 Task: Look for space in Albuquerque, United States from 10th July, 2023 to 15th July, 2023 for 7 adults in price range Rs.10000 to Rs.15000. Place can be entire place or shared room with 4 bedrooms having 7 beds and 4 bathrooms. Property type can be house, flat, guest house. Amenities needed are: wifi, TV, free parkinig on premises, gym, breakfast. Booking option can be shelf check-in. Required host language is English.
Action: Mouse moved to (527, 130)
Screenshot: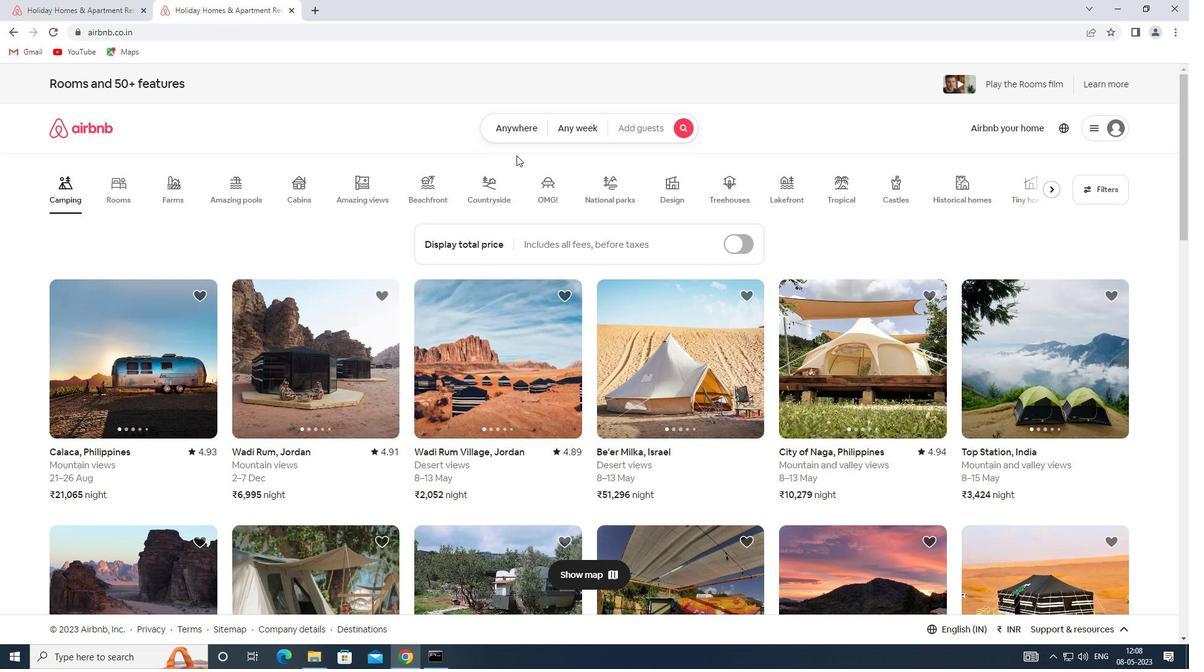 
Action: Mouse pressed left at (527, 130)
Screenshot: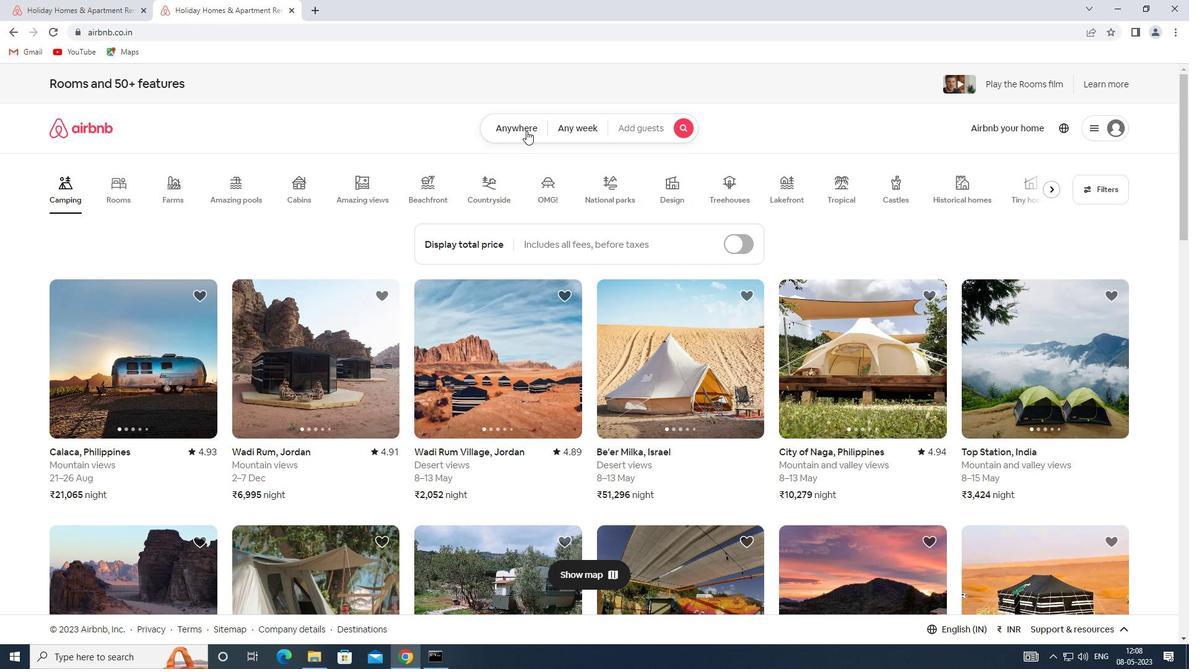 
Action: Mouse moved to (359, 175)
Screenshot: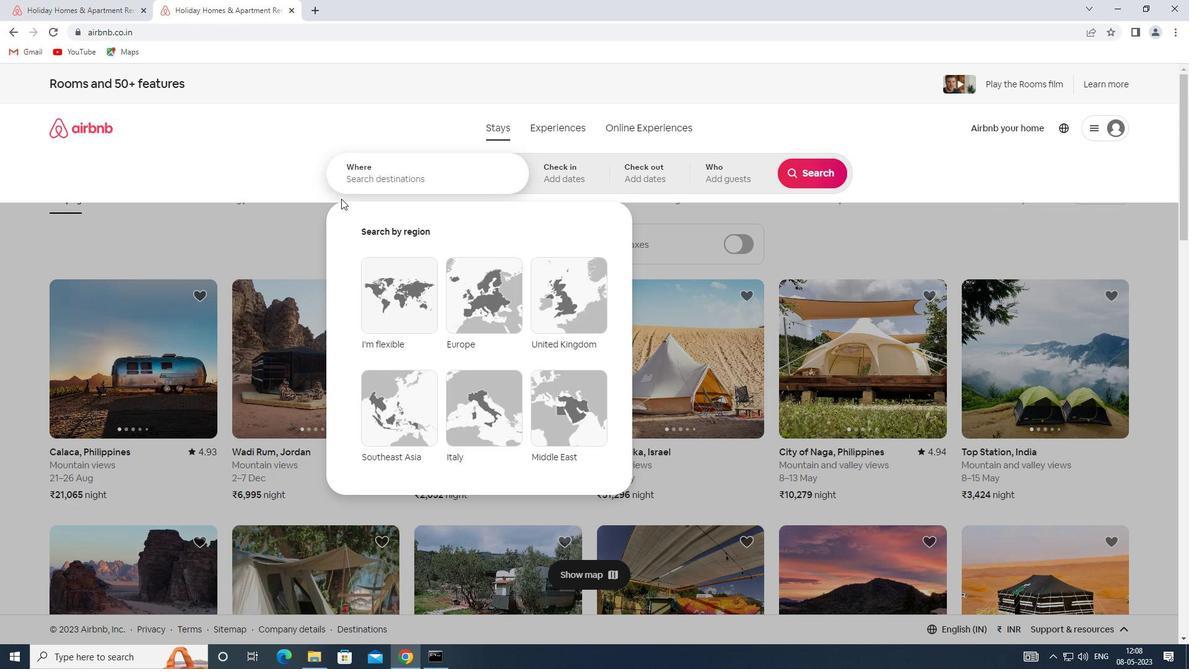 
Action: Mouse pressed left at (359, 175)
Screenshot: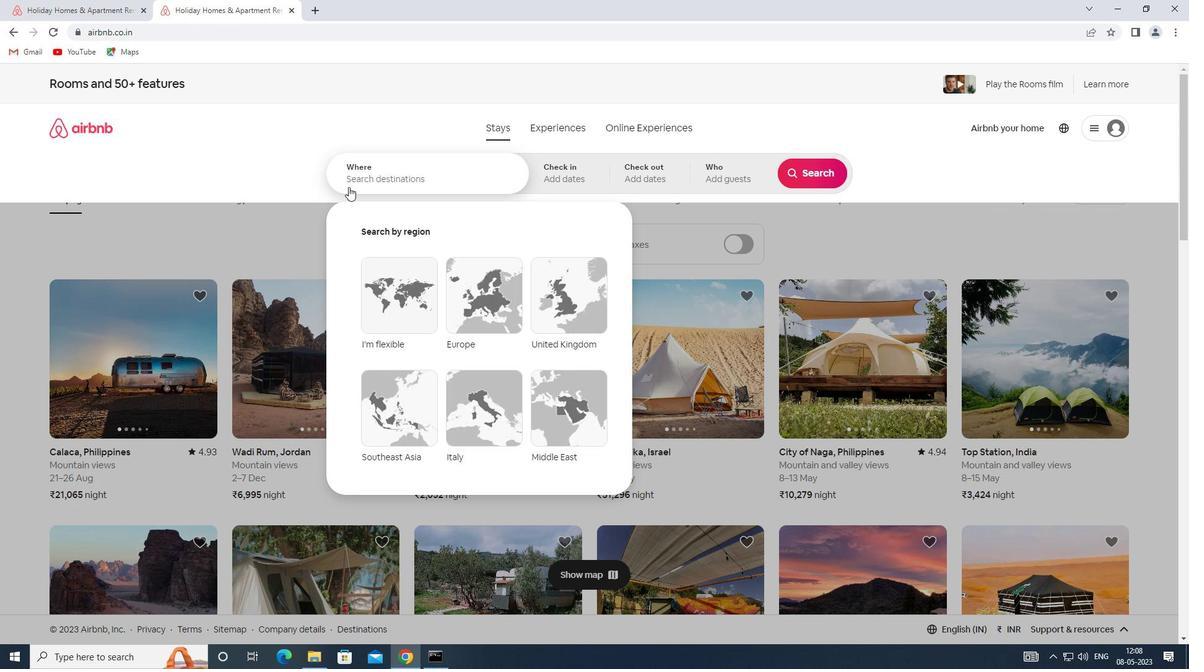 
Action: Key pressed <Key.shift><Key.shift><Key.shift><Key.shift><Key.shift>SPACE<Key.space>IN<Key.space><Key.shift><Key.shift><Key.shift><Key.shift><Key.shift><Key.shift><Key.shift><Key.shift><Key.shift><Key.shift><Key.shift><Key.shift><Key.shift><Key.shift><Key.shift>ALBUQUERQUE,<Key.shift>UNITED<Key.space><Key.shift>STATES
Screenshot: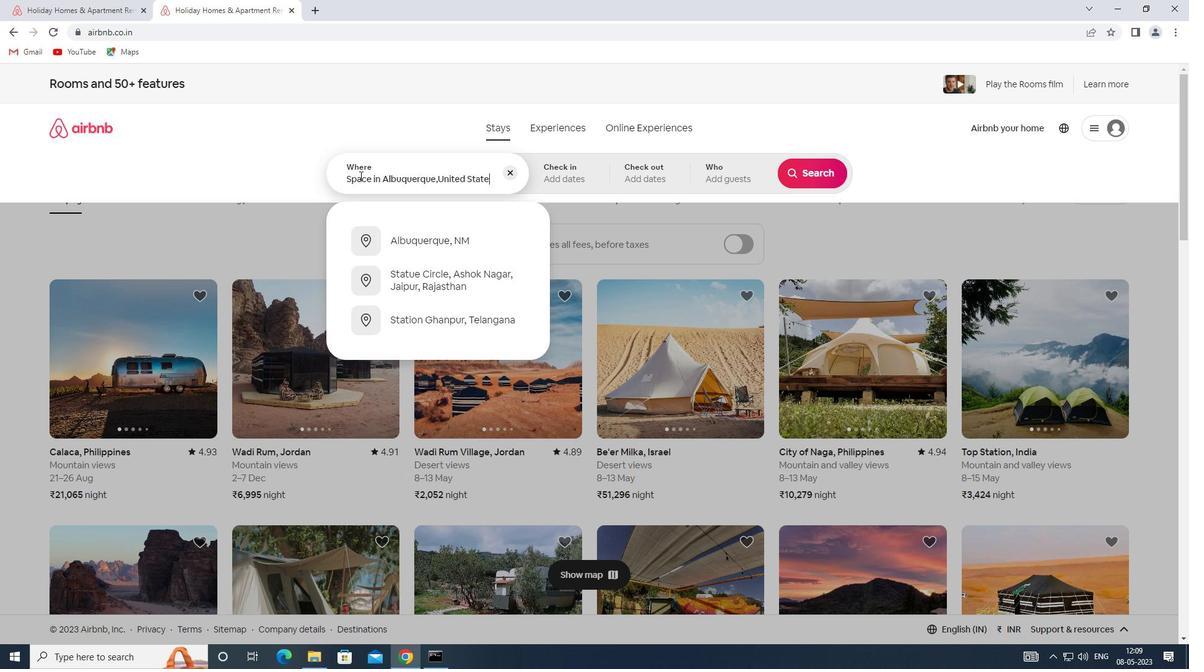 
Action: Mouse moved to (559, 170)
Screenshot: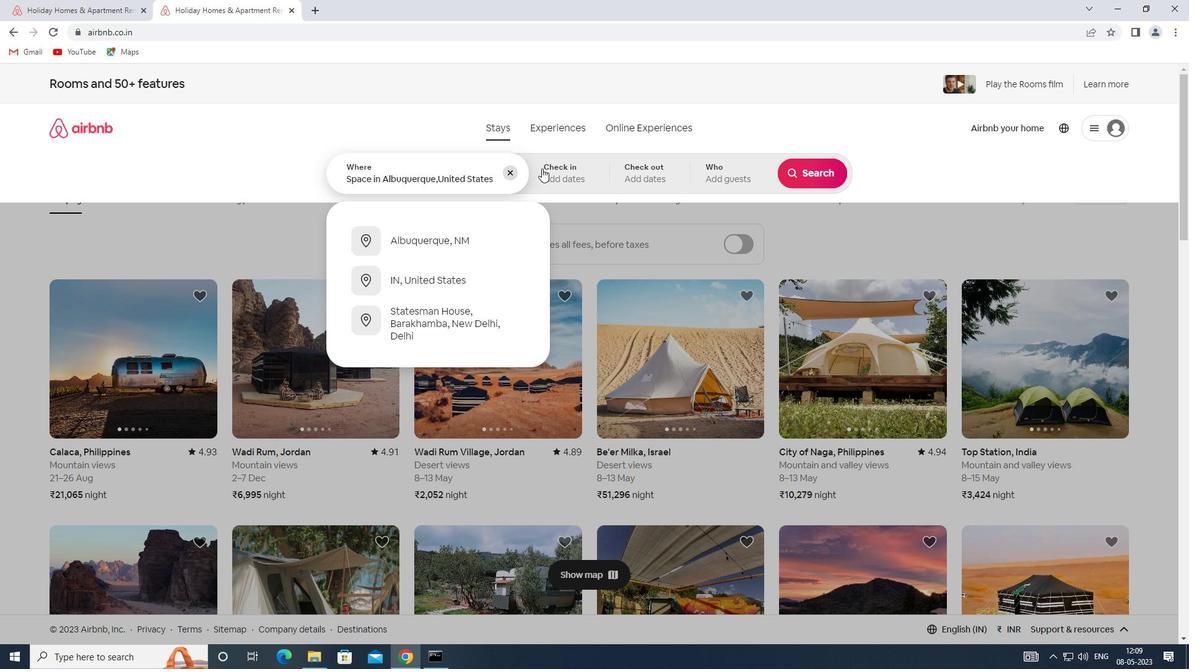 
Action: Mouse pressed left at (559, 170)
Screenshot: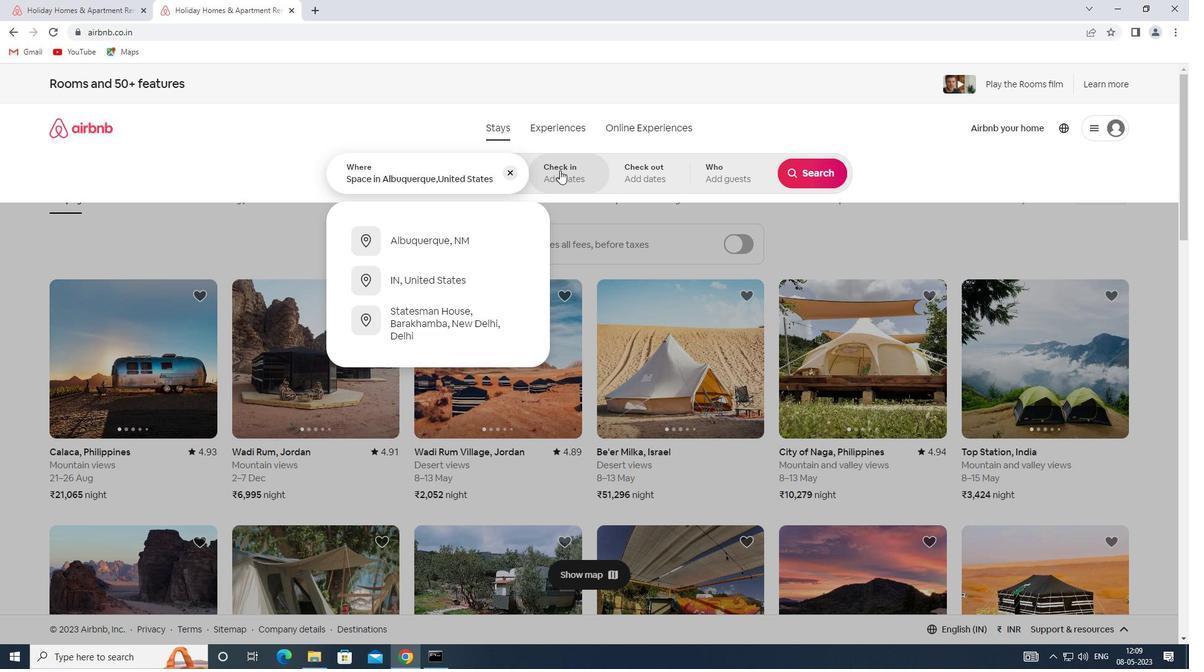 
Action: Mouse moved to (812, 273)
Screenshot: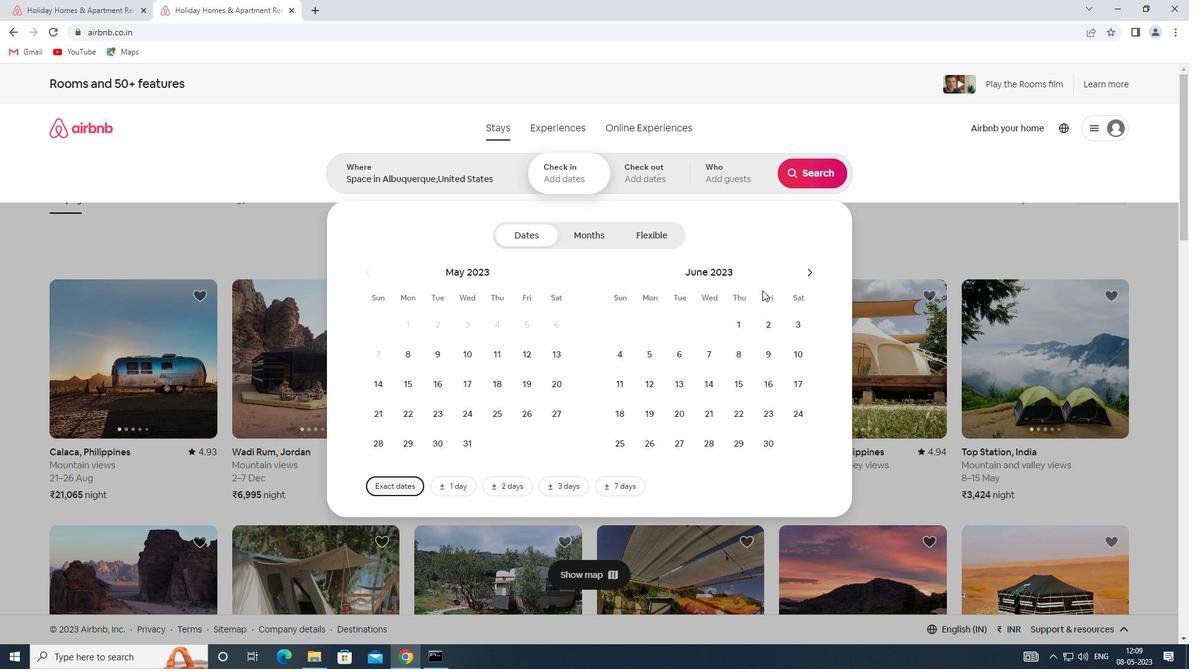 
Action: Mouse pressed left at (812, 273)
Screenshot: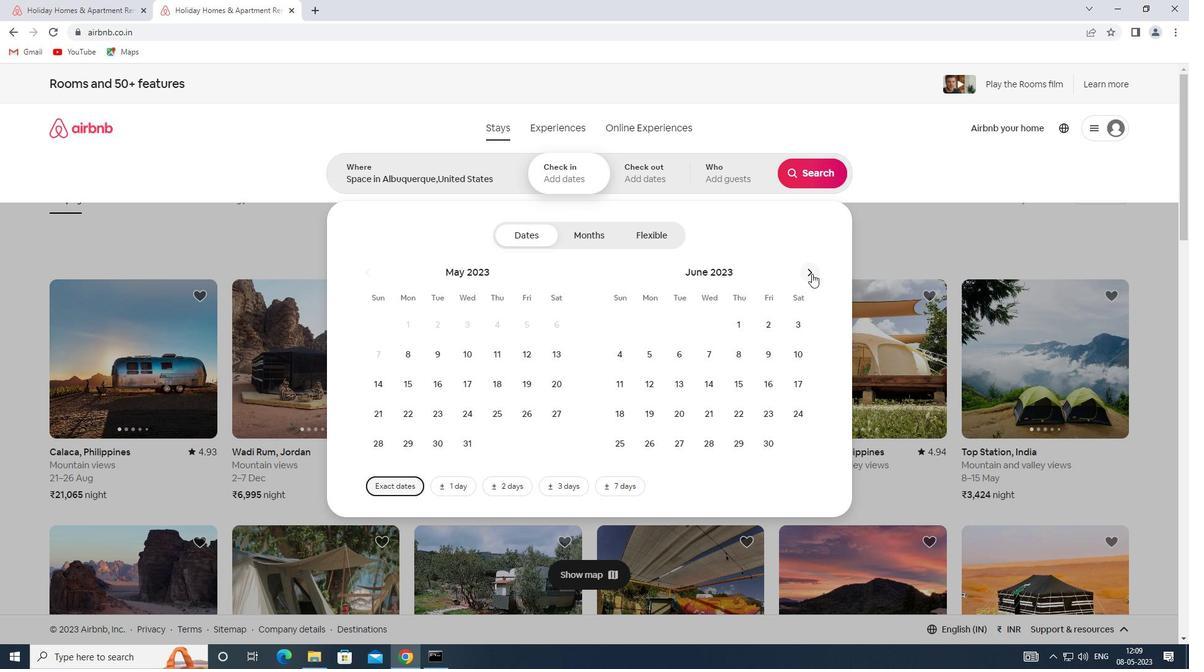 
Action: Mouse moved to (643, 387)
Screenshot: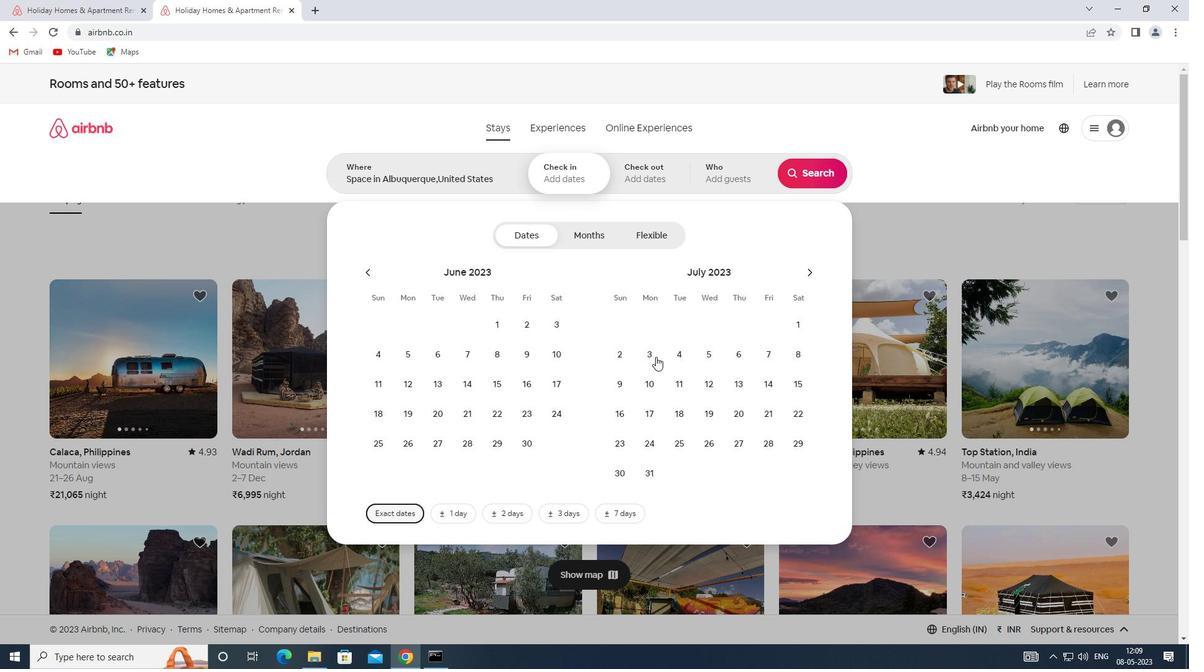 
Action: Mouse pressed left at (643, 387)
Screenshot: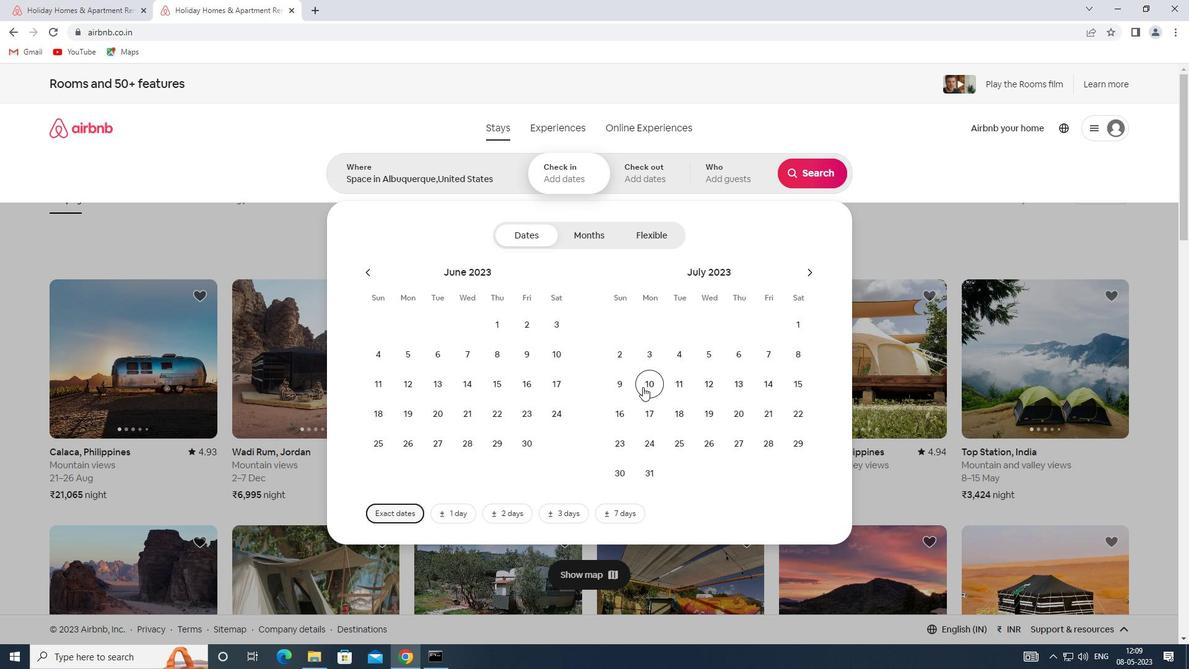
Action: Mouse moved to (789, 393)
Screenshot: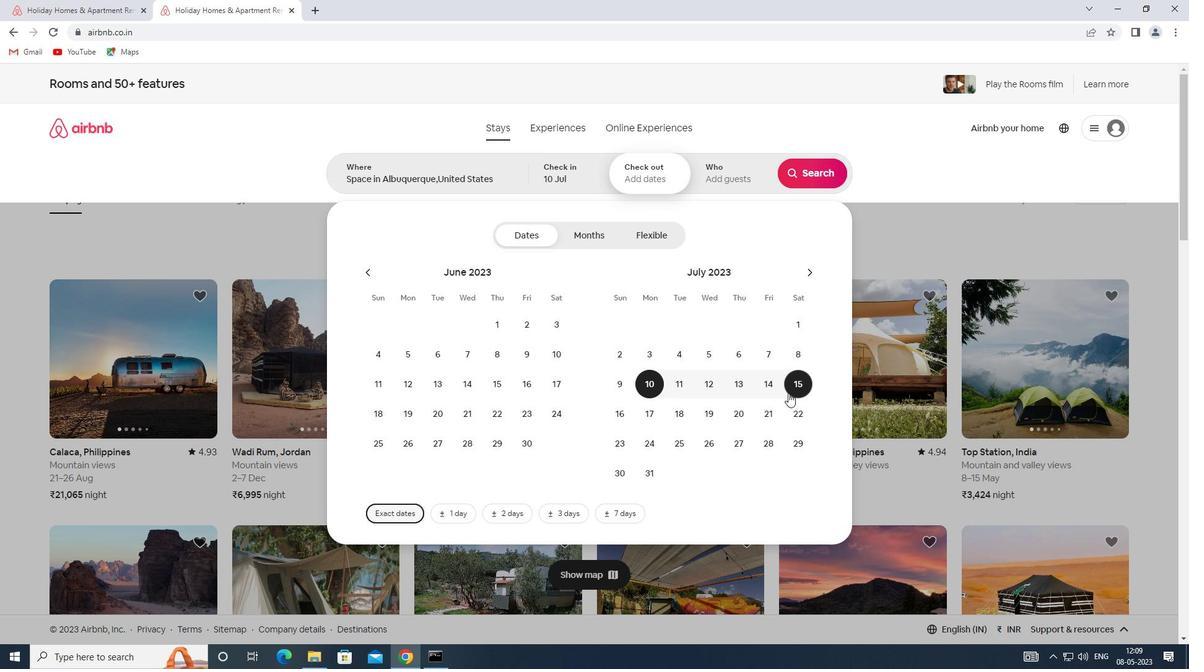 
Action: Mouse pressed left at (789, 393)
Screenshot: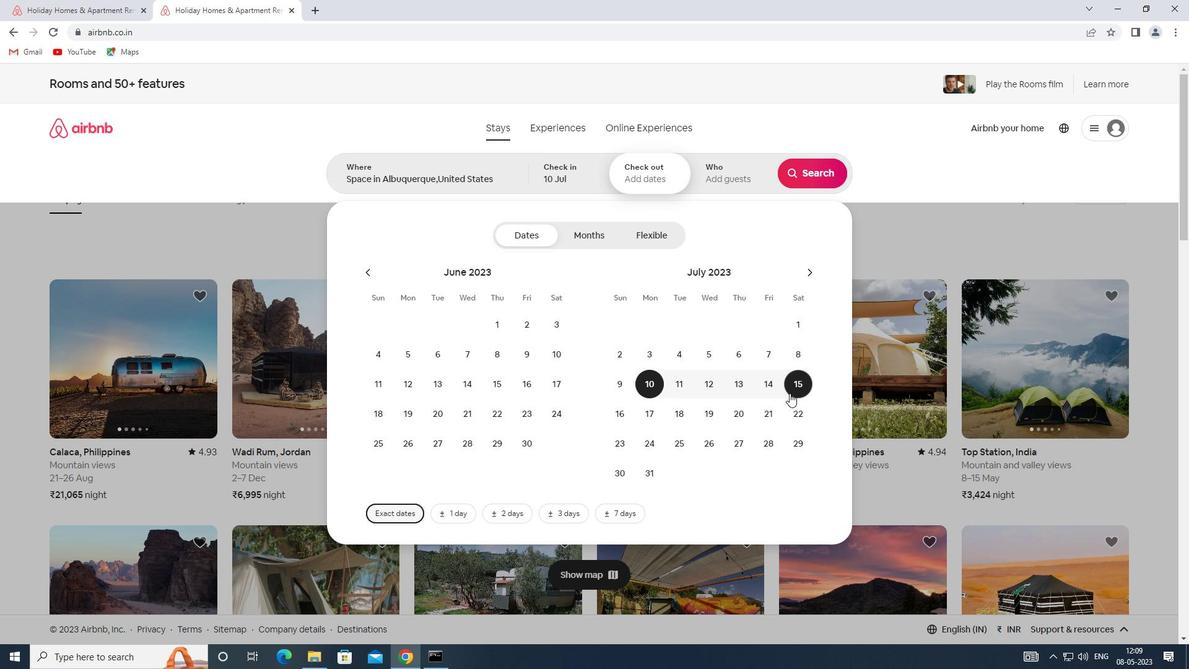 
Action: Mouse moved to (740, 180)
Screenshot: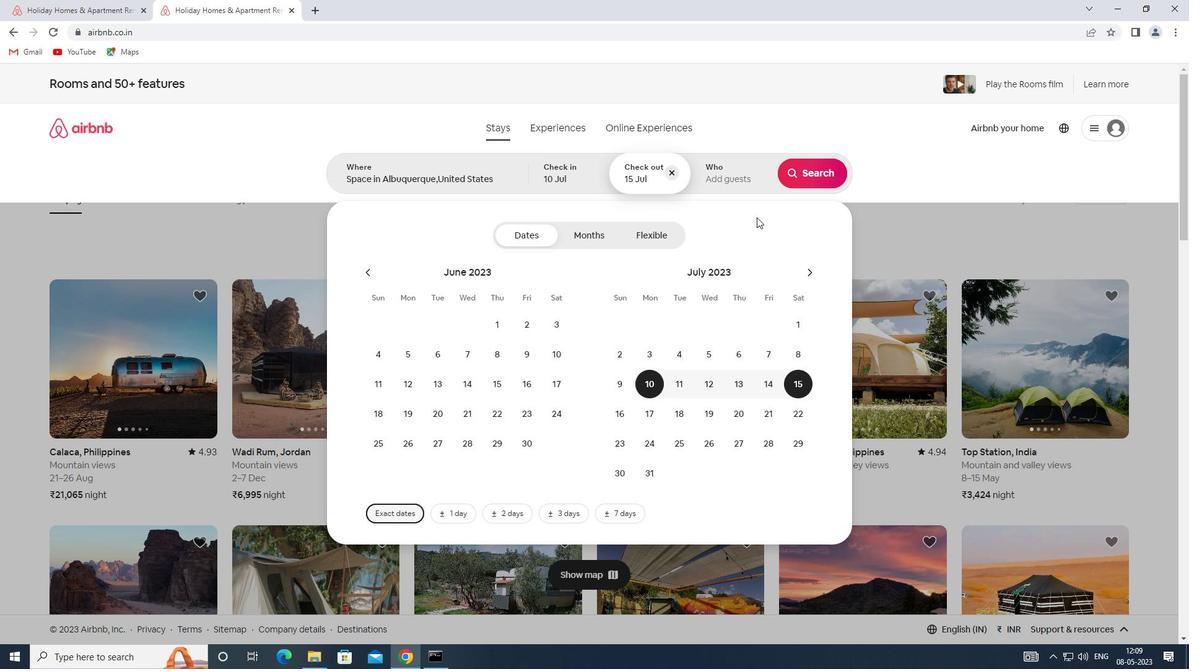 
Action: Mouse pressed left at (740, 180)
Screenshot: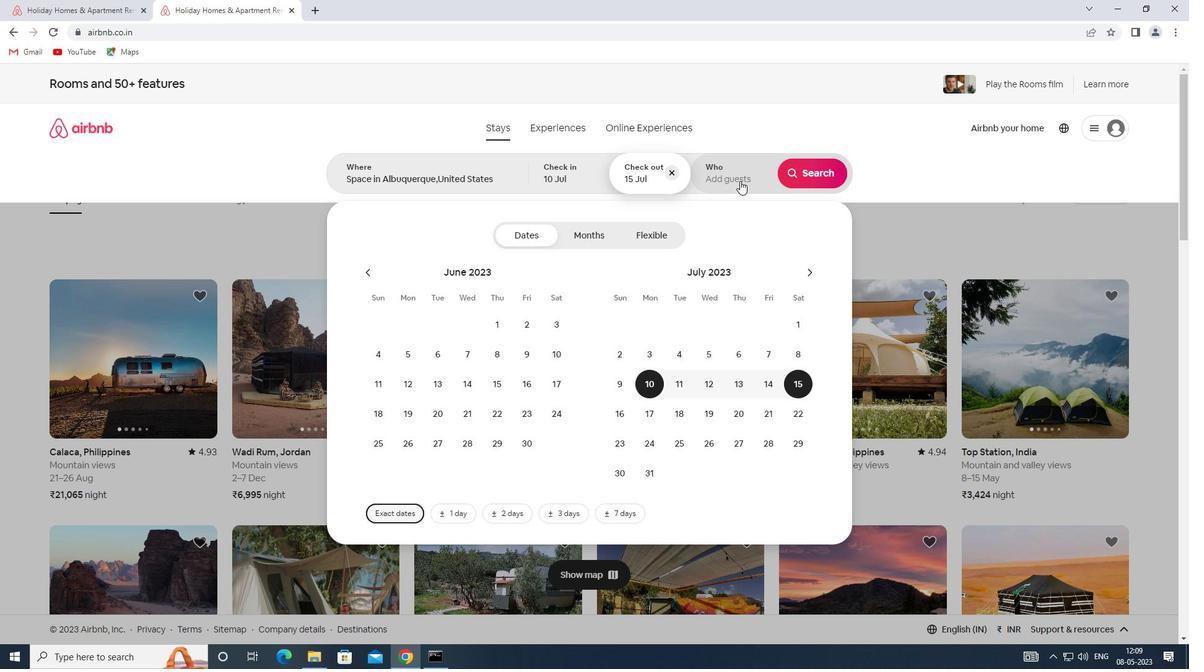 
Action: Mouse moved to (817, 243)
Screenshot: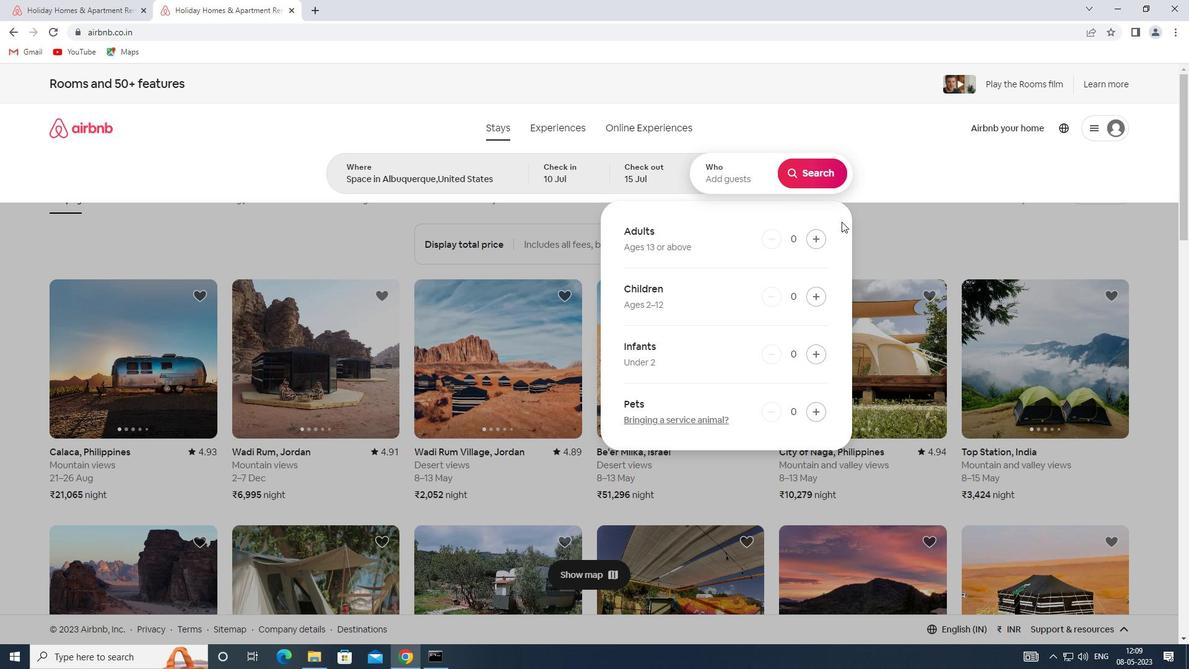 
Action: Mouse pressed left at (817, 243)
Screenshot: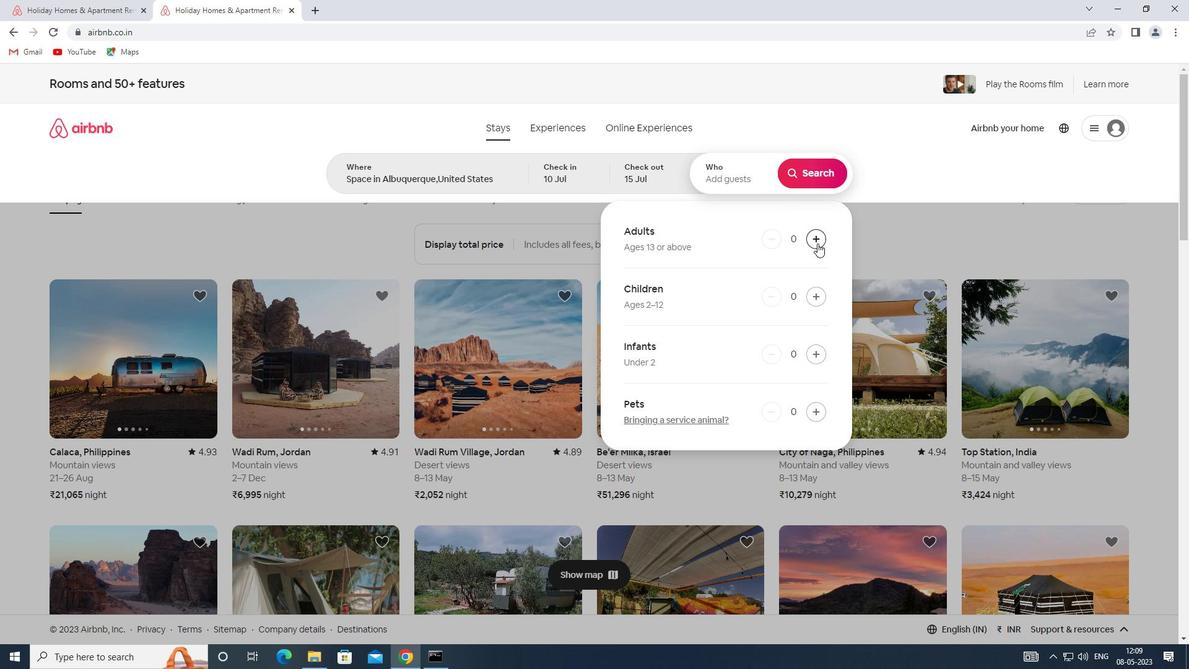 
Action: Mouse pressed left at (817, 243)
Screenshot: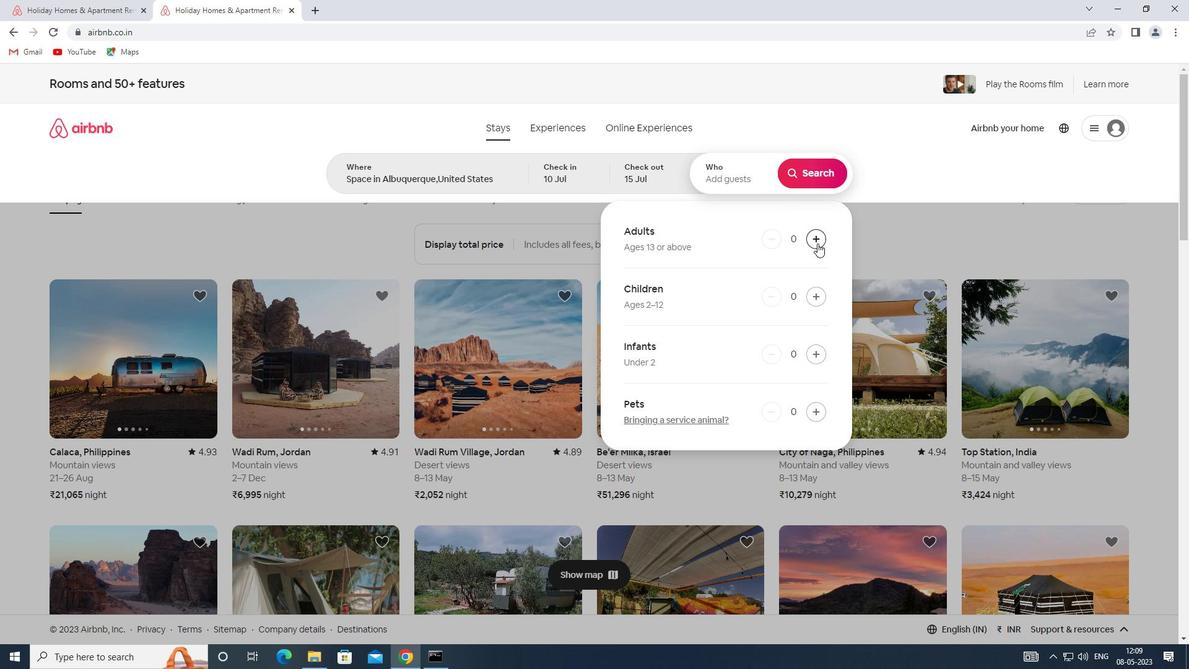 
Action: Mouse pressed left at (817, 243)
Screenshot: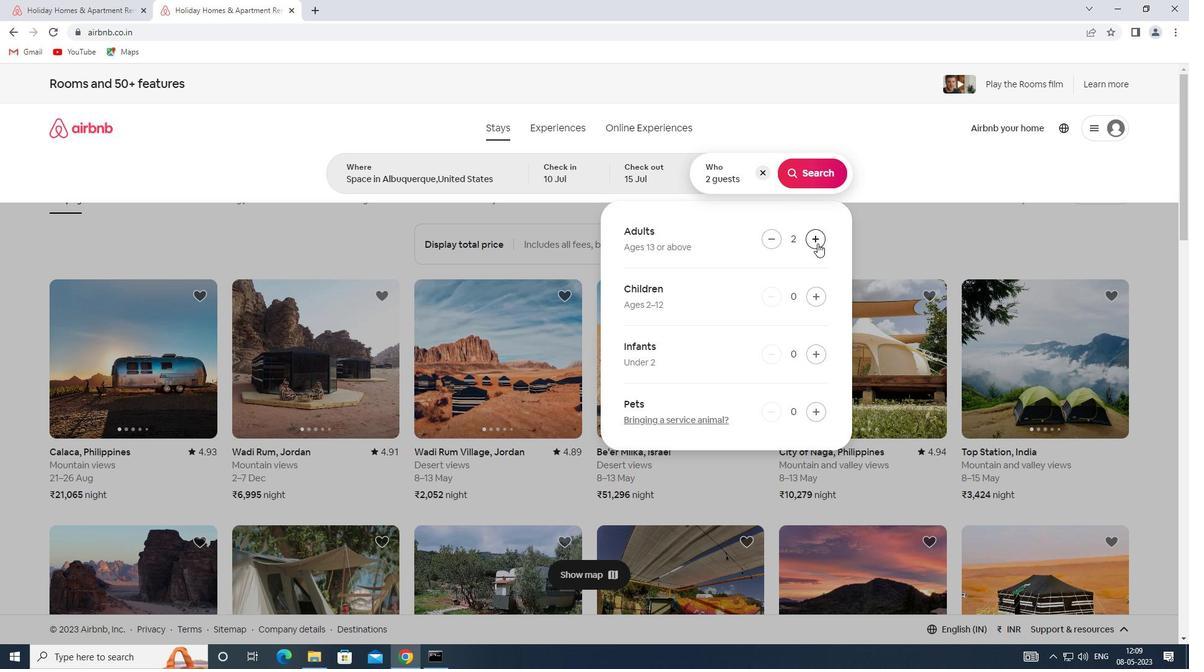 
Action: Mouse pressed left at (817, 243)
Screenshot: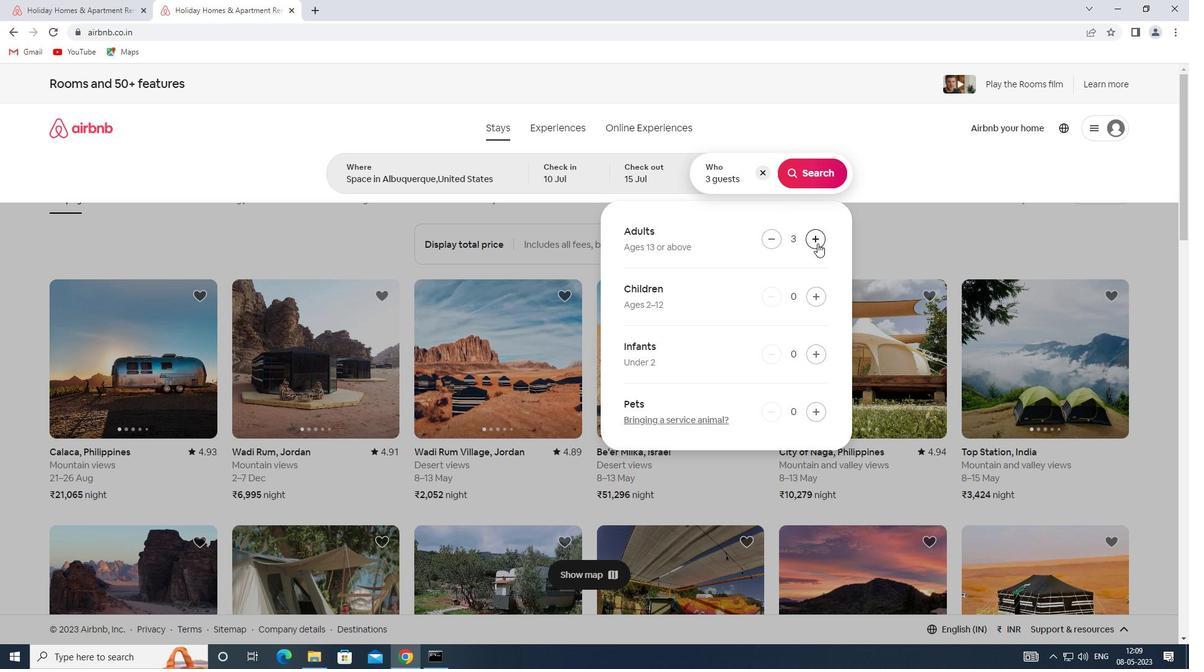 
Action: Mouse pressed left at (817, 243)
Screenshot: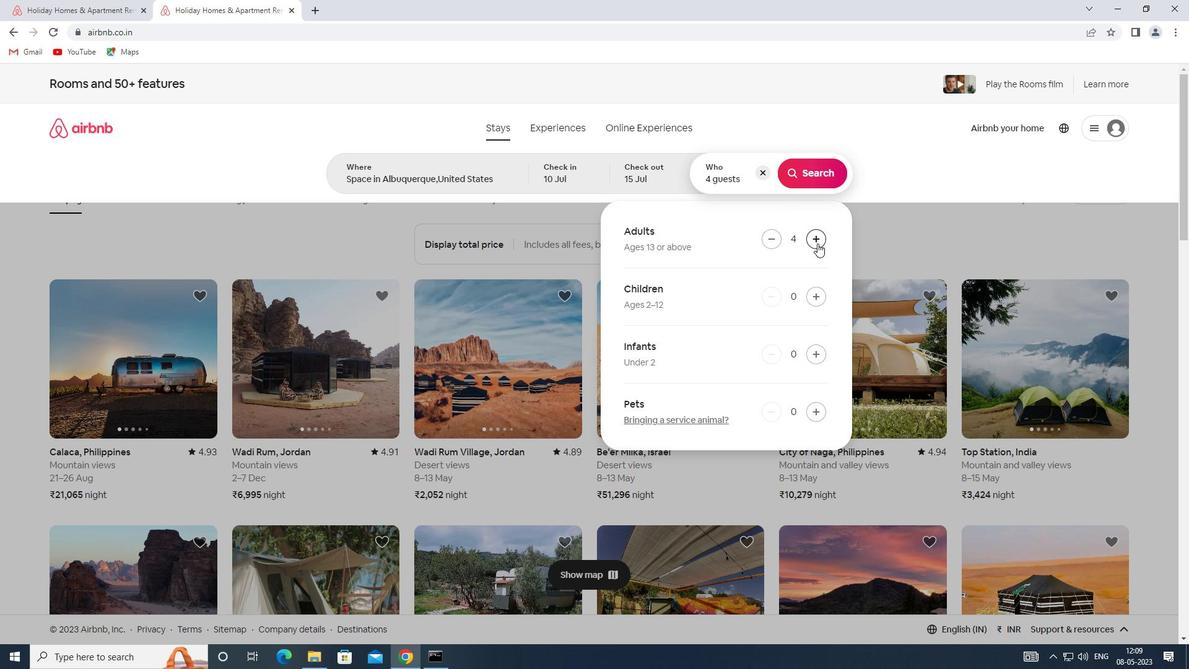 
Action: Mouse pressed left at (817, 243)
Screenshot: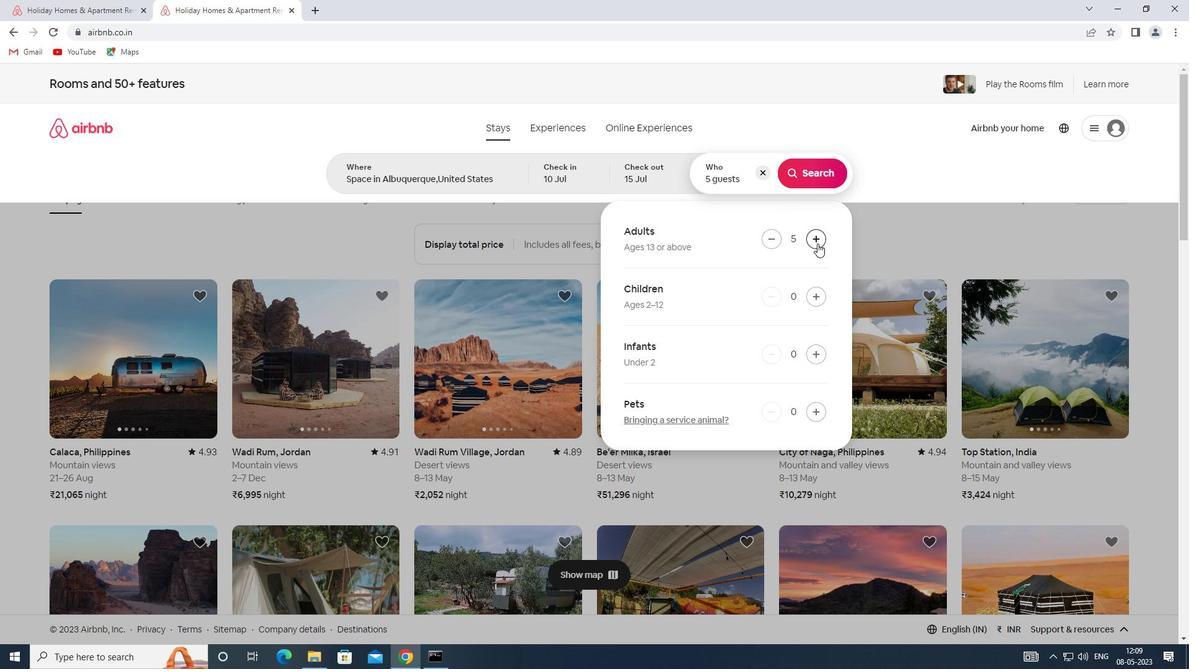 
Action: Mouse pressed left at (817, 243)
Screenshot: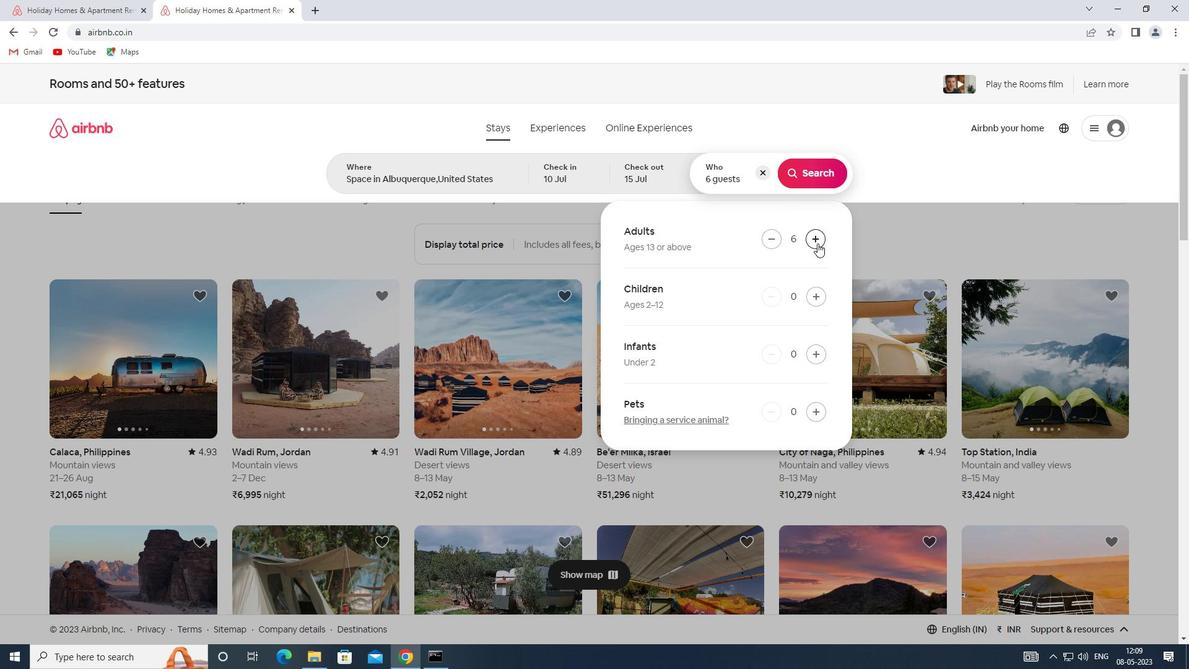 
Action: Mouse moved to (809, 175)
Screenshot: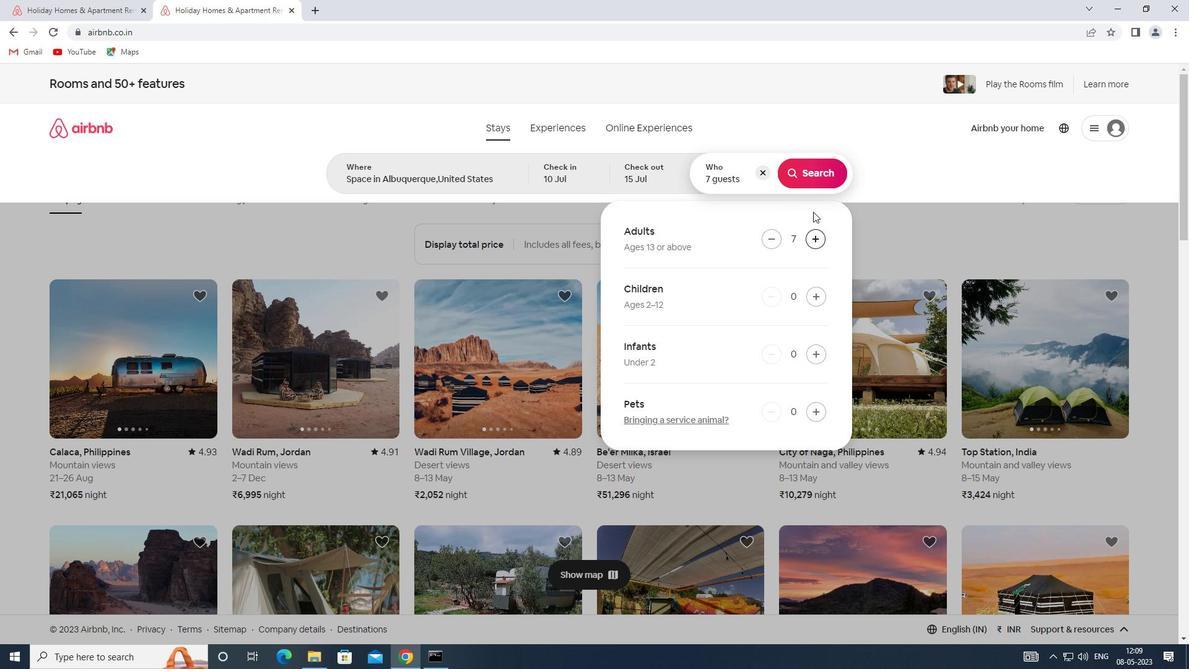 
Action: Mouse pressed left at (809, 175)
Screenshot: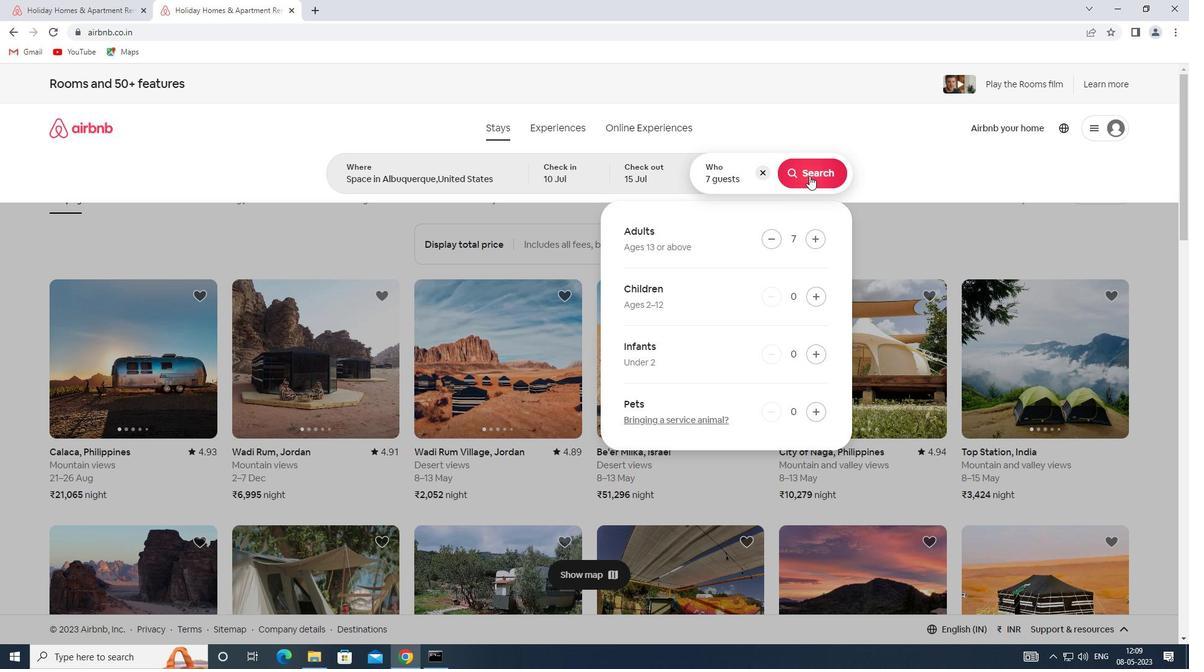 
Action: Mouse moved to (1115, 144)
Screenshot: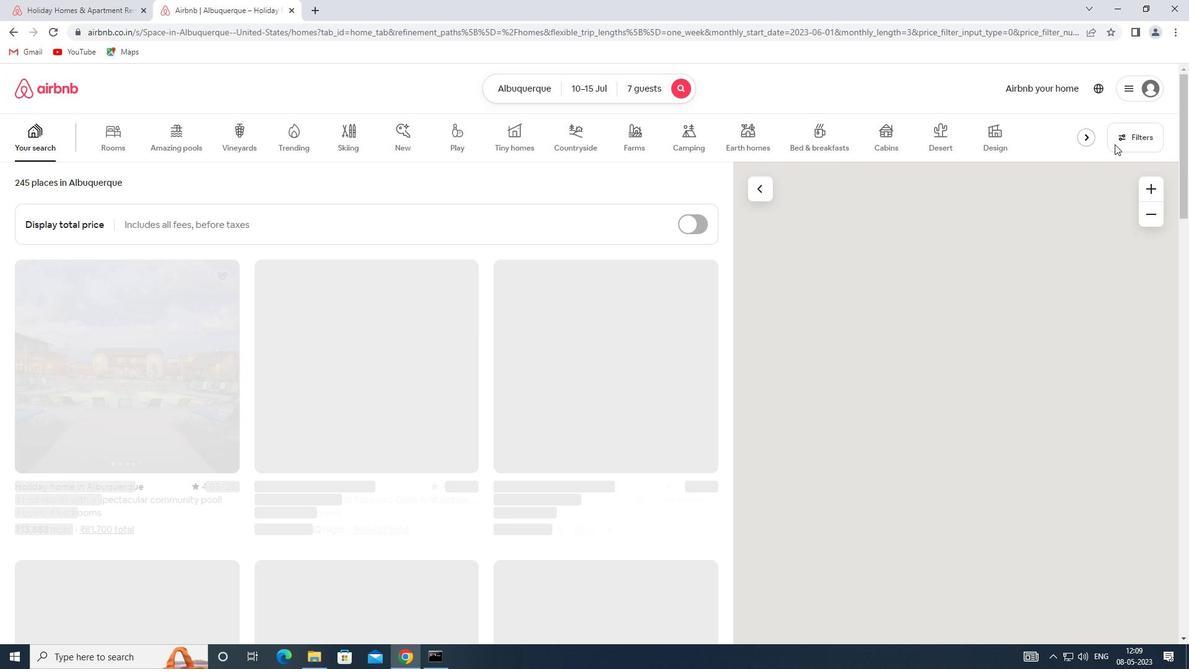 
Action: Mouse pressed left at (1115, 144)
Screenshot: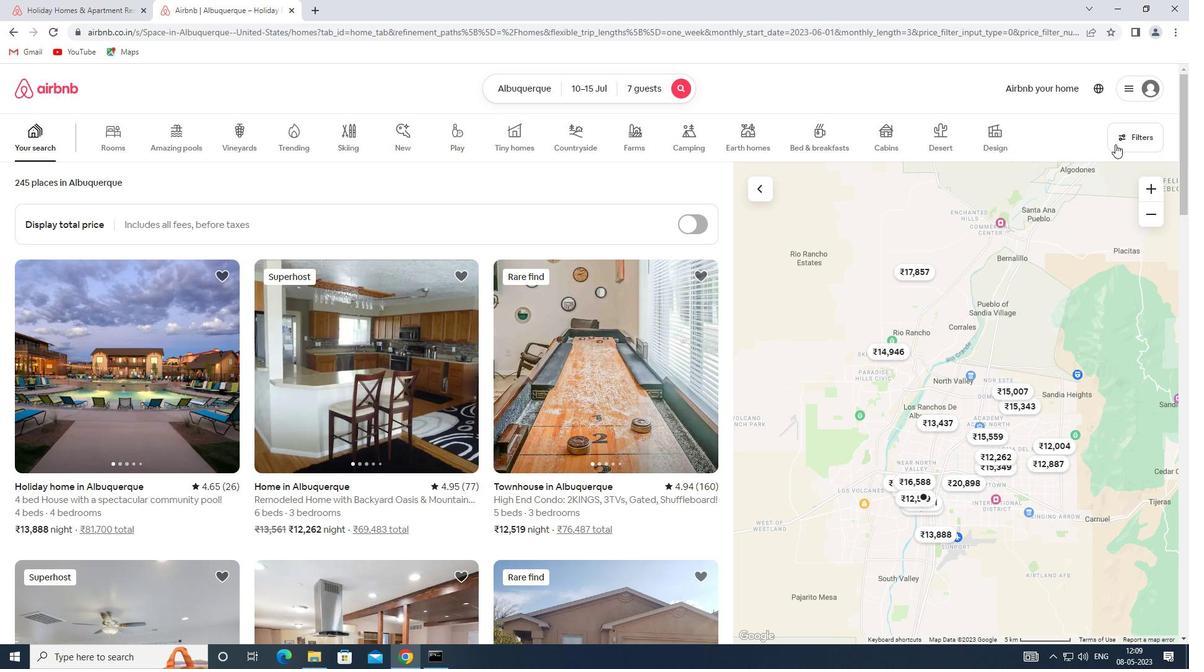
Action: Mouse moved to (430, 445)
Screenshot: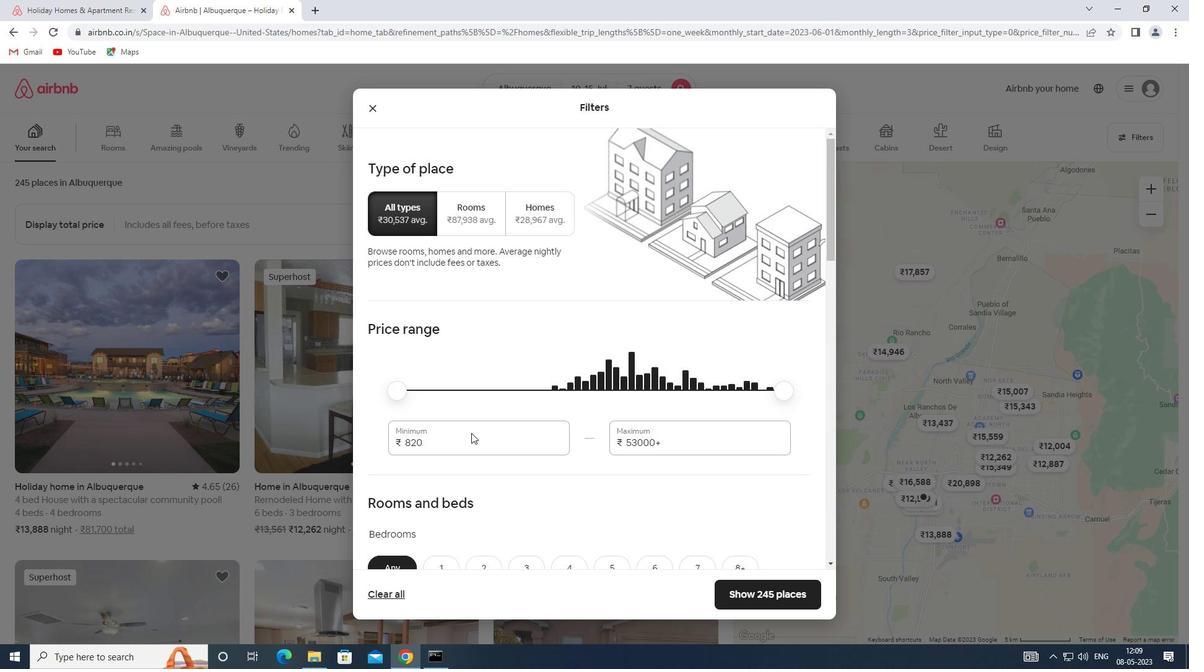 
Action: Mouse pressed left at (430, 445)
Screenshot: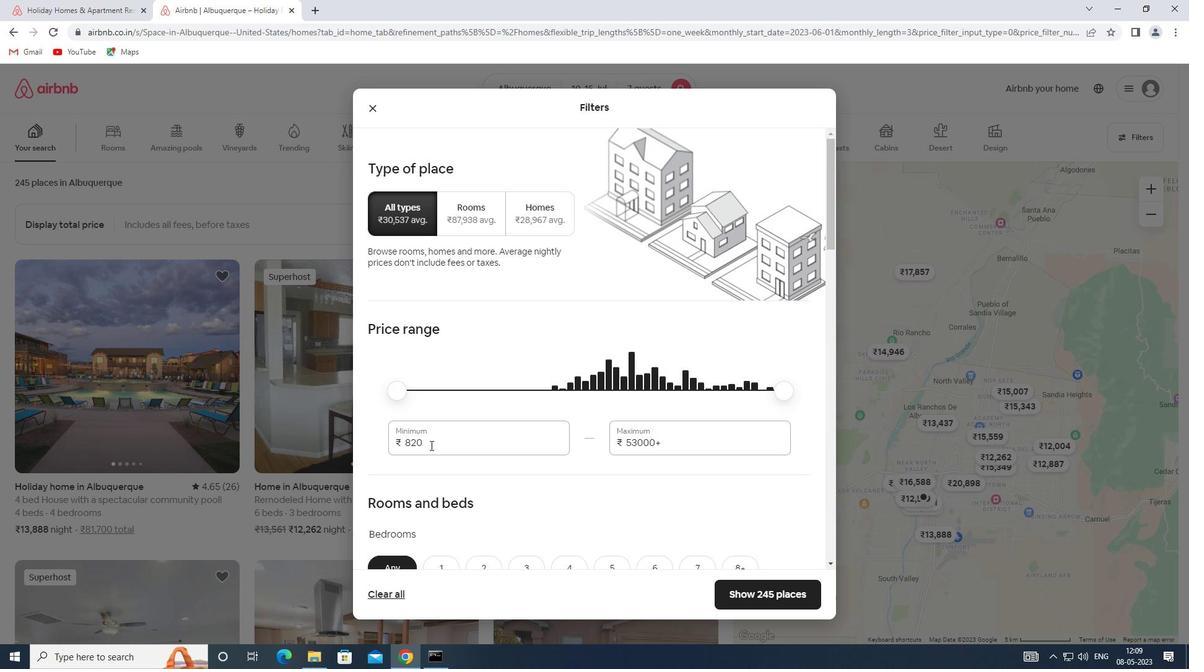 
Action: Mouse moved to (405, 445)
Screenshot: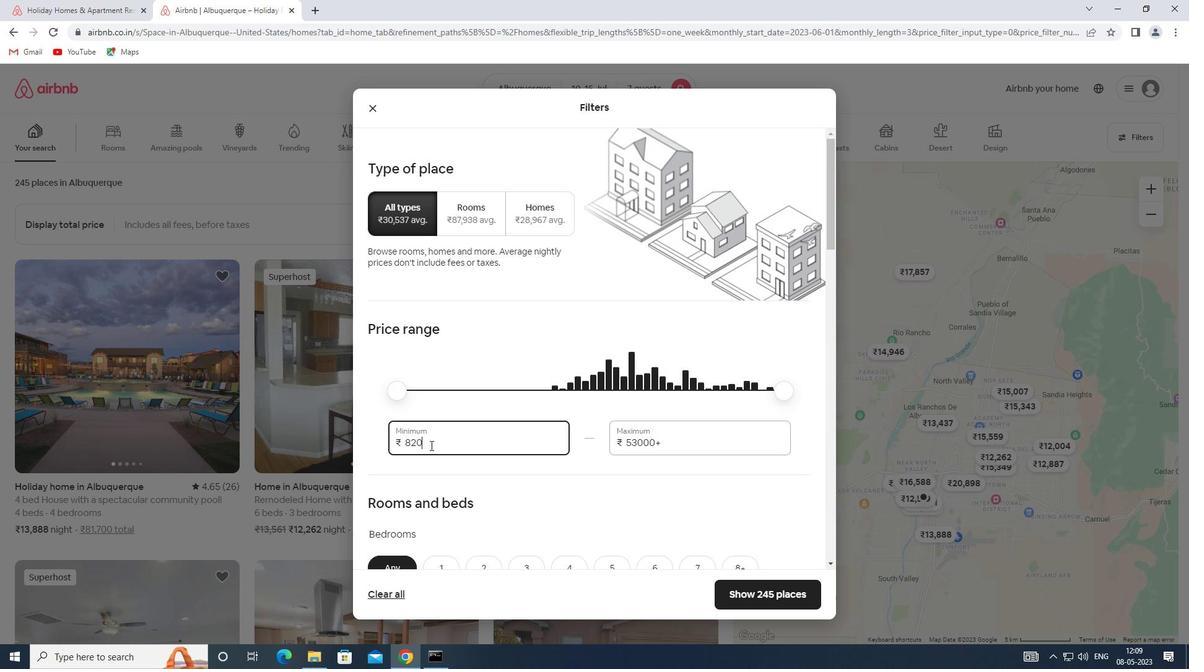 
Action: Mouse pressed left at (405, 445)
Screenshot: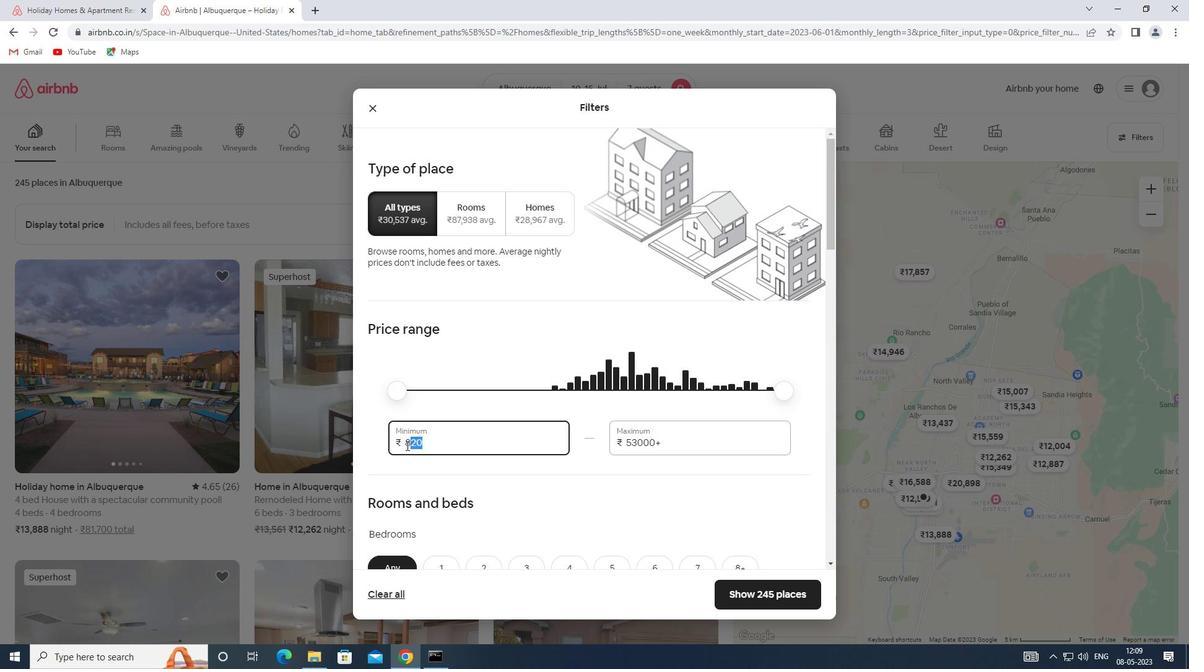 
Action: Key pressed 1000
Screenshot: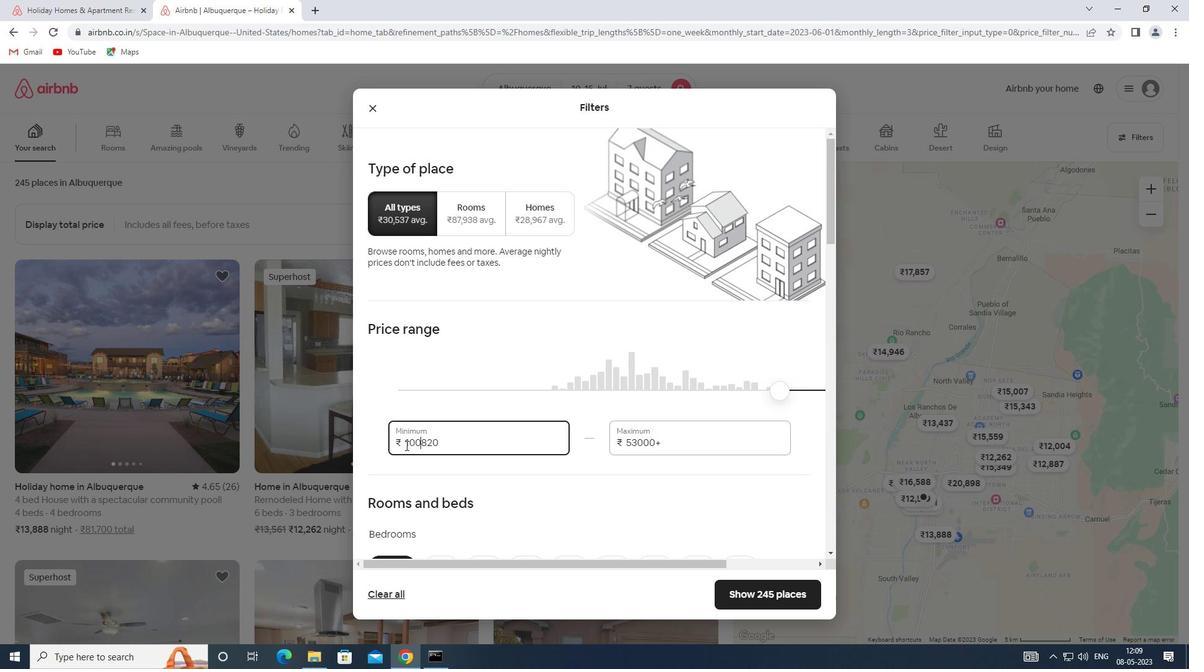 
Action: Mouse moved to (457, 445)
Screenshot: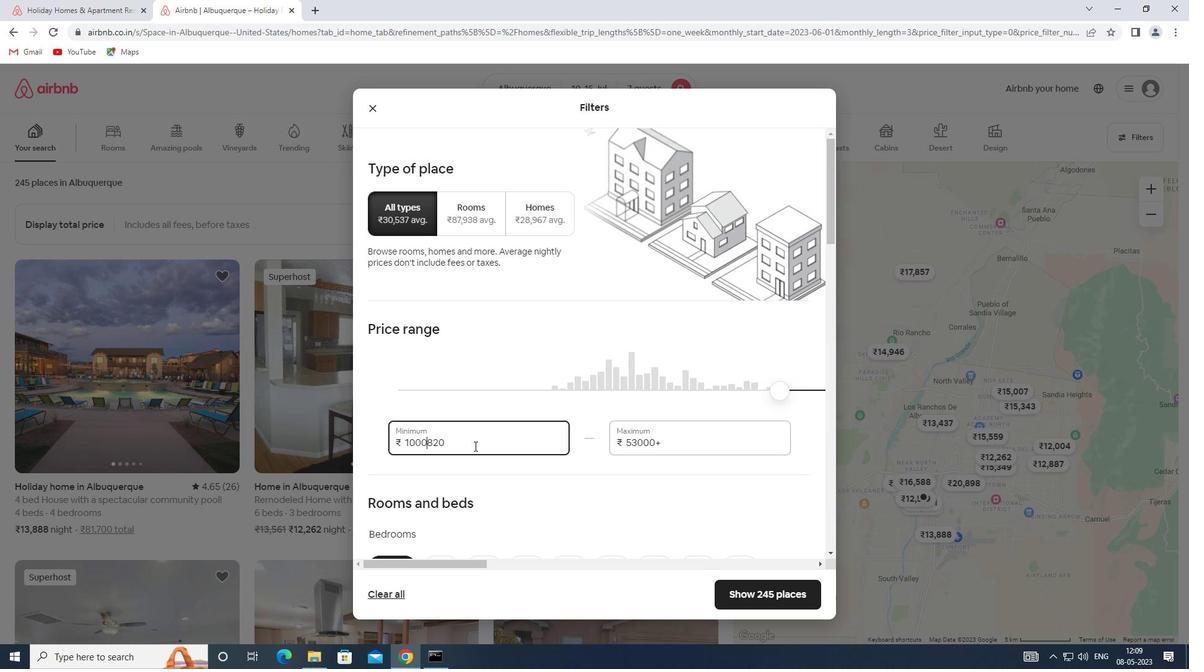 
Action: Mouse pressed left at (457, 445)
Screenshot: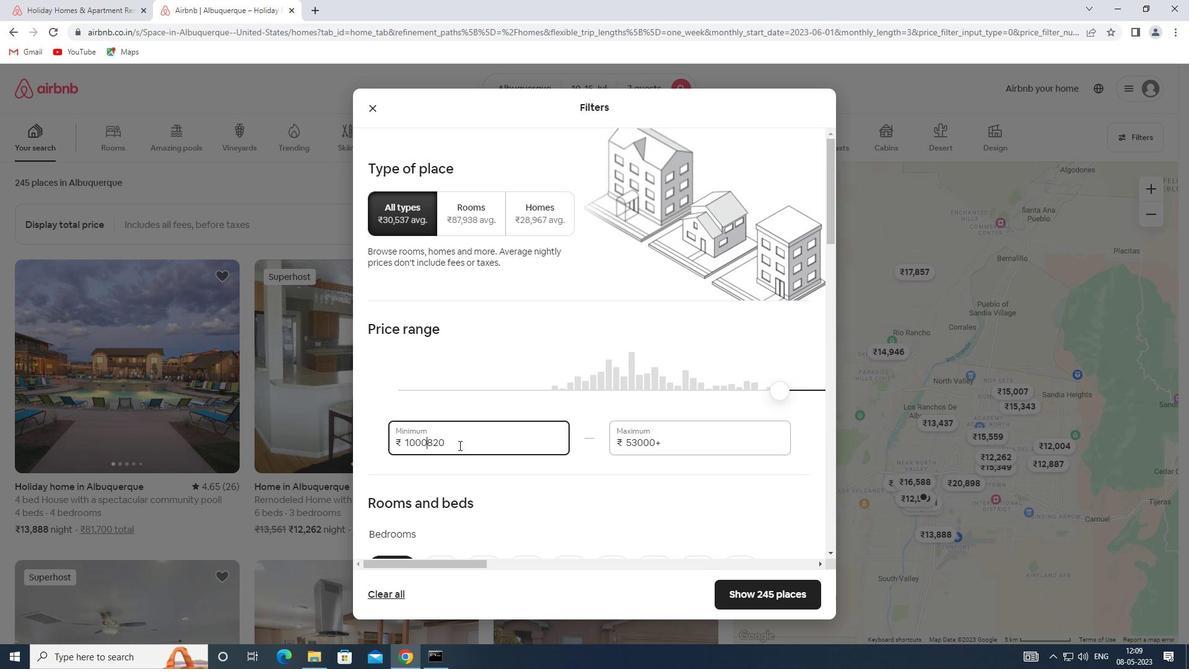 
Action: Mouse moved to (377, 433)
Screenshot: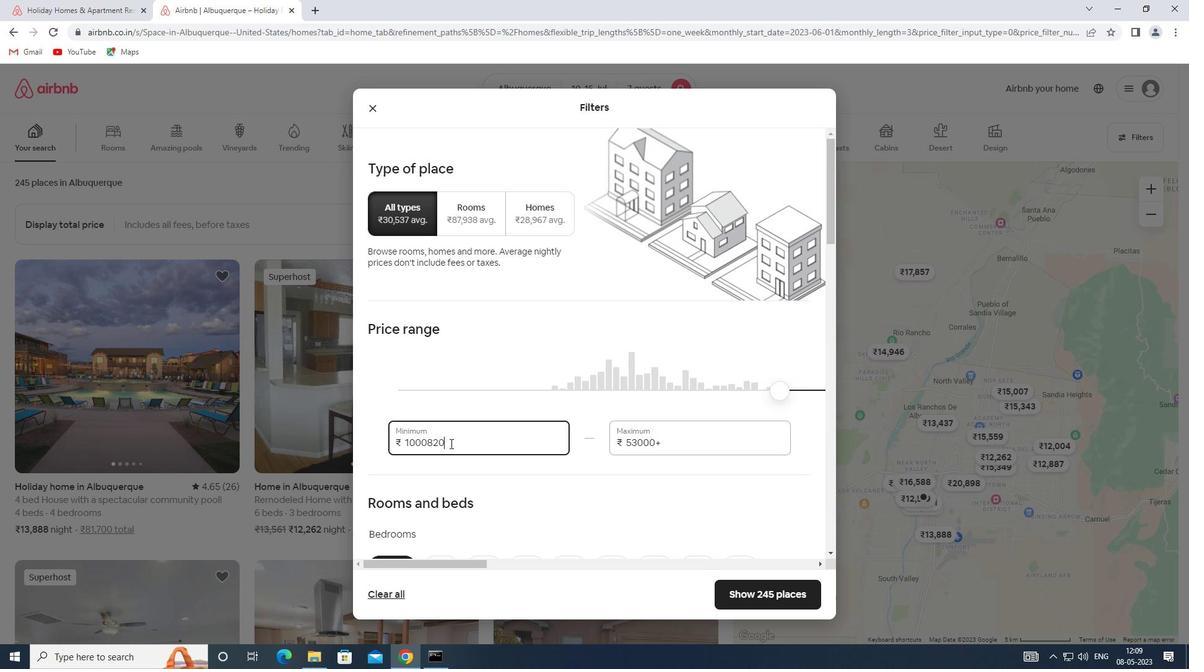 
Action: Key pressed 10000
Screenshot: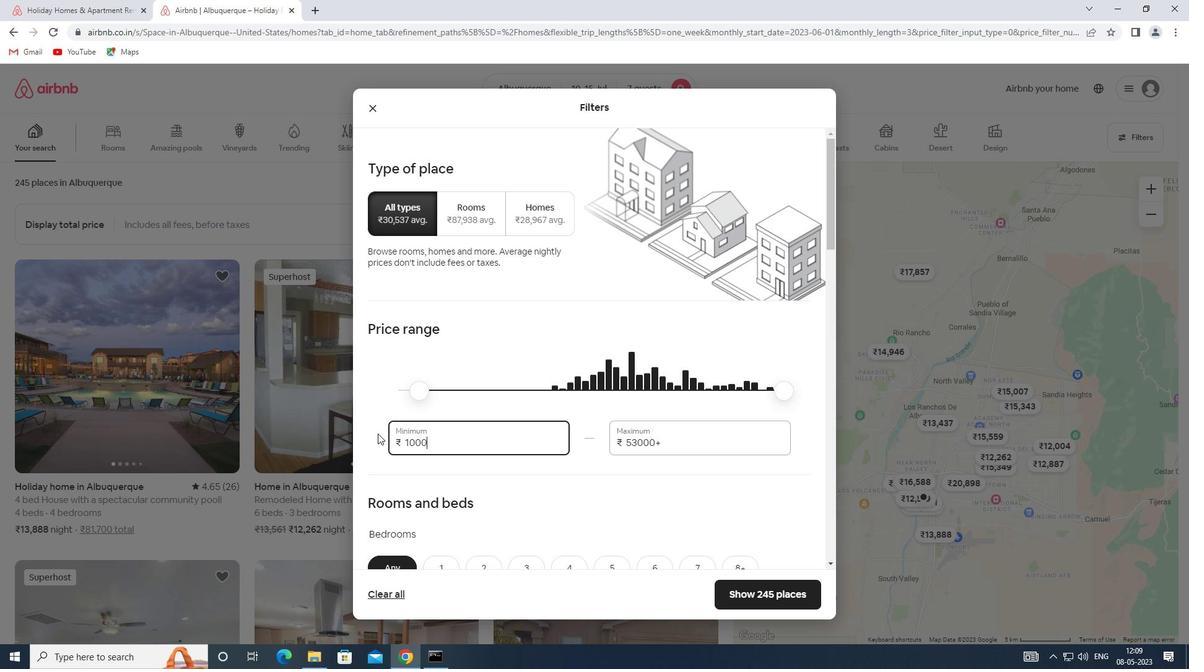 
Action: Mouse moved to (667, 446)
Screenshot: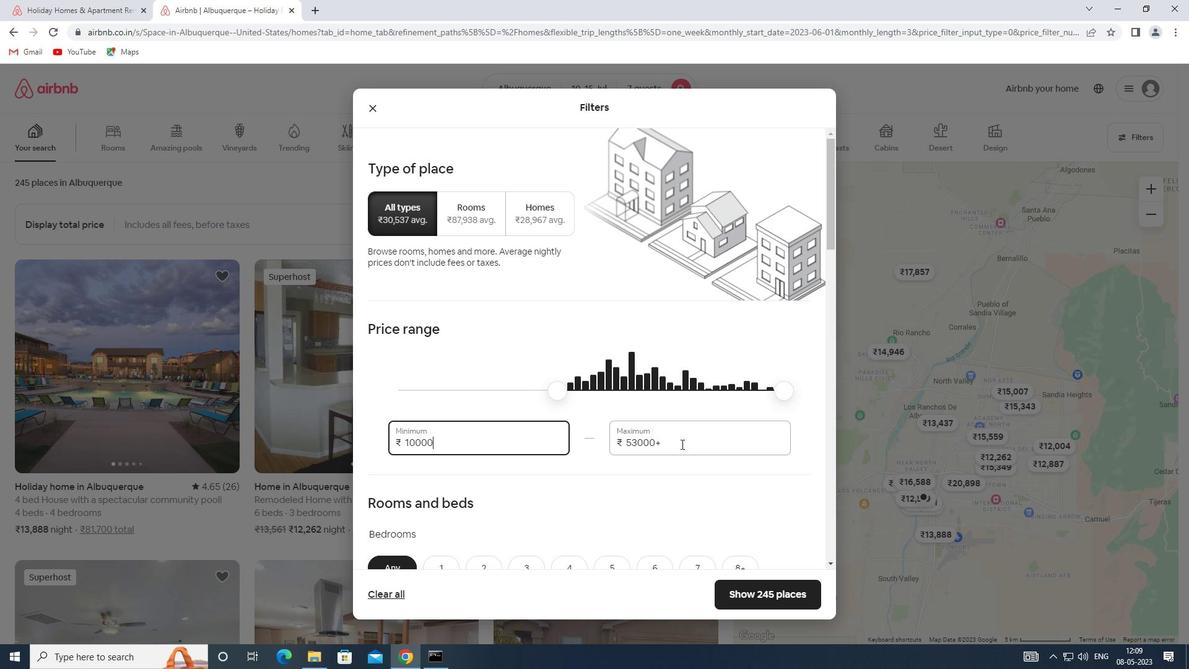 
Action: Mouse pressed left at (667, 446)
Screenshot: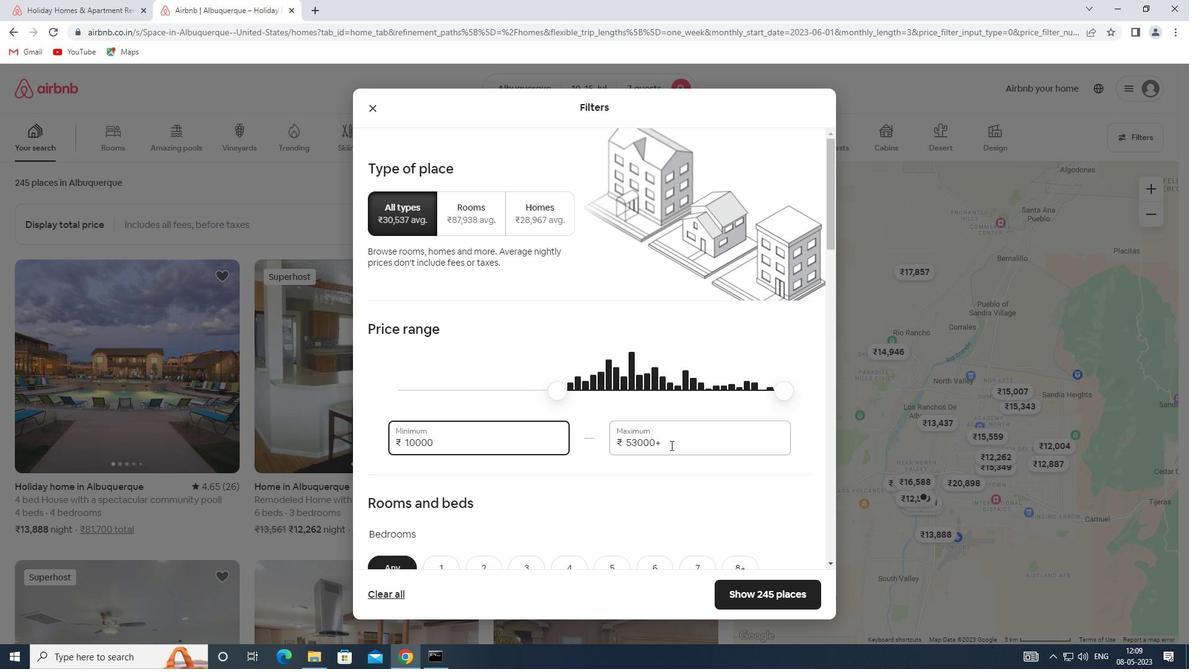 
Action: Mouse moved to (584, 446)
Screenshot: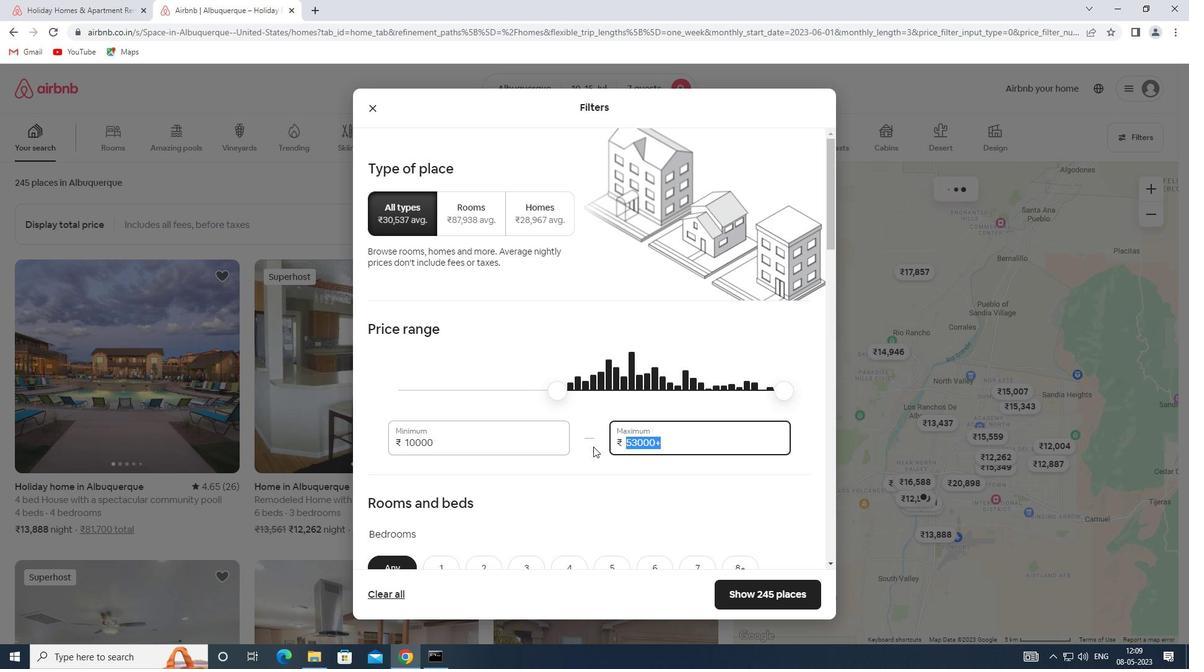
Action: Key pressed 15000
Screenshot: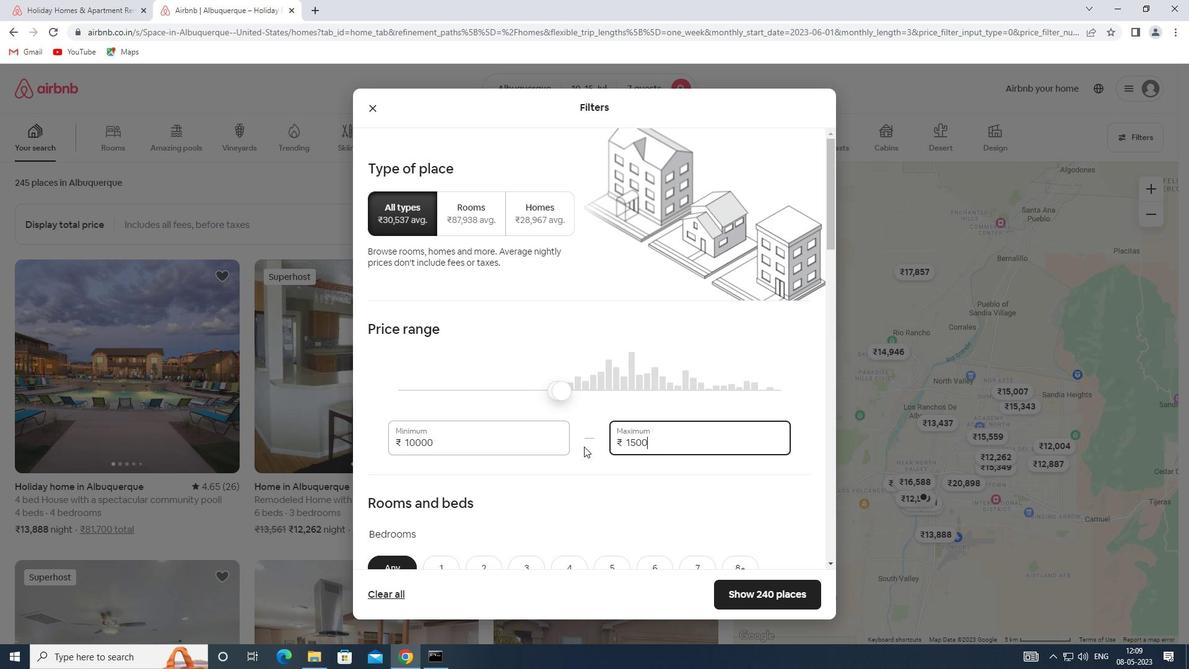 
Action: Mouse moved to (580, 447)
Screenshot: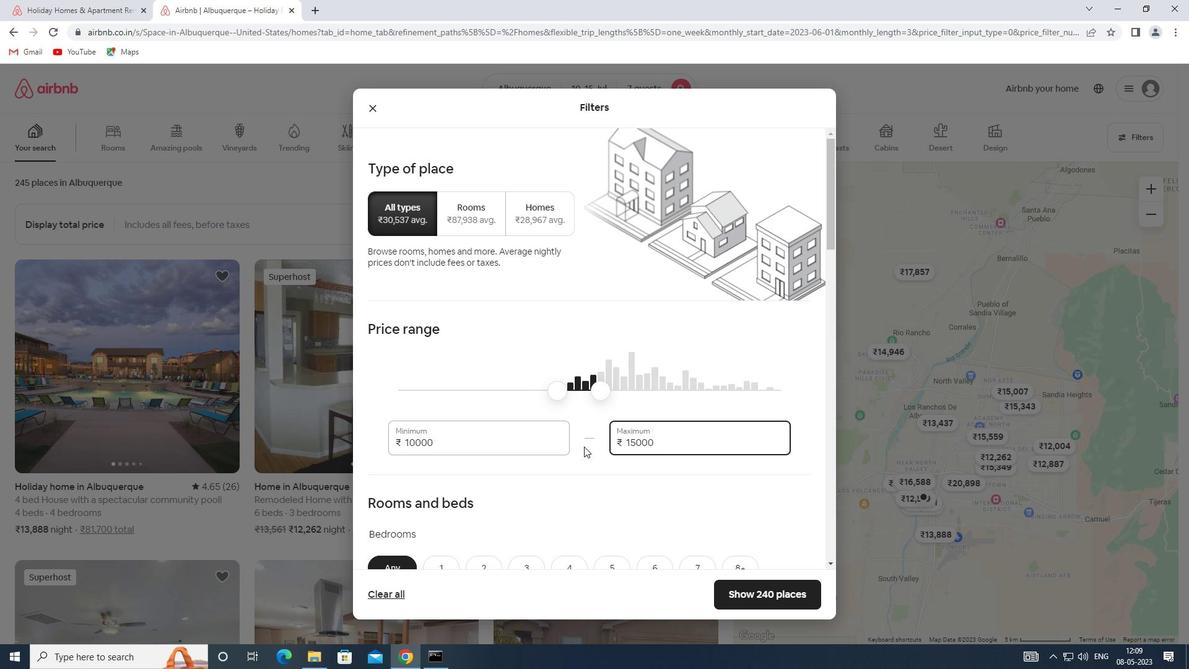 
Action: Mouse scrolled (580, 446) with delta (0, 0)
Screenshot: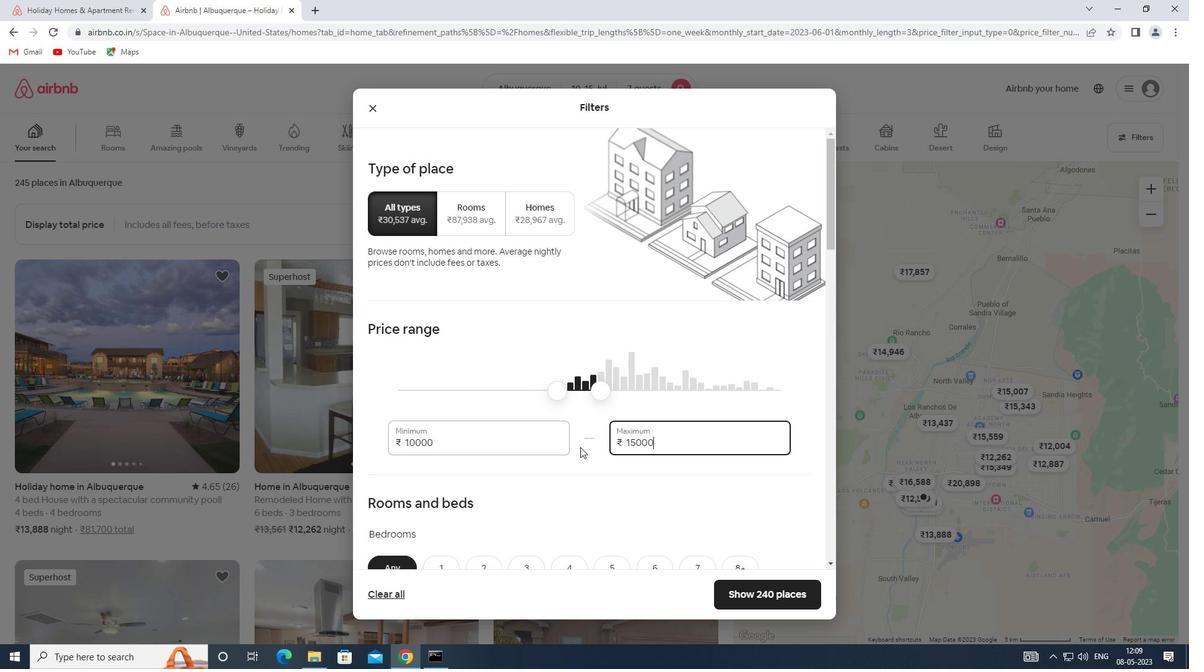 
Action: Mouse scrolled (580, 446) with delta (0, 0)
Screenshot: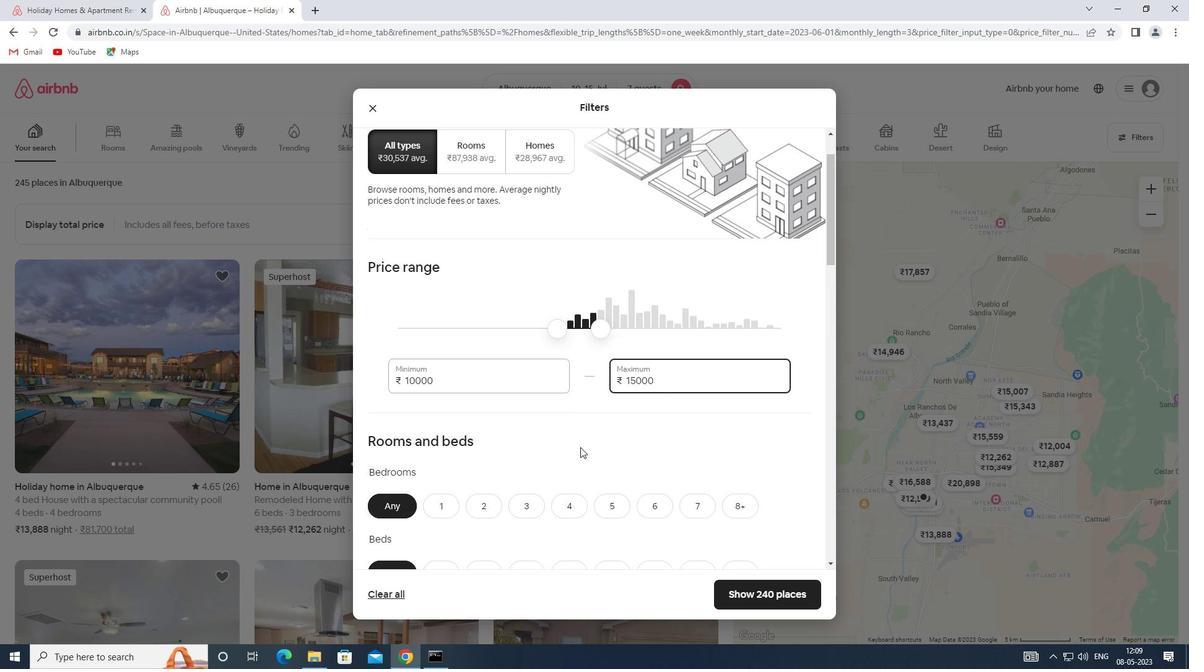 
Action: Mouse scrolled (580, 446) with delta (0, 0)
Screenshot: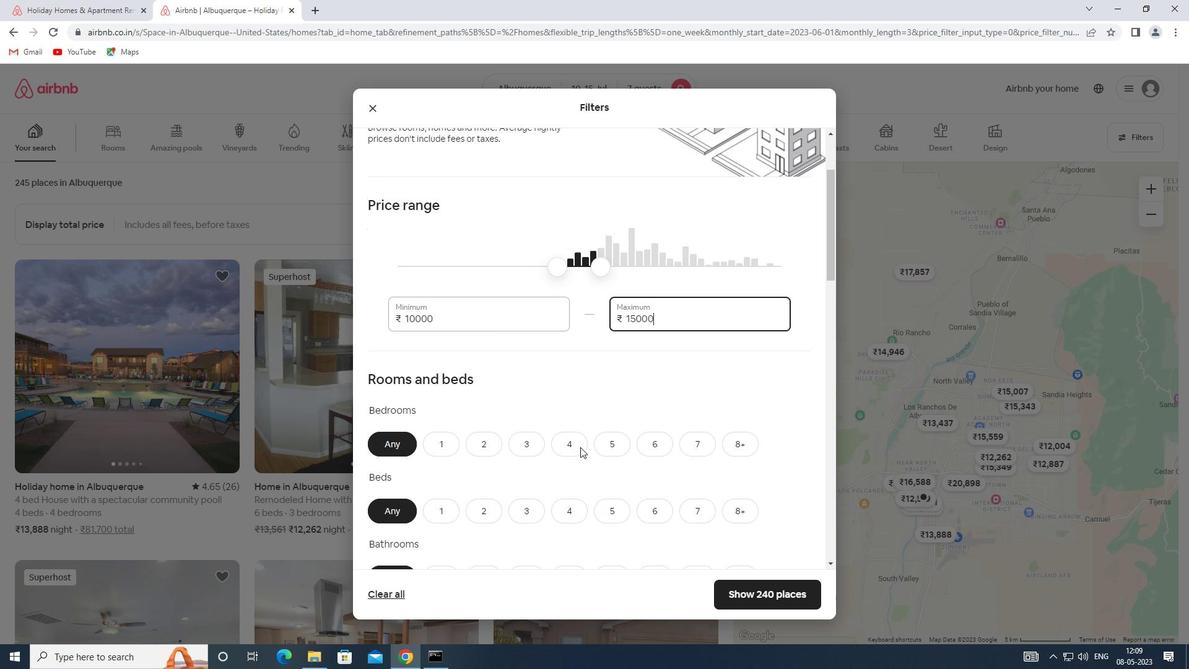 
Action: Mouse scrolled (580, 446) with delta (0, 0)
Screenshot: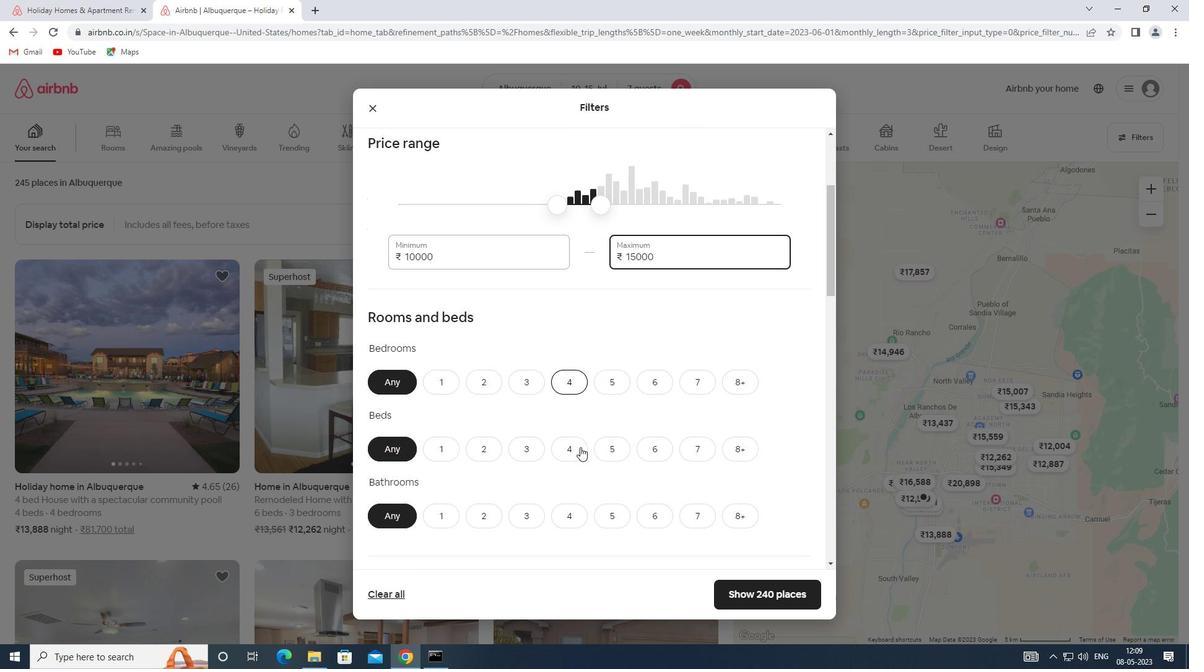 
Action: Mouse moved to (574, 326)
Screenshot: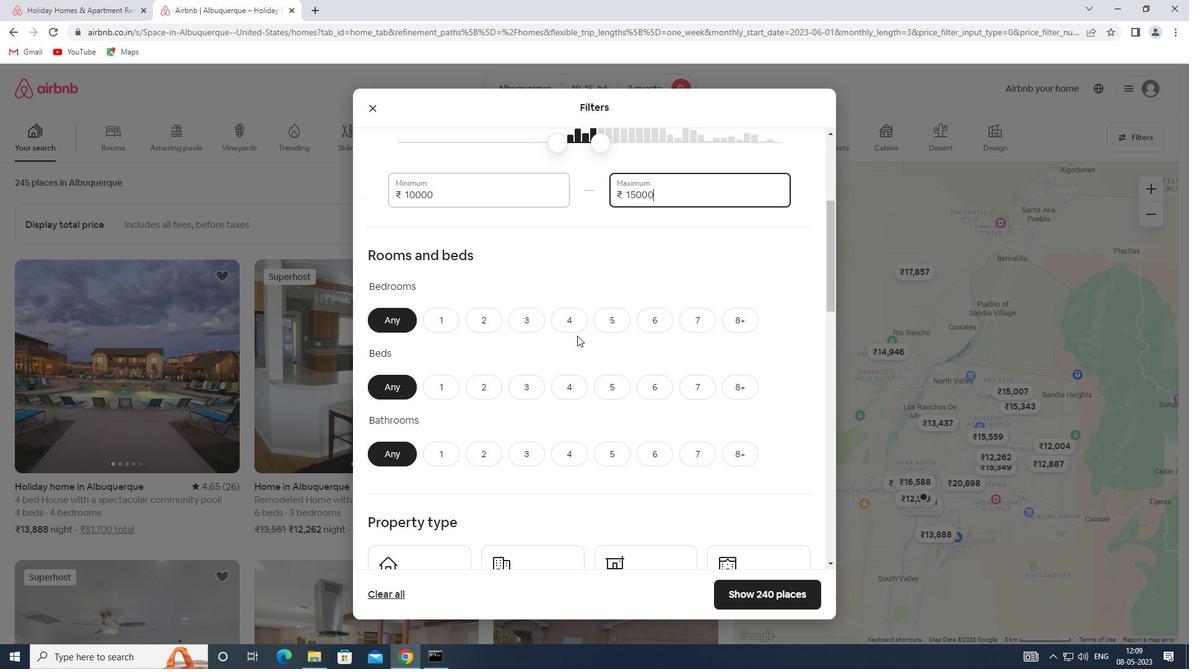 
Action: Mouse pressed left at (574, 326)
Screenshot: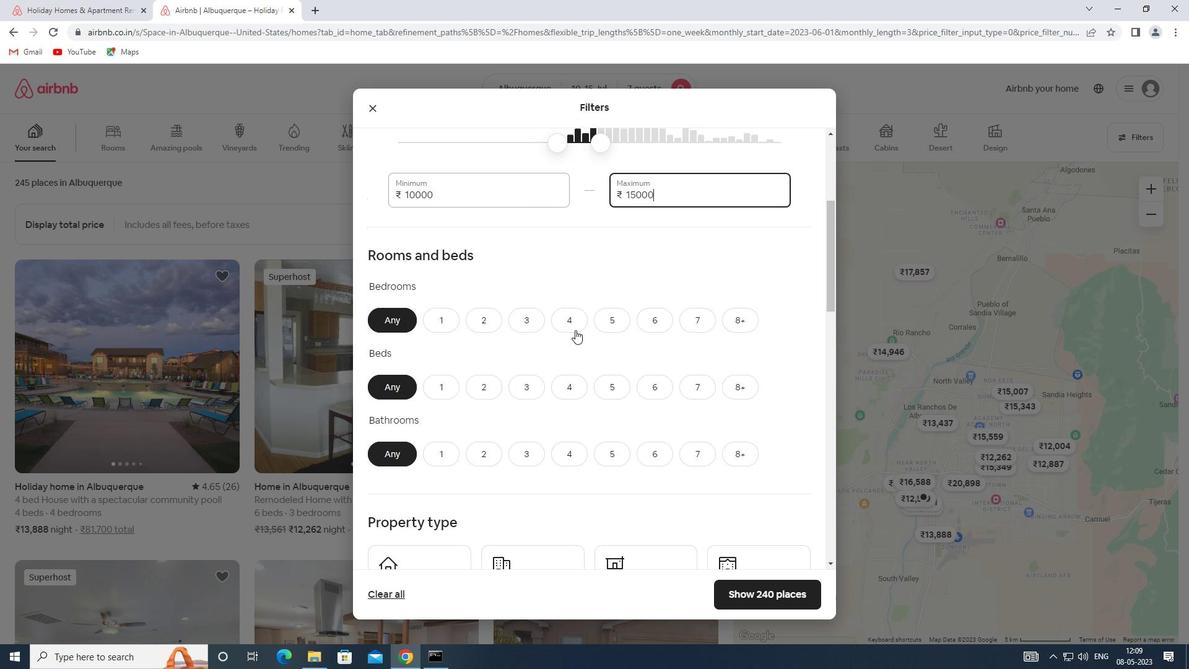 
Action: Mouse moved to (689, 385)
Screenshot: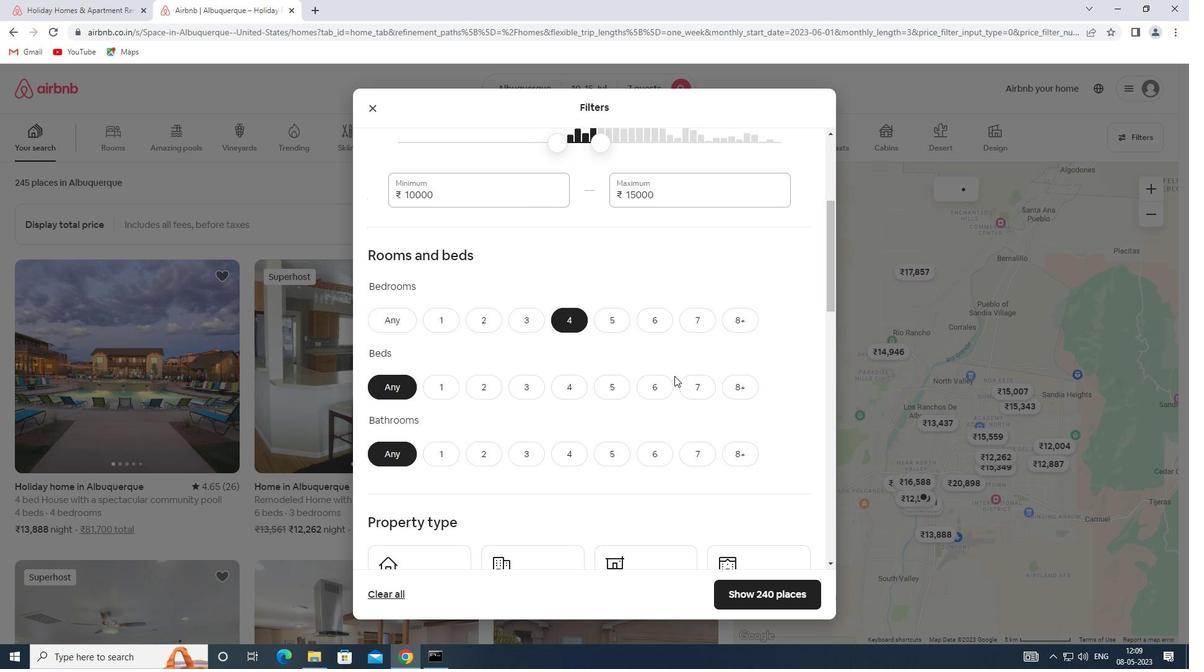 
Action: Mouse pressed left at (689, 385)
Screenshot: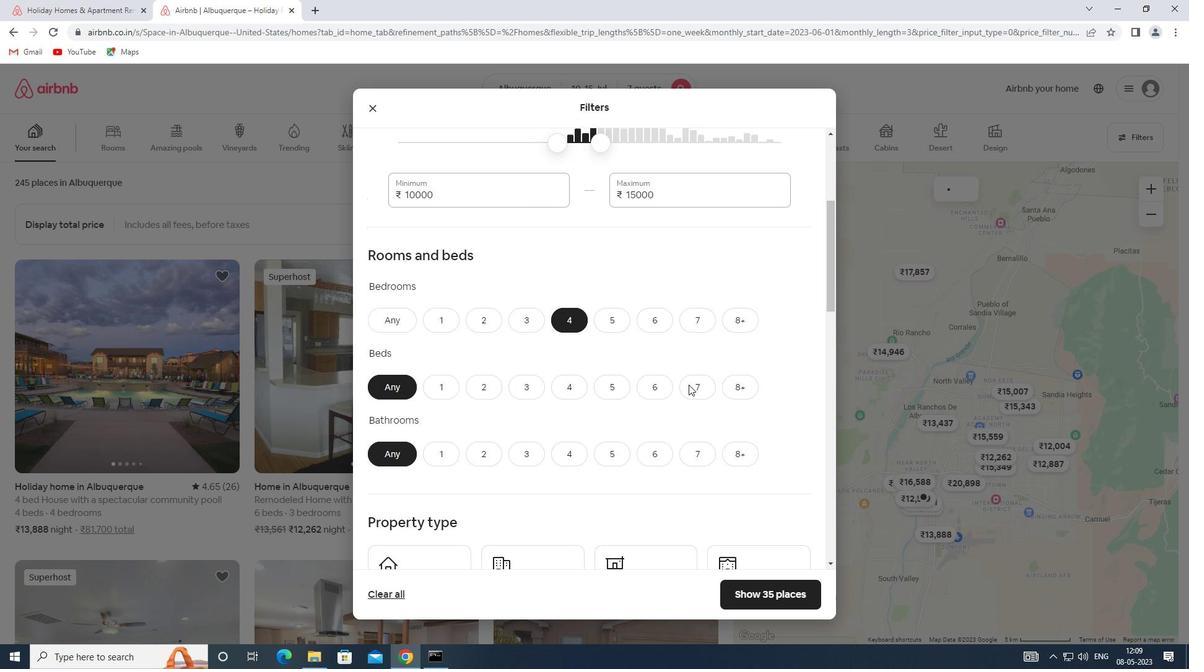 
Action: Mouse moved to (566, 453)
Screenshot: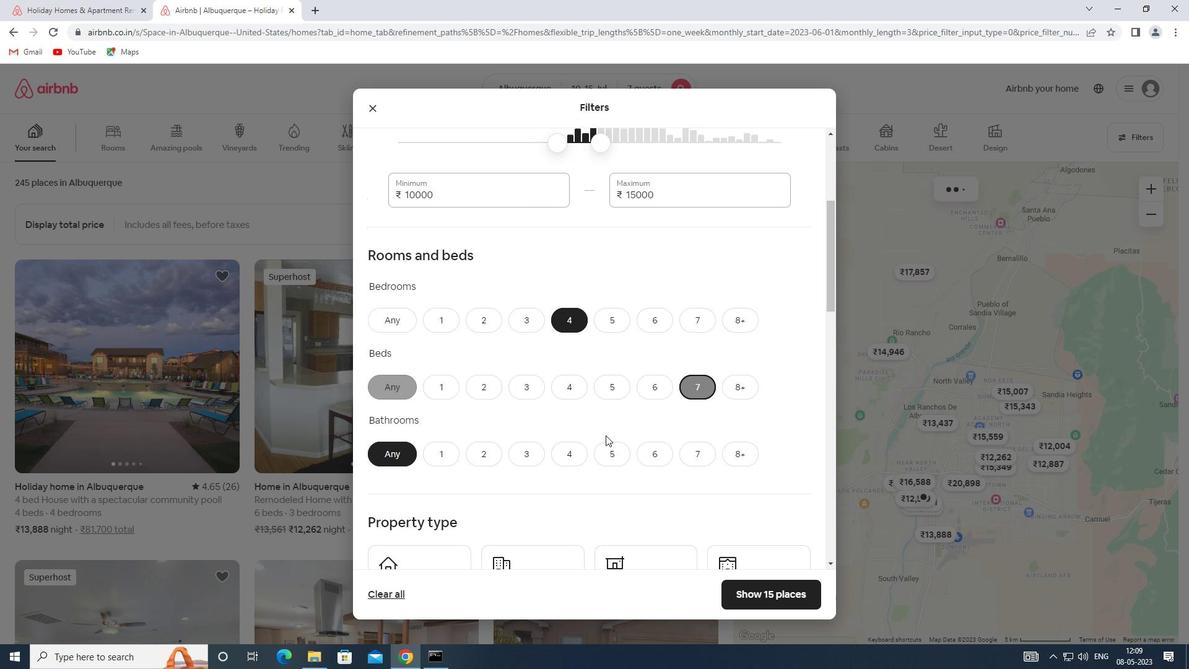 
Action: Mouse pressed left at (566, 453)
Screenshot: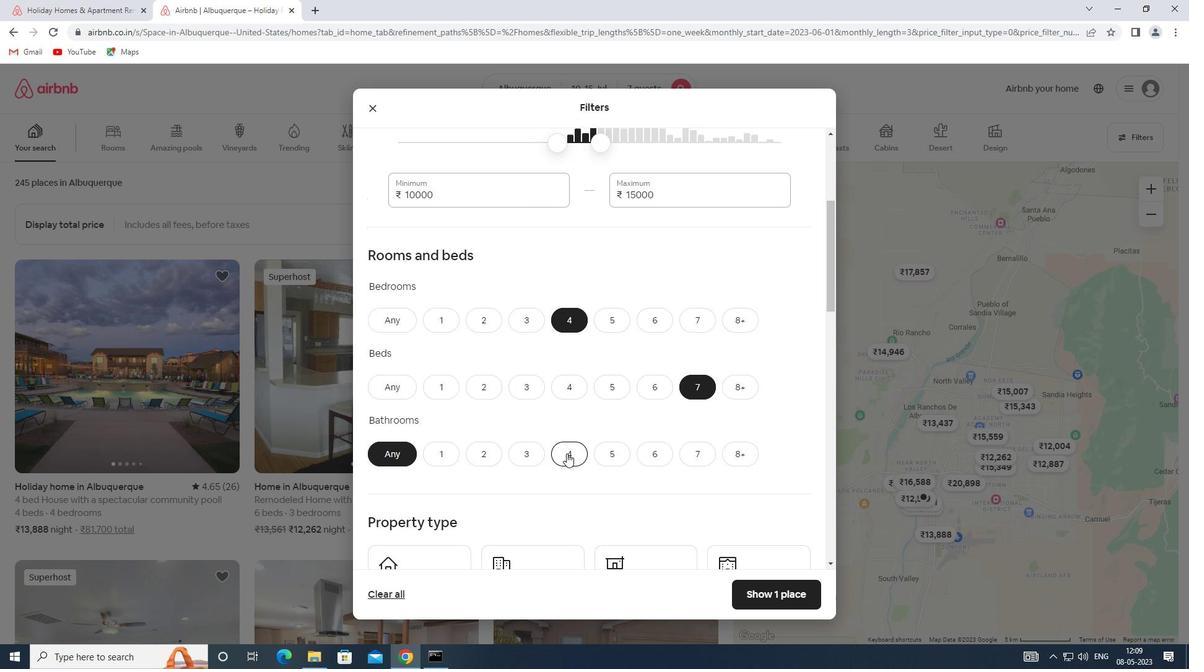 
Action: Mouse scrolled (566, 452) with delta (0, 0)
Screenshot: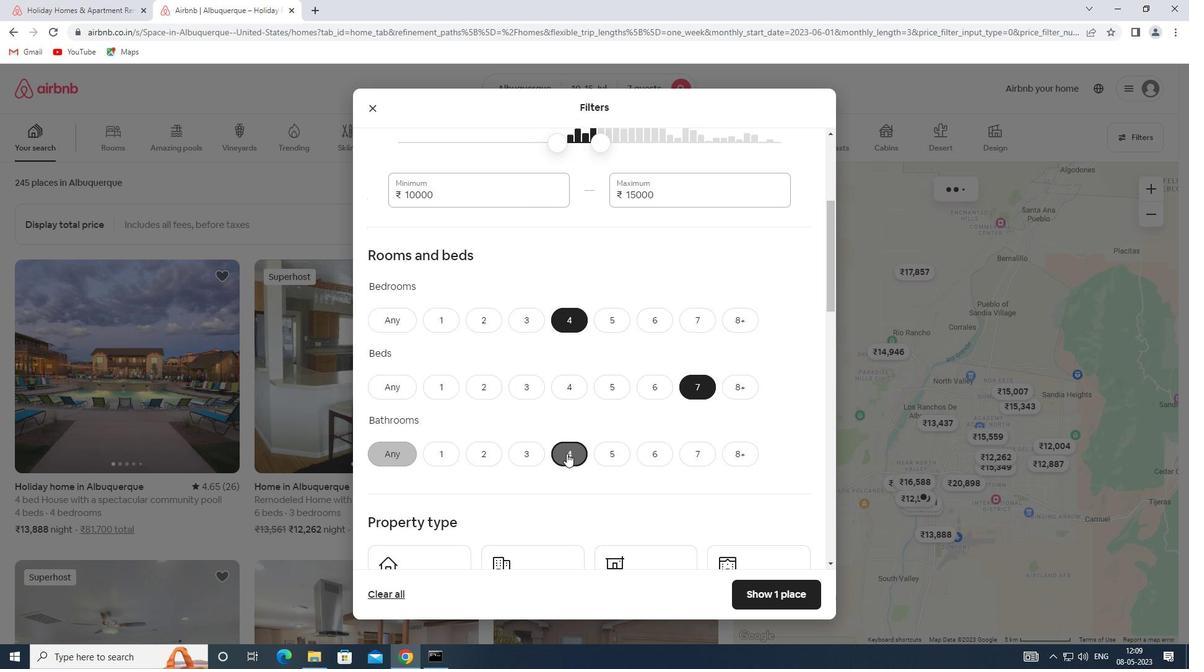 
Action: Mouse scrolled (566, 452) with delta (0, 0)
Screenshot: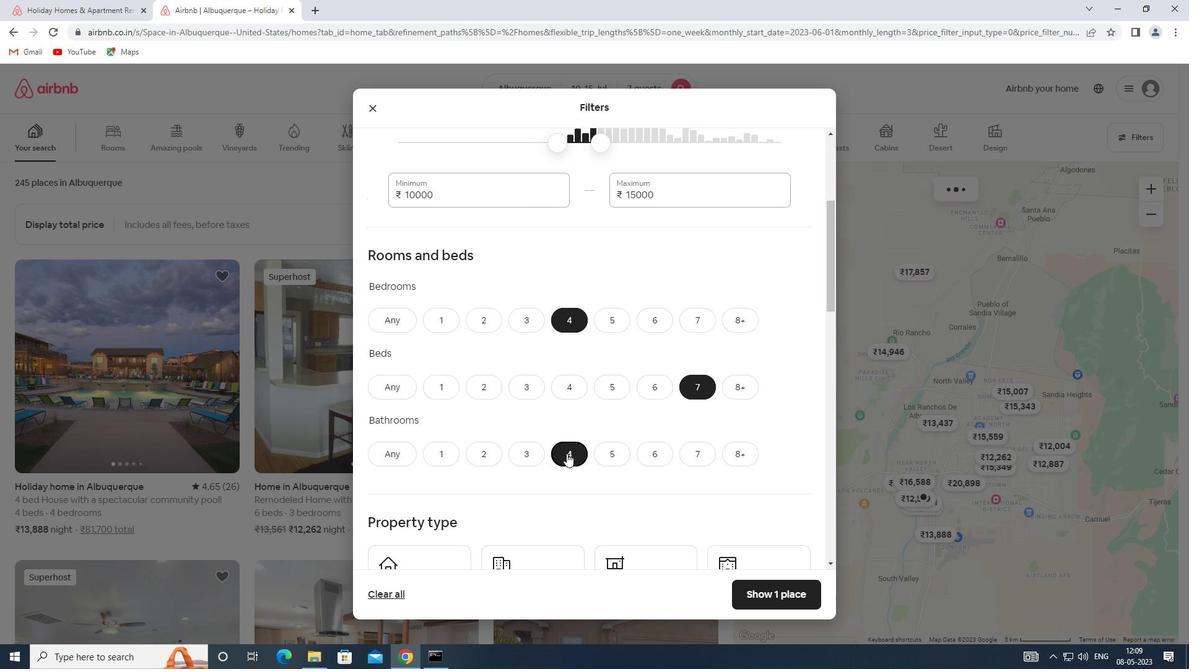 
Action: Mouse scrolled (566, 452) with delta (0, 0)
Screenshot: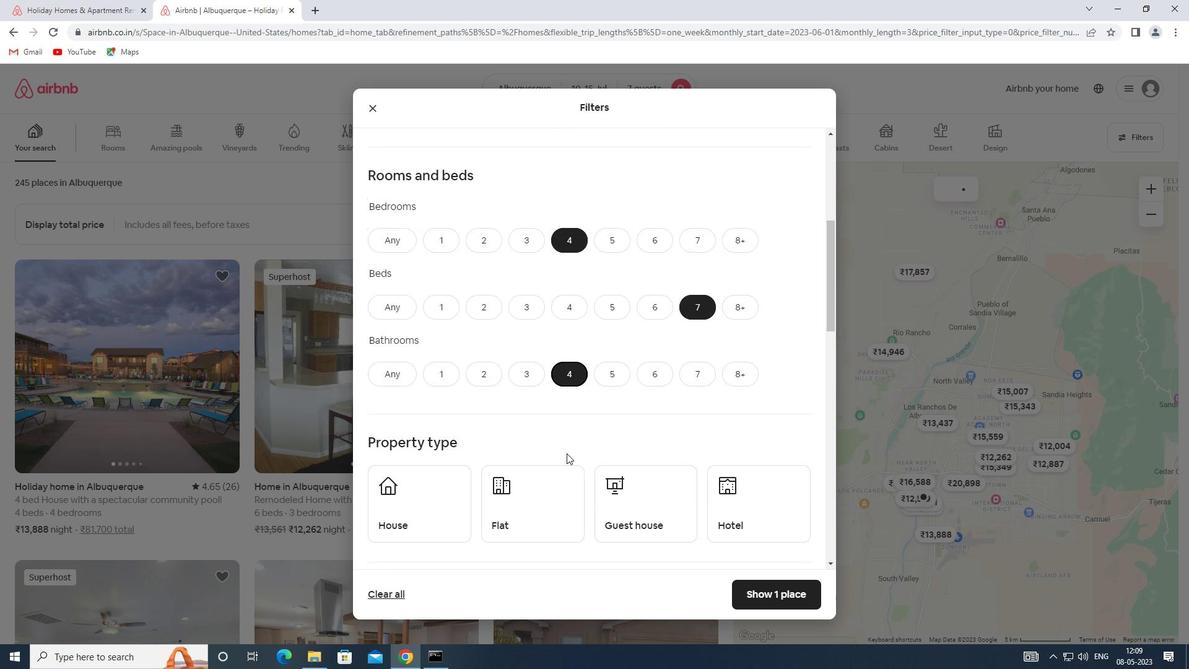 
Action: Mouse moved to (434, 415)
Screenshot: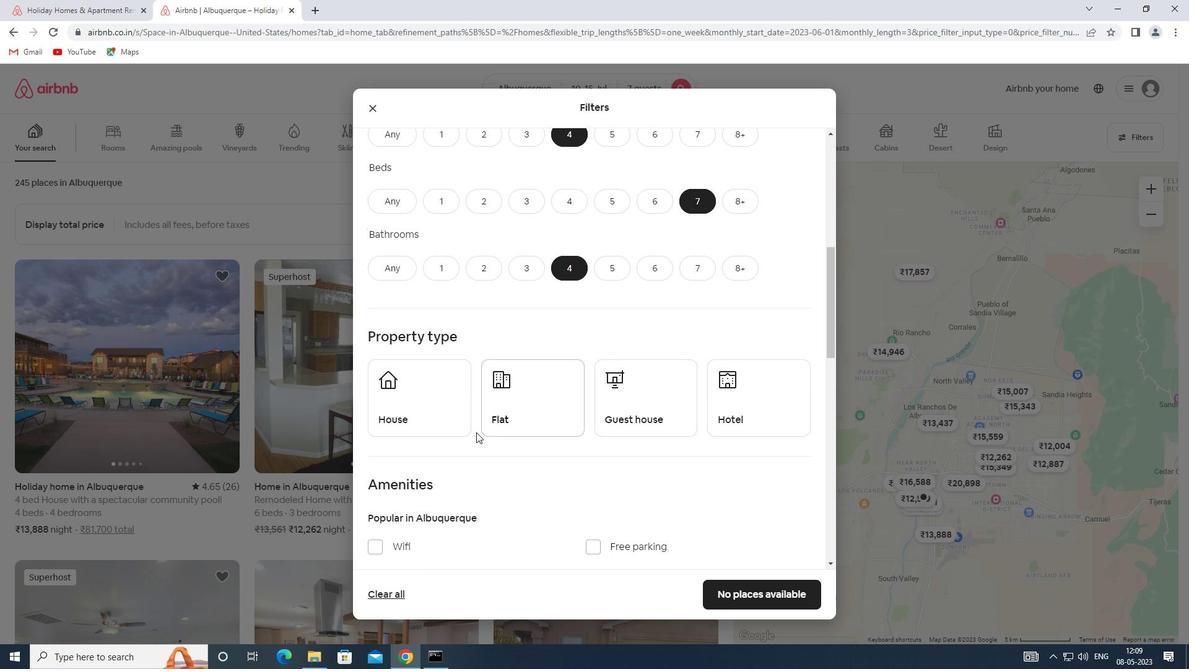 
Action: Mouse pressed left at (434, 415)
Screenshot: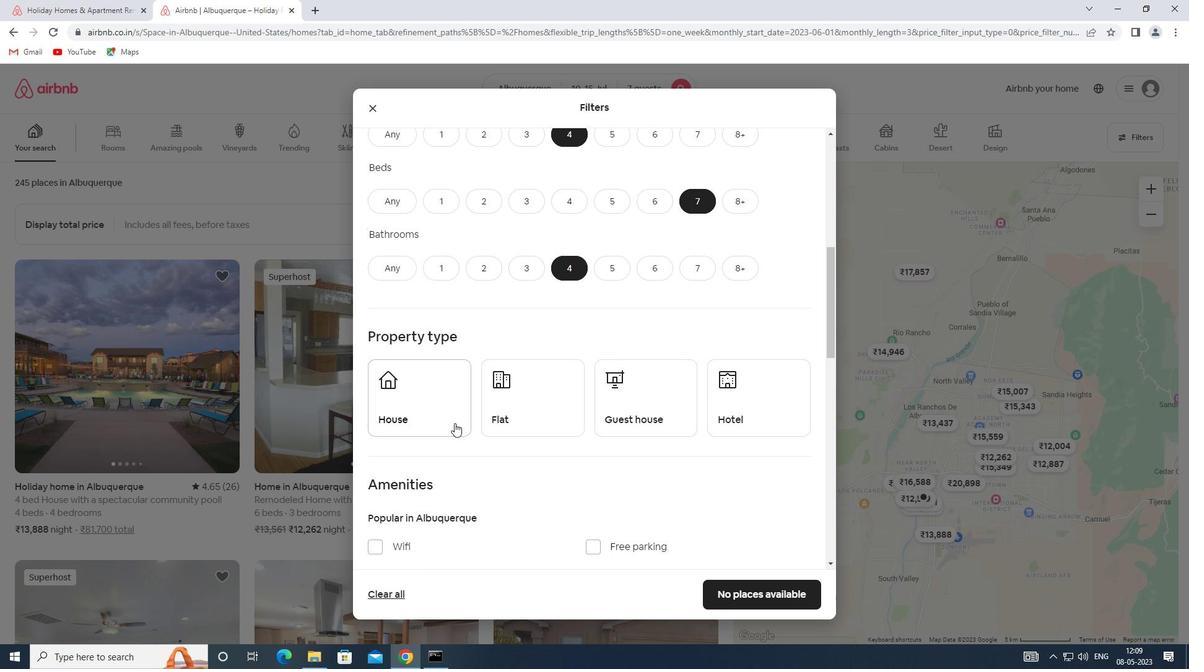 
Action: Mouse moved to (535, 407)
Screenshot: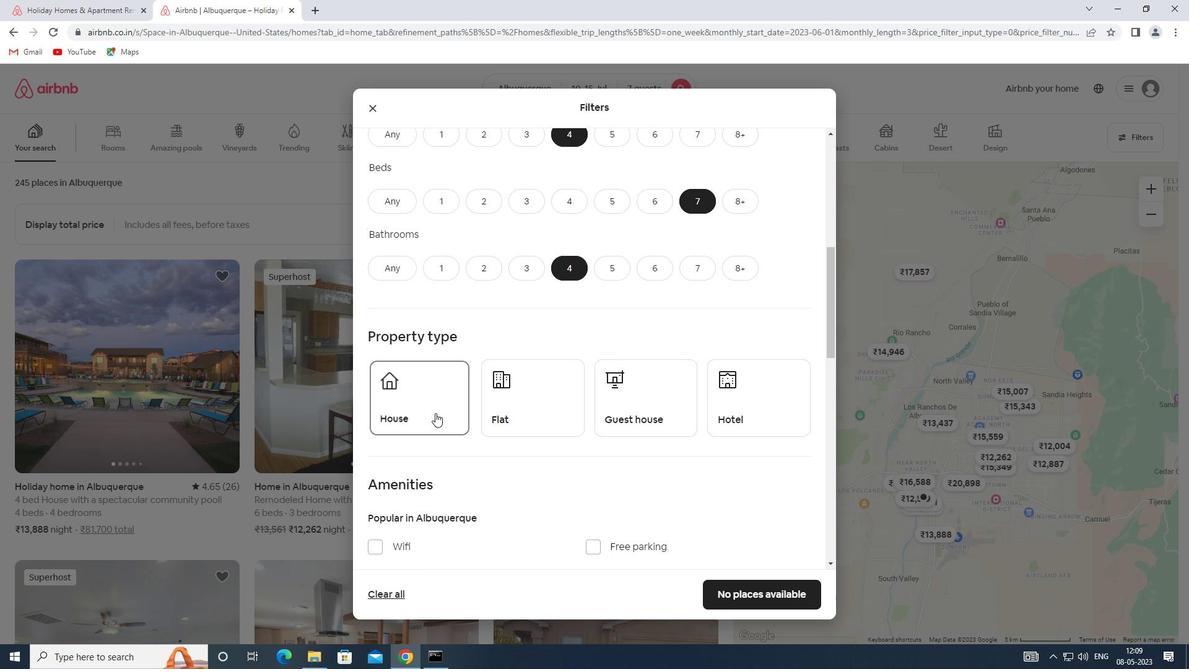 
Action: Mouse pressed left at (535, 407)
Screenshot: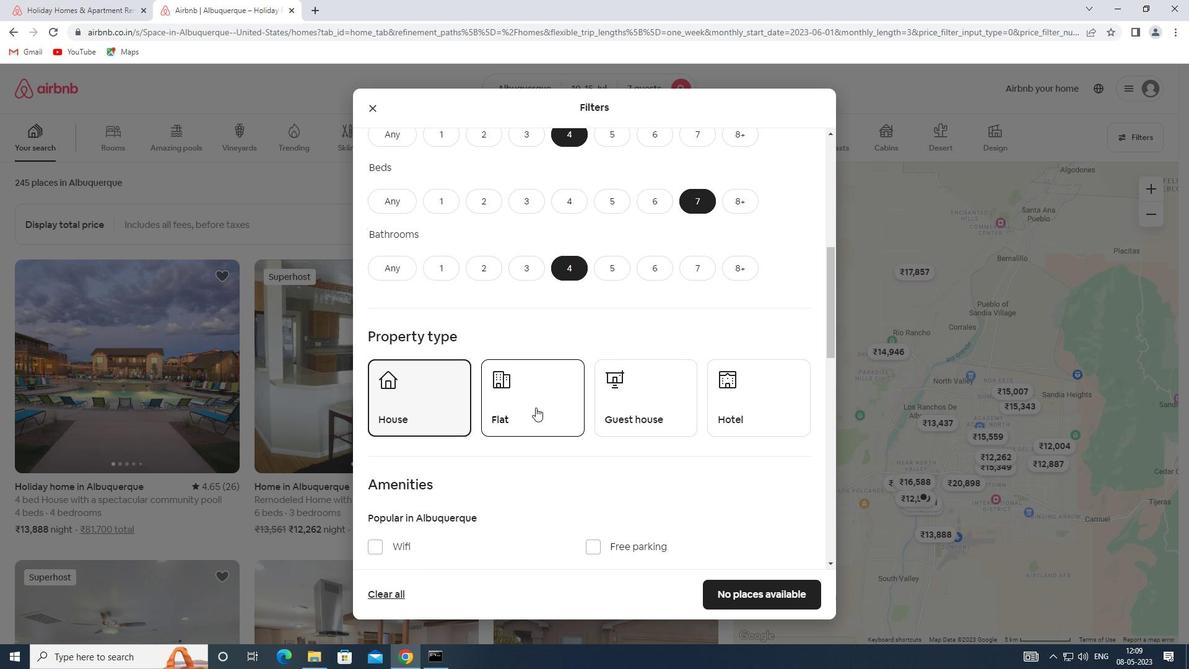
Action: Mouse moved to (613, 411)
Screenshot: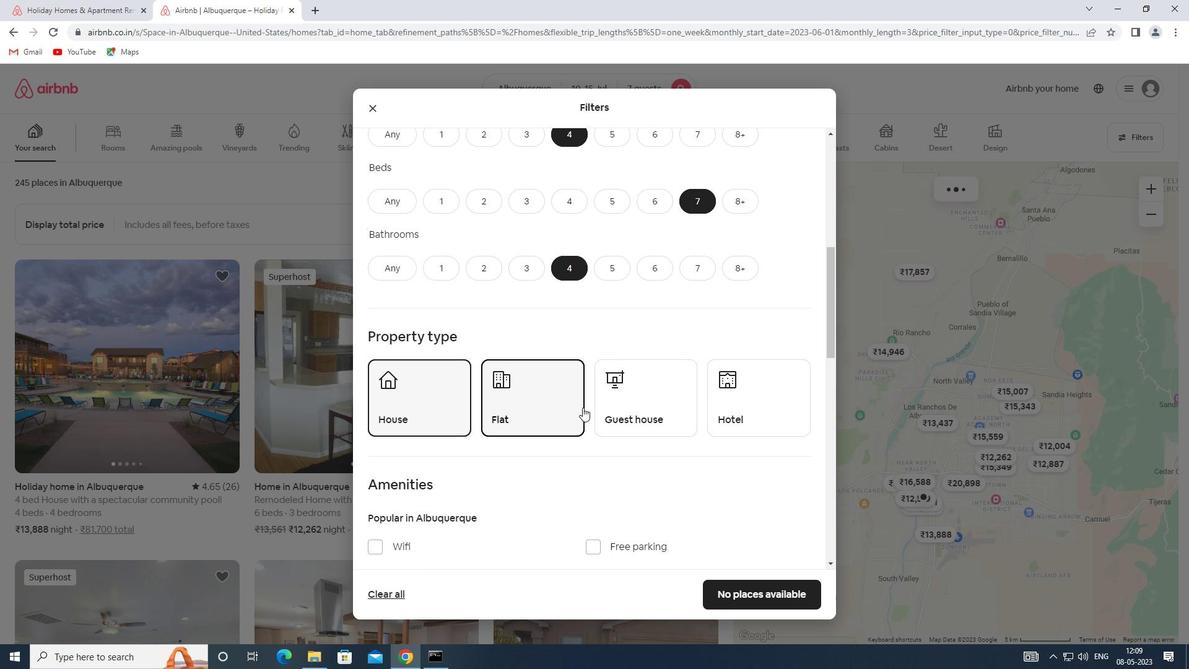 
Action: Mouse pressed left at (613, 411)
Screenshot: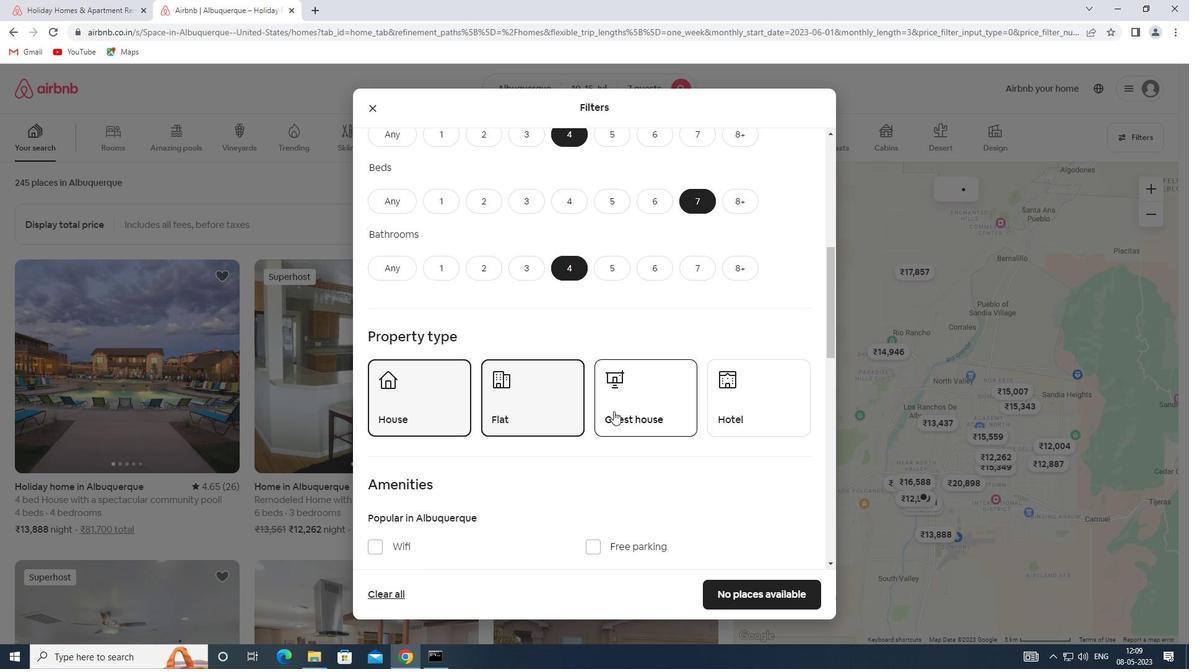 
Action: Mouse scrolled (613, 410) with delta (0, 0)
Screenshot: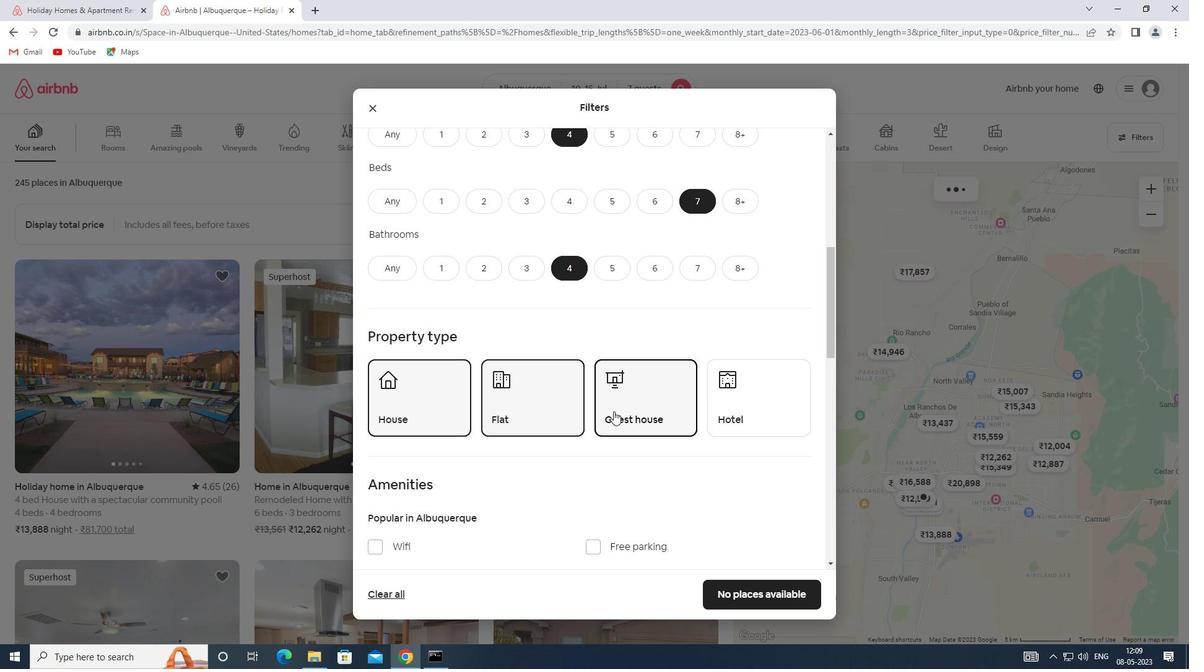 
Action: Mouse scrolled (613, 410) with delta (0, 0)
Screenshot: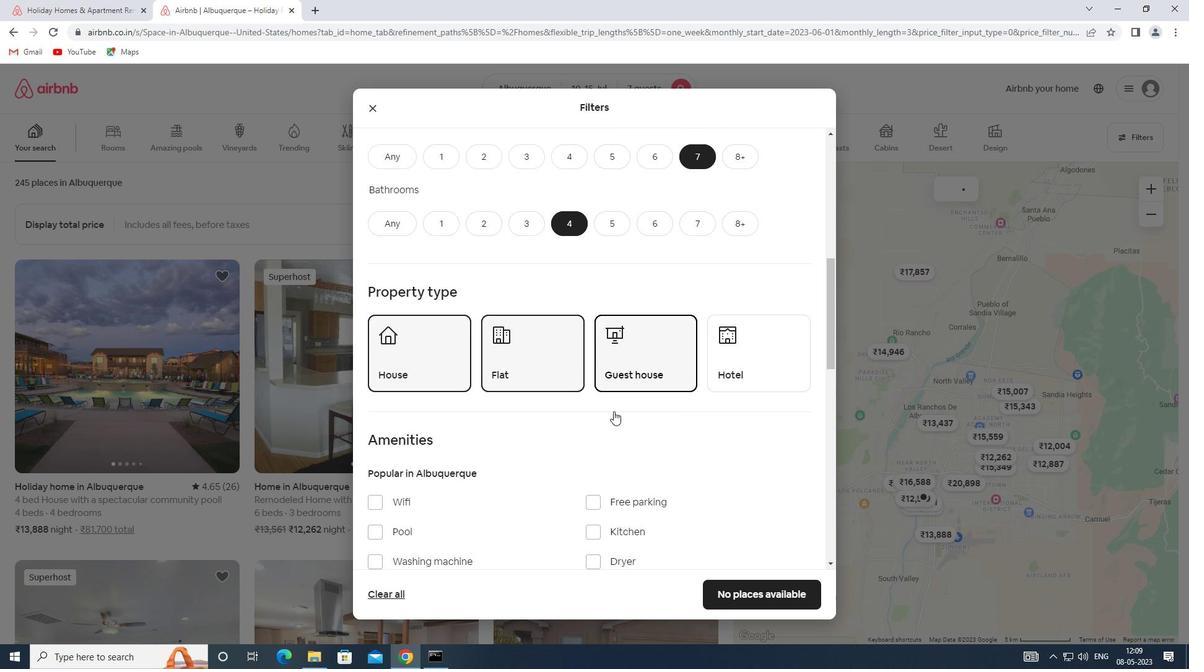 
Action: Mouse scrolled (613, 410) with delta (0, 0)
Screenshot: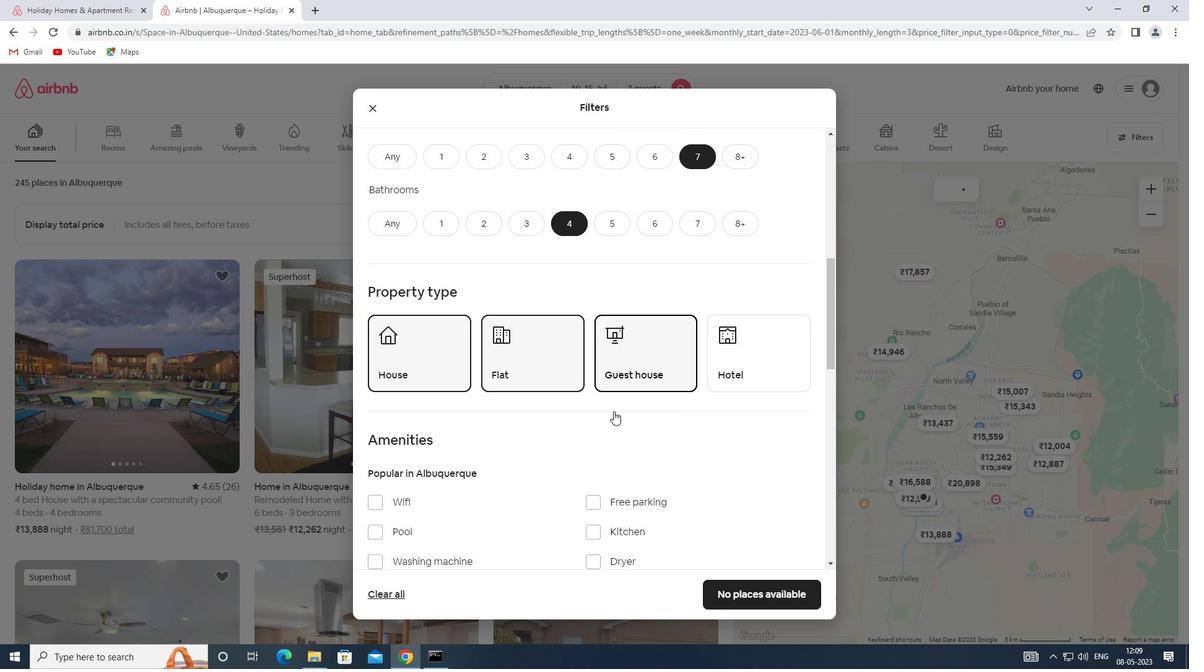 
Action: Mouse scrolled (613, 410) with delta (0, 0)
Screenshot: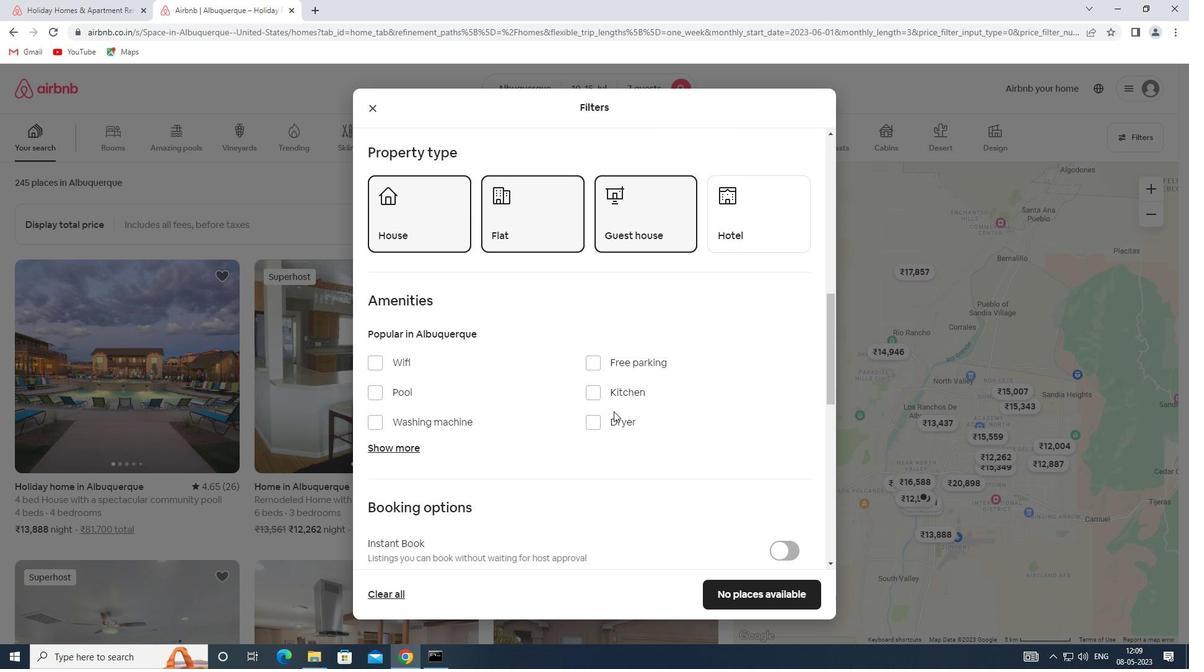 
Action: Mouse moved to (402, 386)
Screenshot: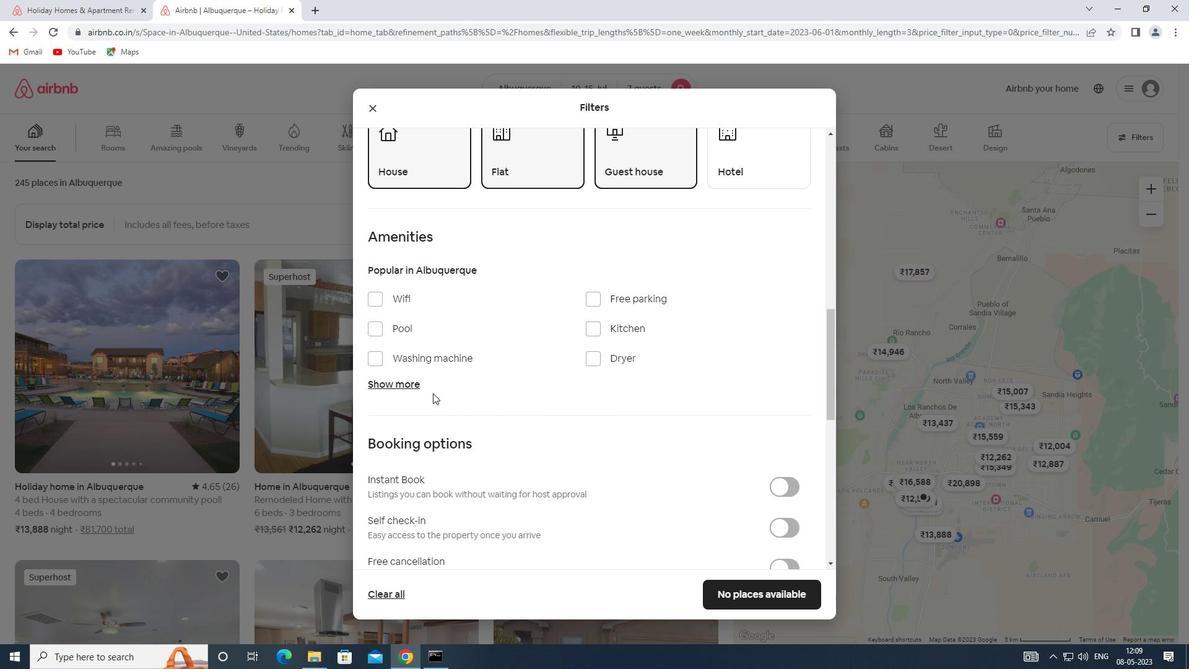 
Action: Mouse pressed left at (402, 386)
Screenshot: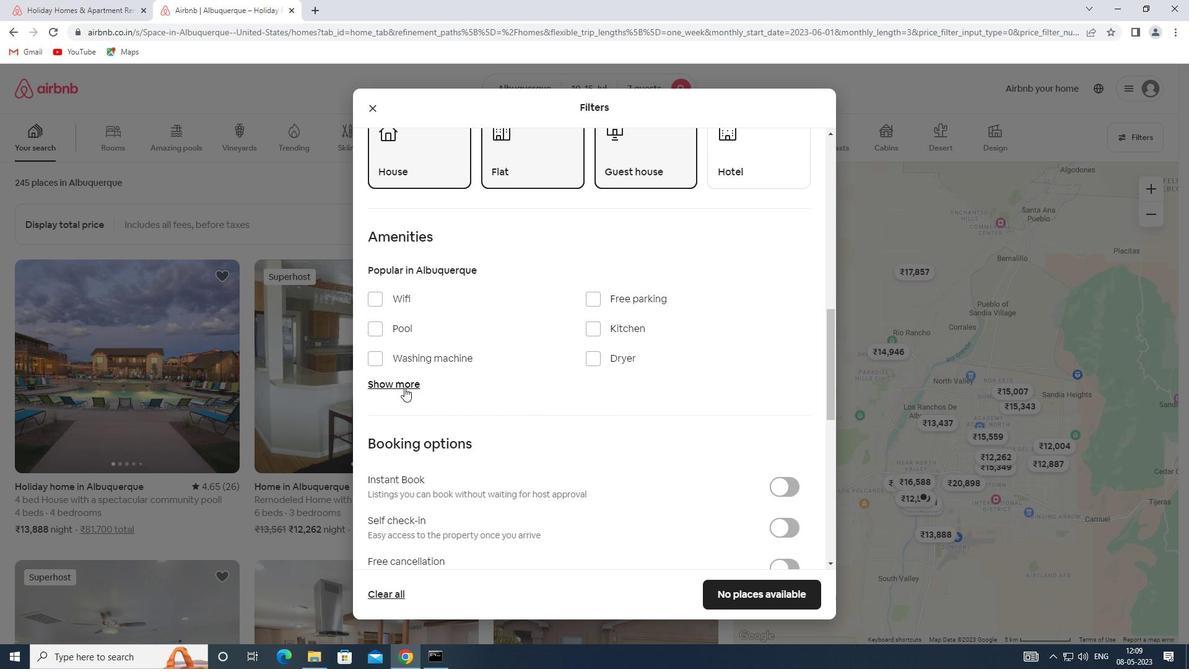 
Action: Mouse moved to (377, 299)
Screenshot: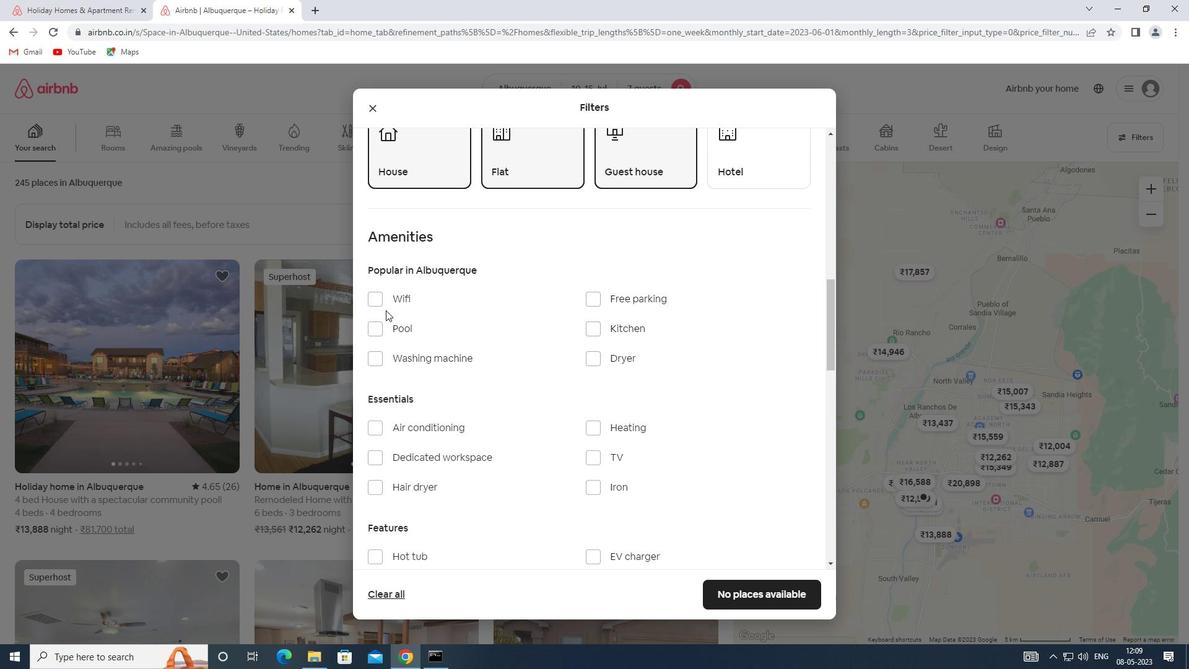 
Action: Mouse pressed left at (377, 299)
Screenshot: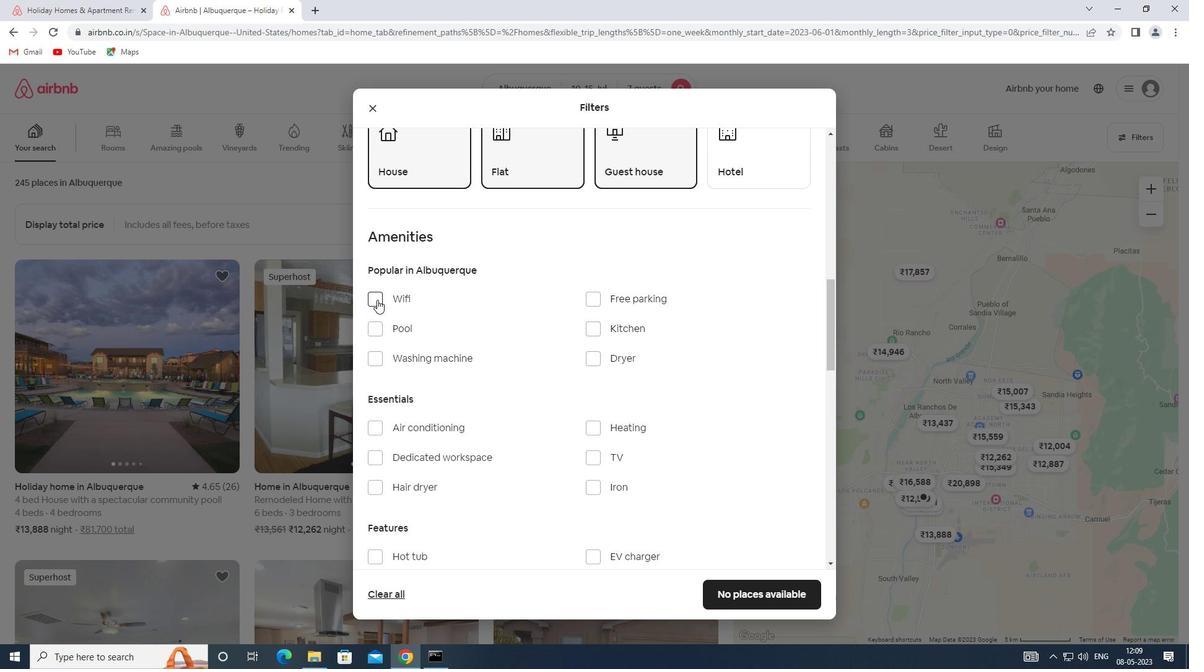 
Action: Mouse moved to (594, 462)
Screenshot: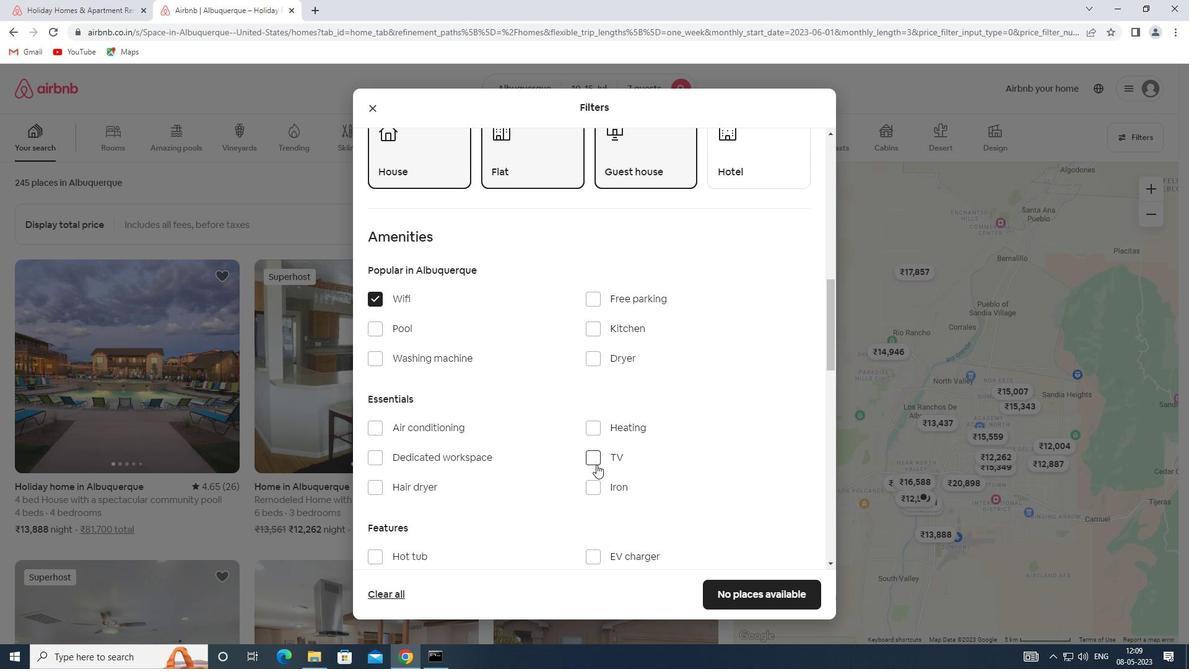 
Action: Mouse pressed left at (594, 462)
Screenshot: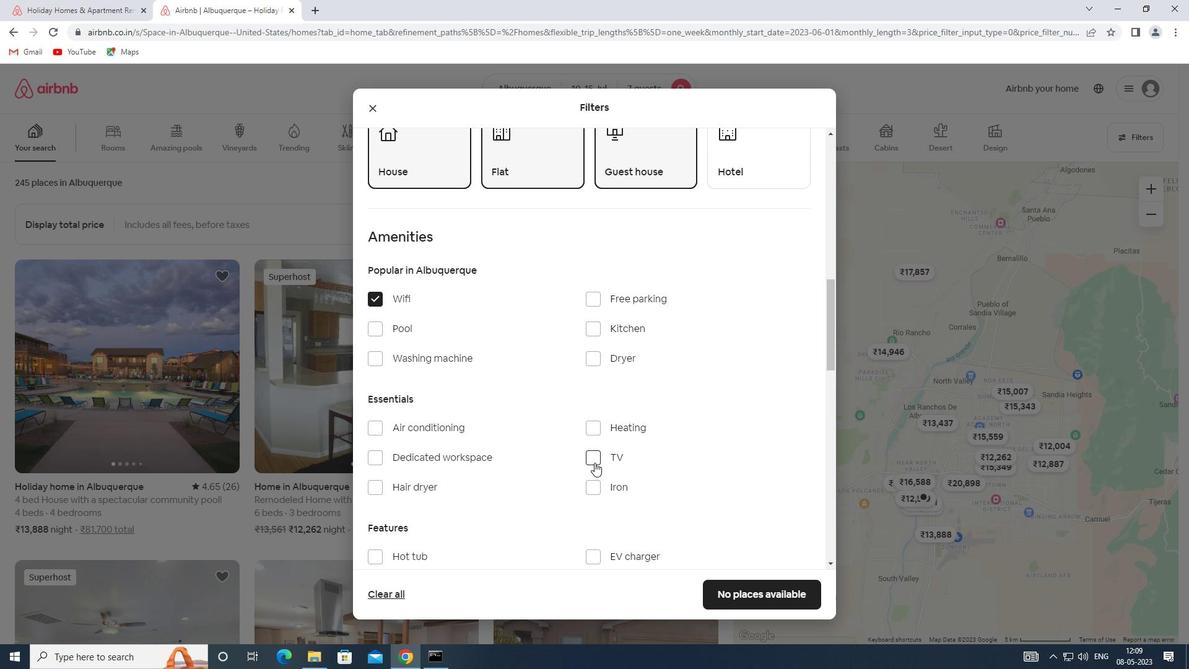 
Action: Mouse moved to (592, 295)
Screenshot: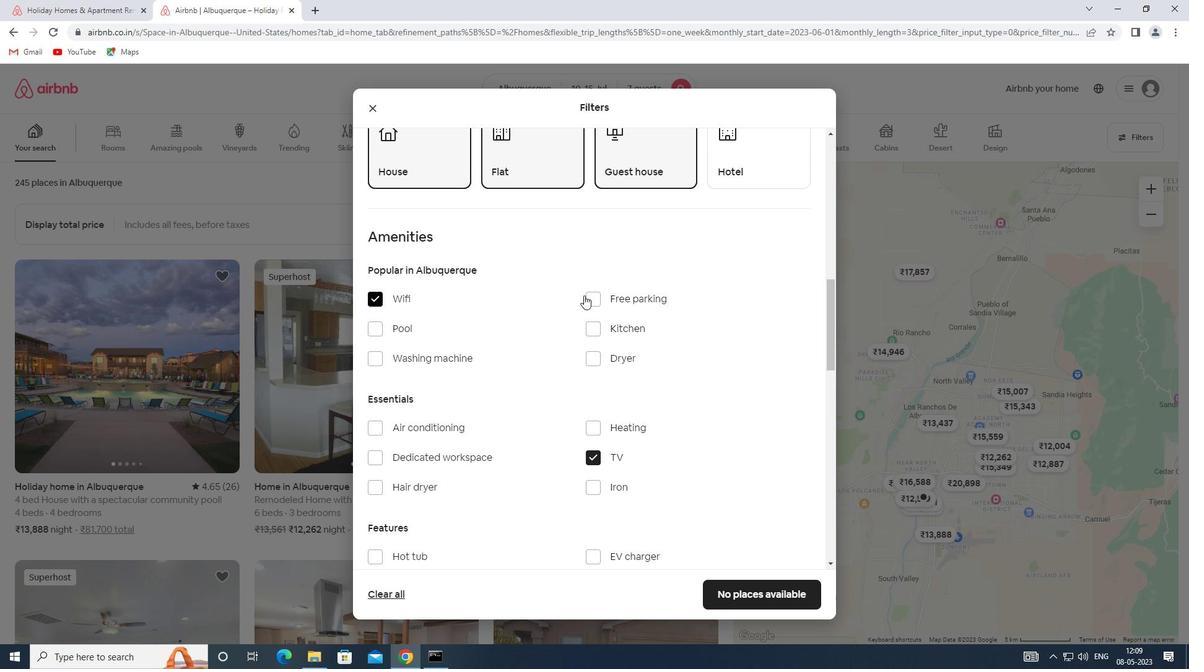 
Action: Mouse pressed left at (592, 295)
Screenshot: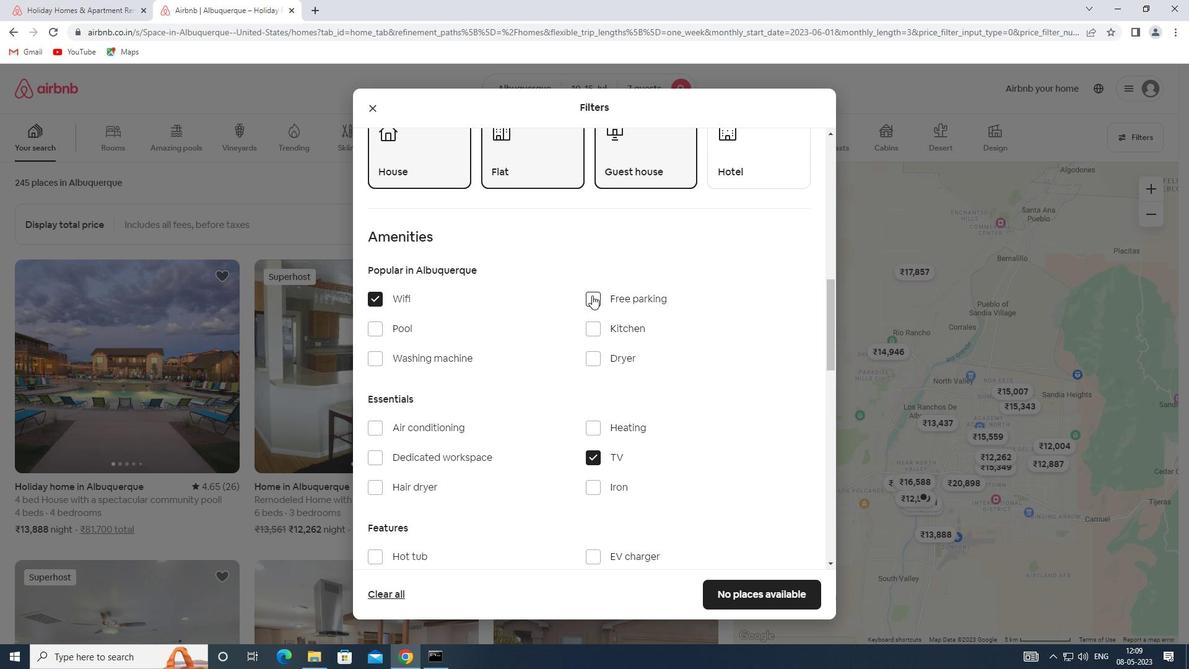 
Action: Mouse moved to (467, 360)
Screenshot: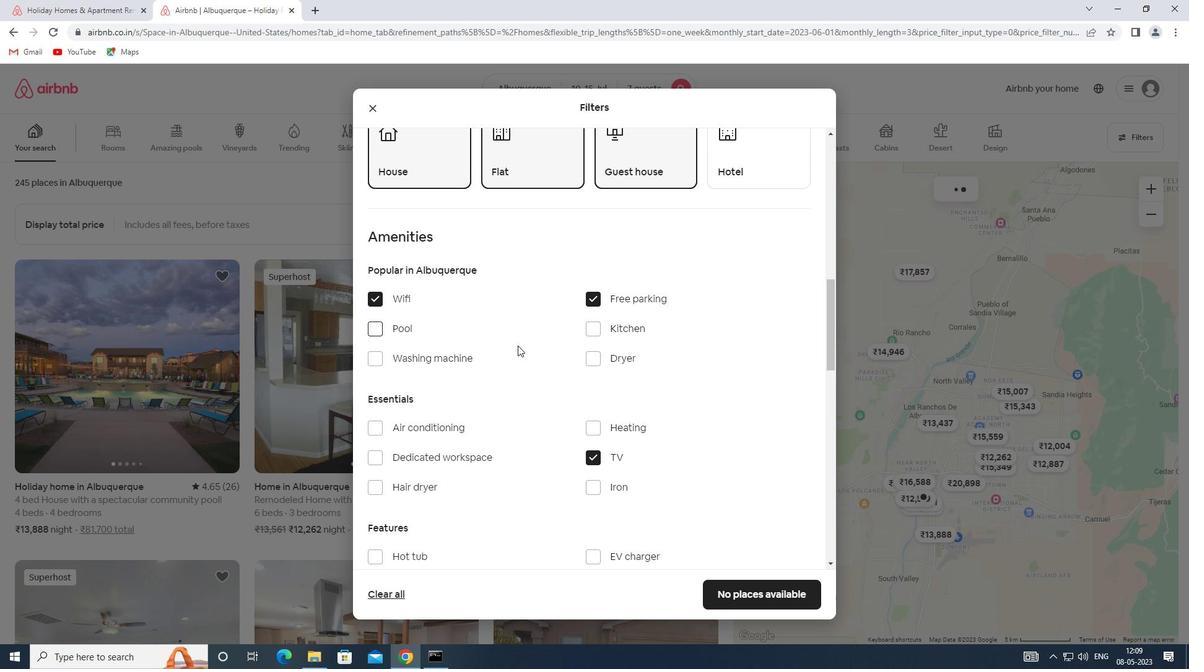 
Action: Mouse scrolled (467, 359) with delta (0, 0)
Screenshot: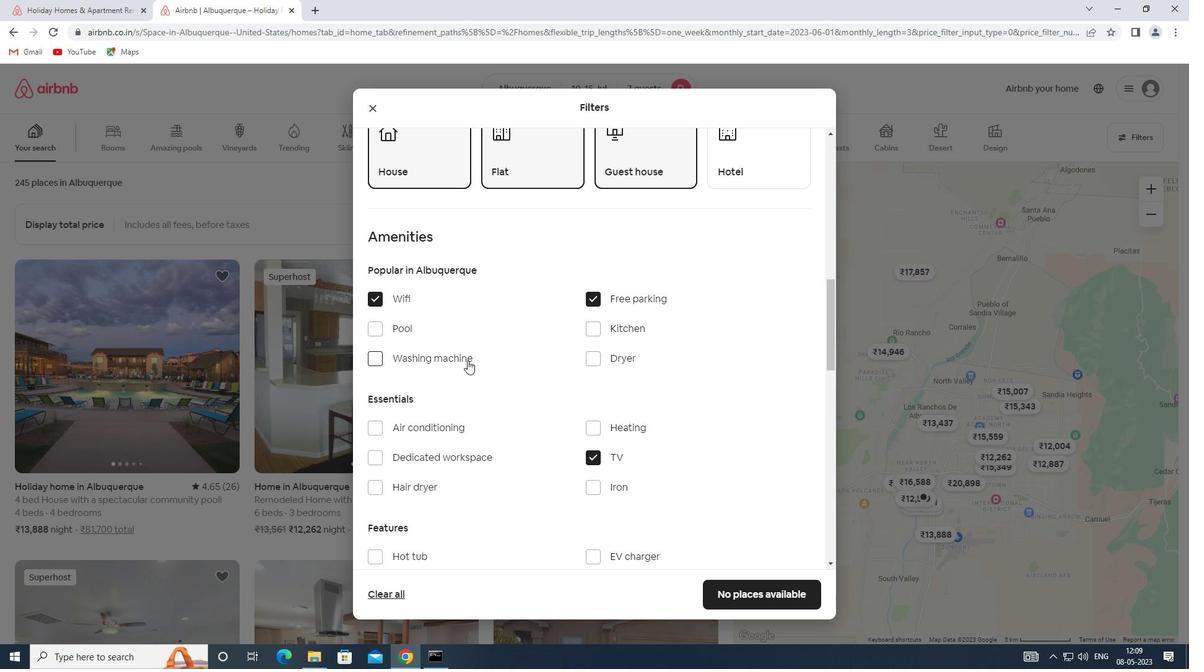 
Action: Mouse scrolled (467, 359) with delta (0, 0)
Screenshot: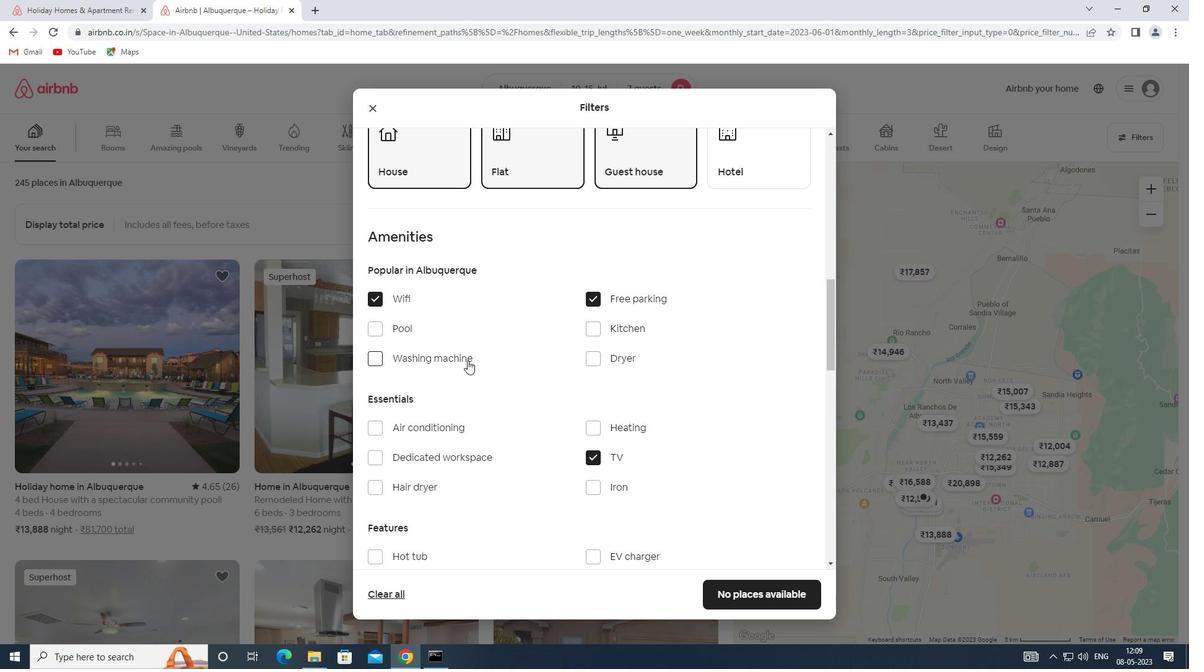 
Action: Mouse scrolled (467, 359) with delta (0, 0)
Screenshot: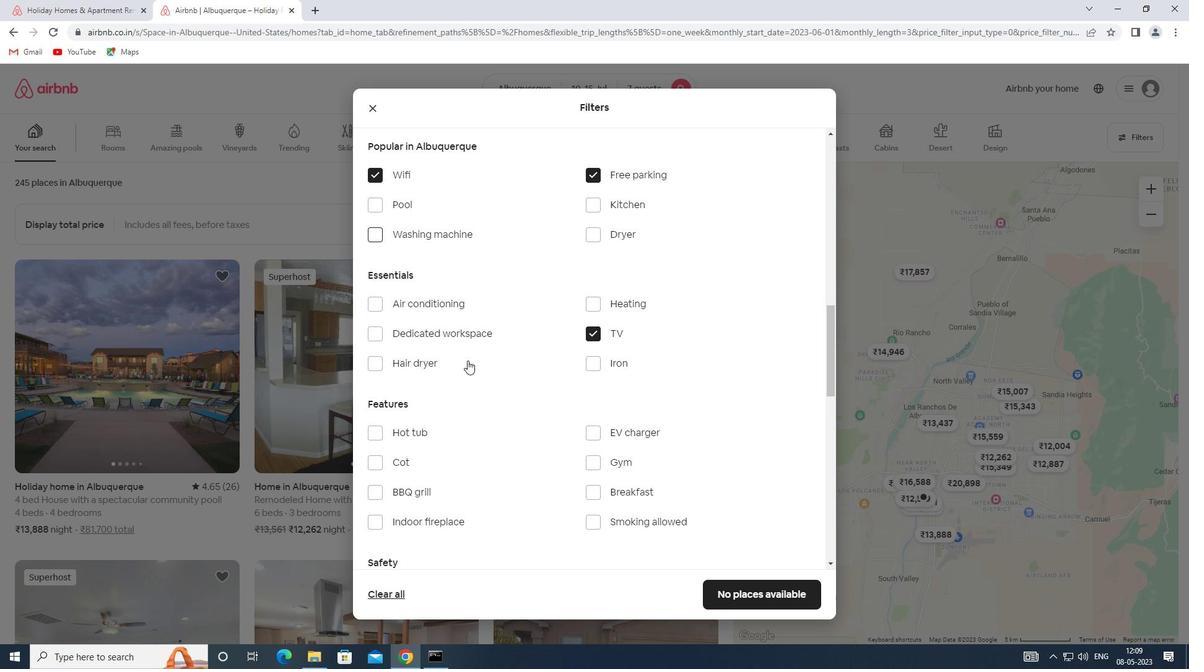 
Action: Mouse scrolled (467, 359) with delta (0, 0)
Screenshot: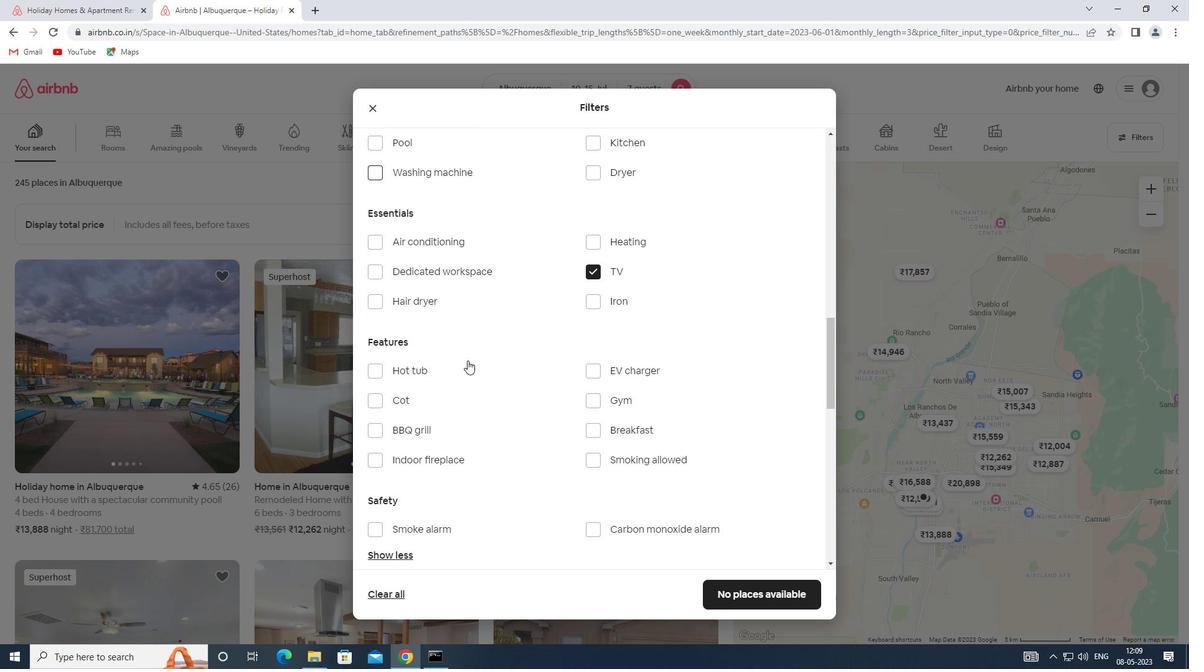 
Action: Mouse moved to (589, 335)
Screenshot: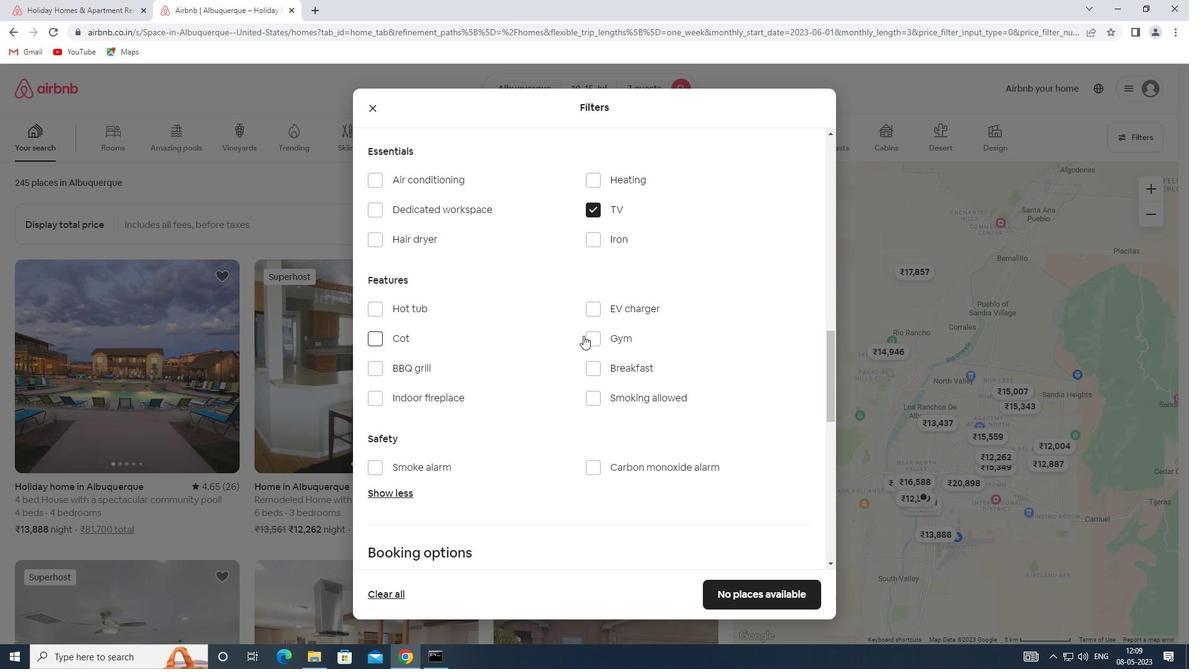 
Action: Mouse pressed left at (589, 335)
Screenshot: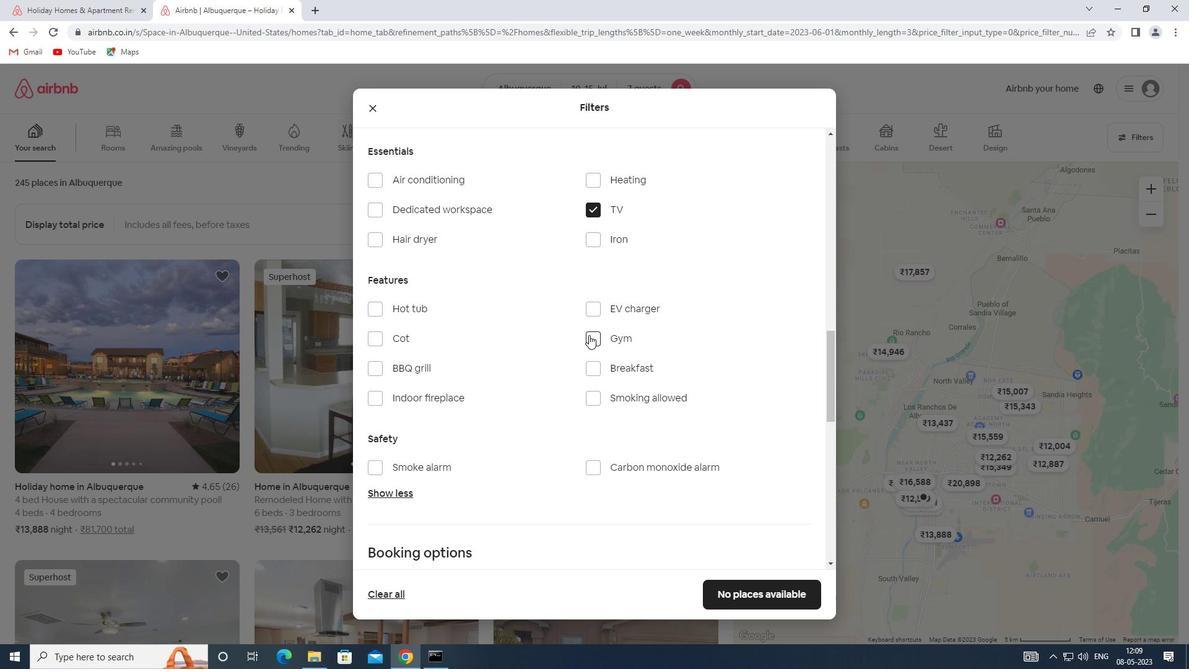 
Action: Mouse moved to (594, 371)
Screenshot: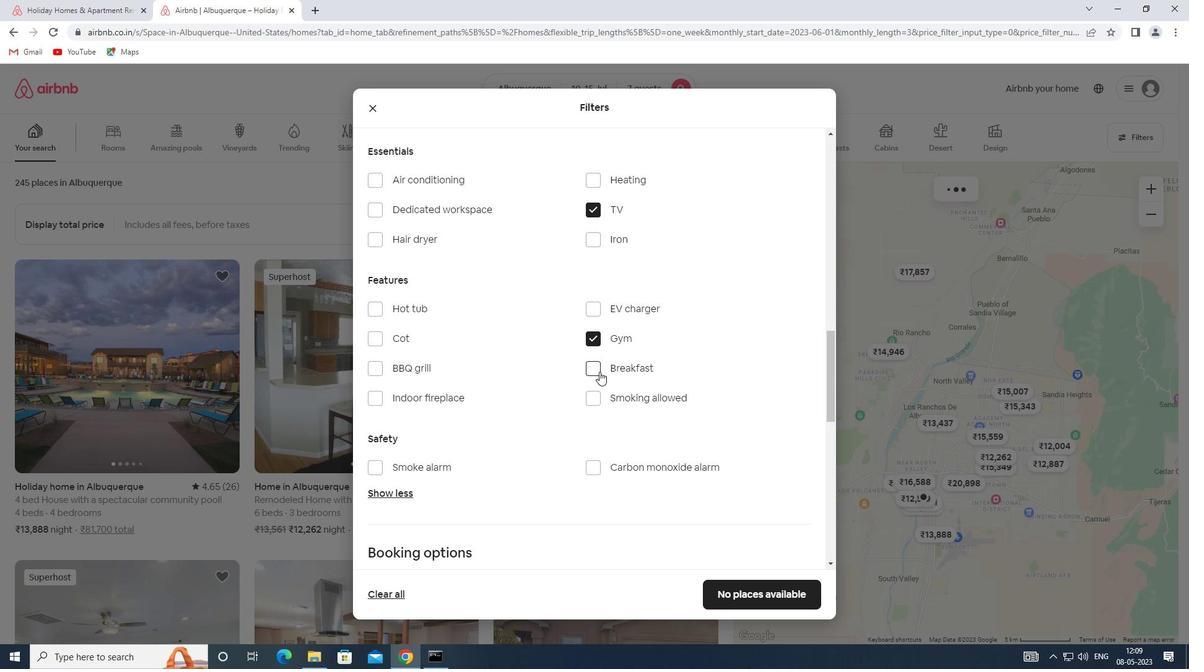 
Action: Mouse pressed left at (594, 371)
Screenshot: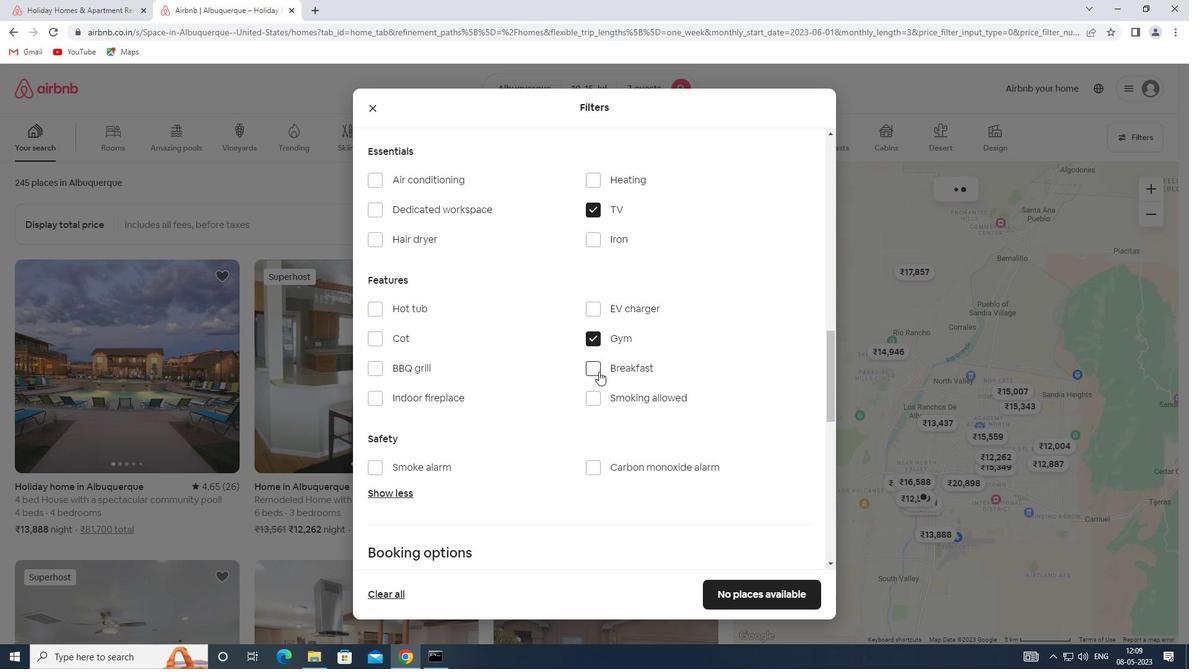 
Action: Mouse moved to (466, 427)
Screenshot: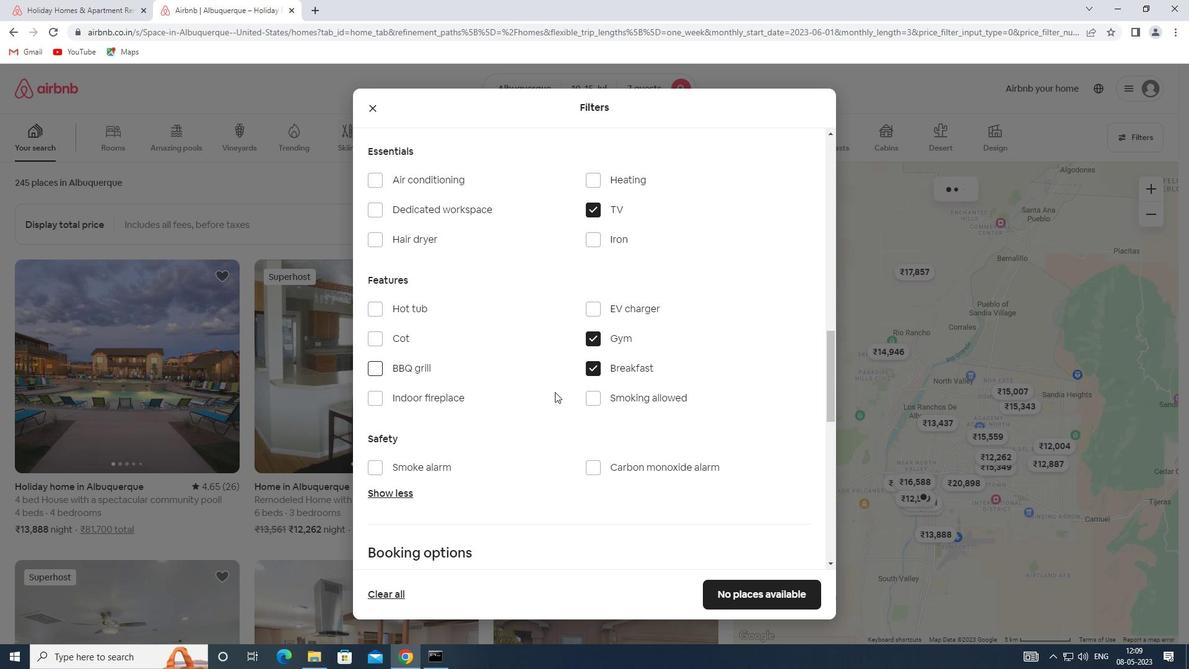 
Action: Mouse scrolled (466, 426) with delta (0, 0)
Screenshot: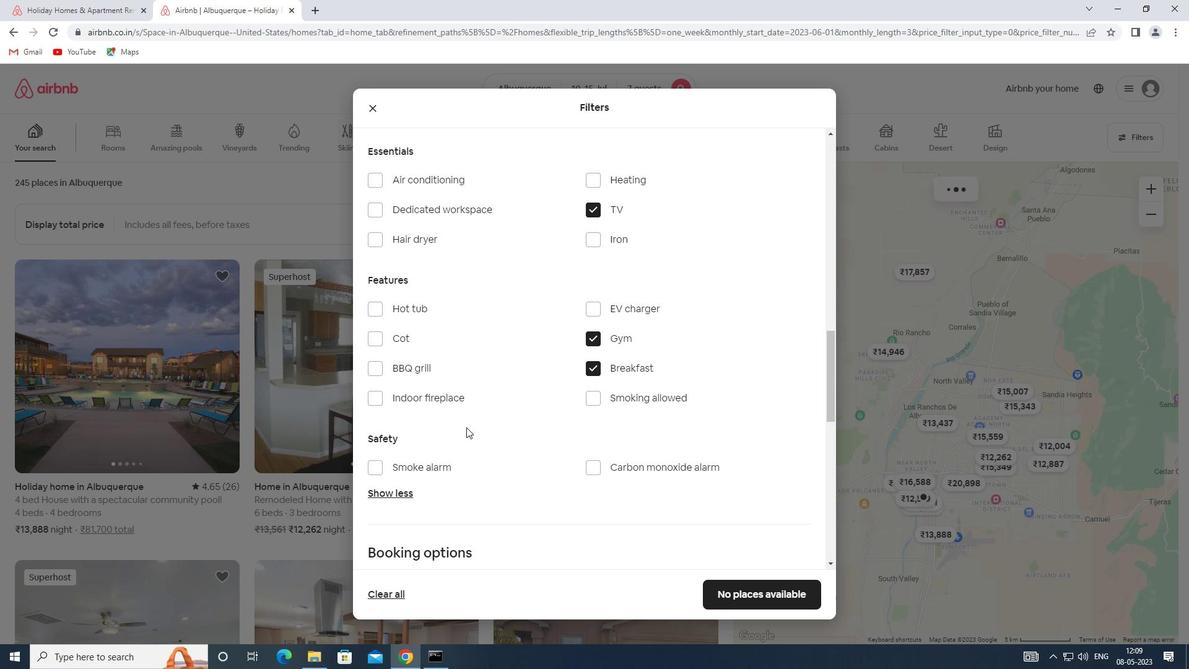 
Action: Mouse scrolled (466, 426) with delta (0, 0)
Screenshot: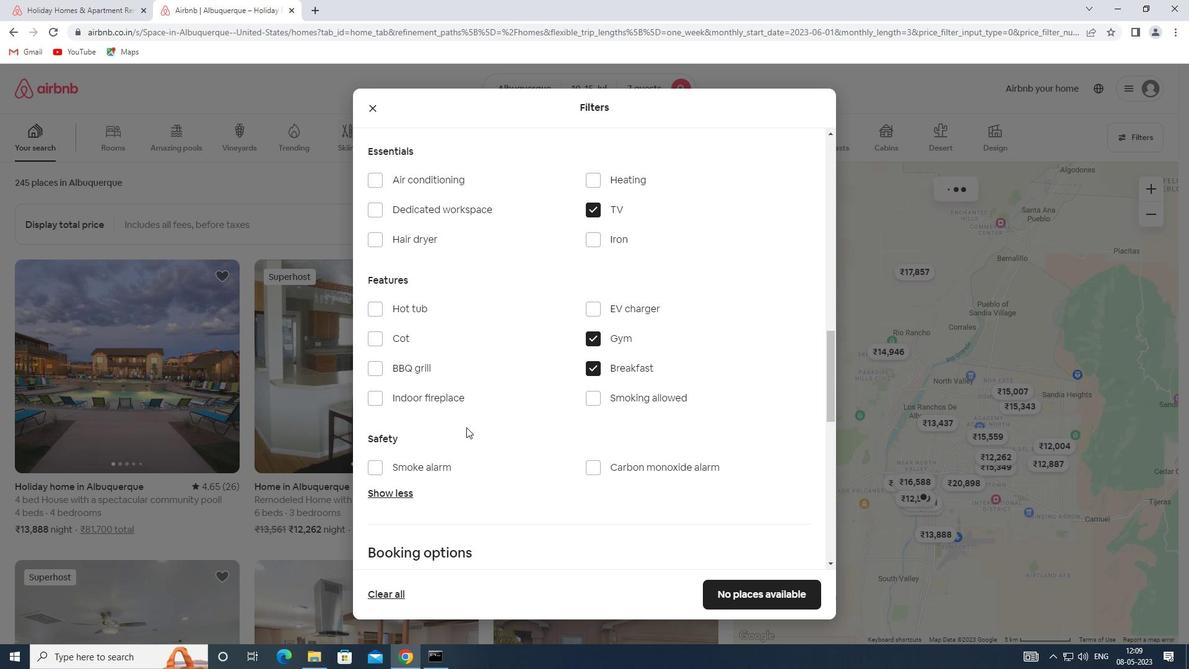 
Action: Mouse scrolled (466, 426) with delta (0, 0)
Screenshot: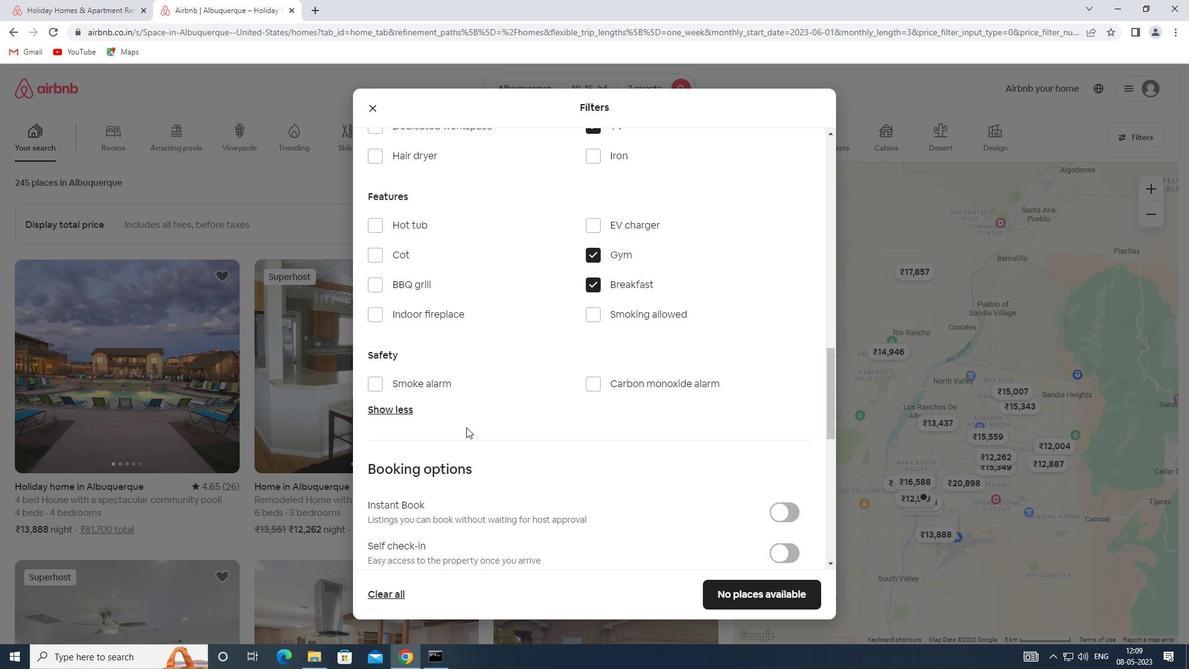 
Action: Mouse scrolled (466, 426) with delta (0, 0)
Screenshot: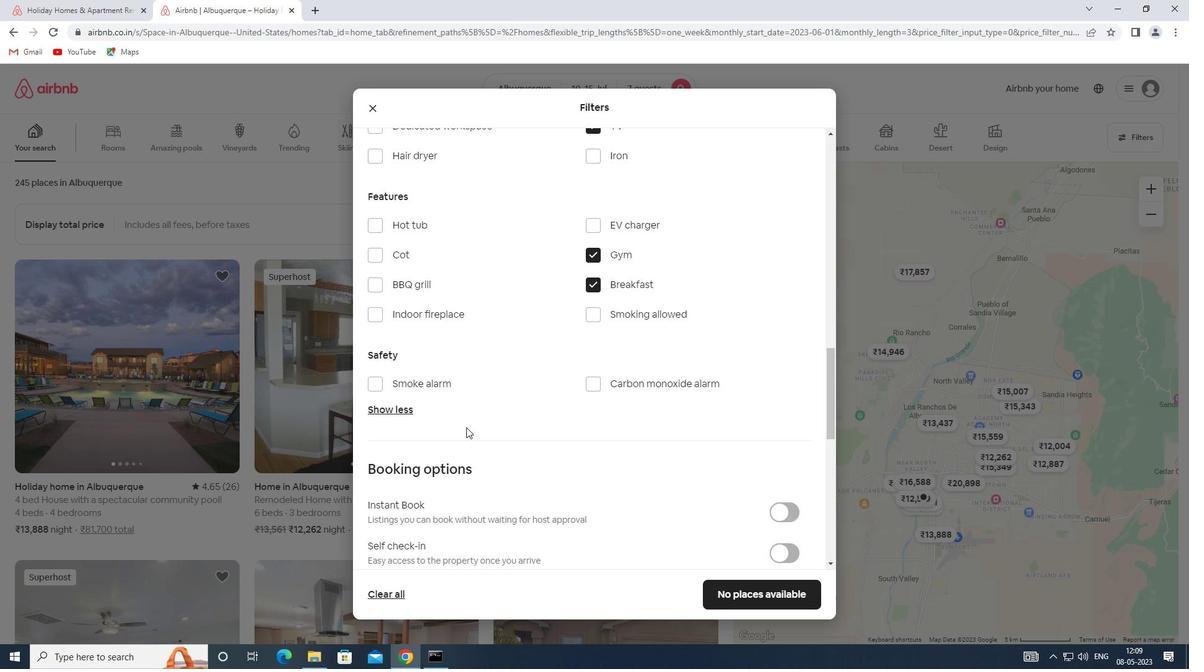 
Action: Mouse moved to (788, 393)
Screenshot: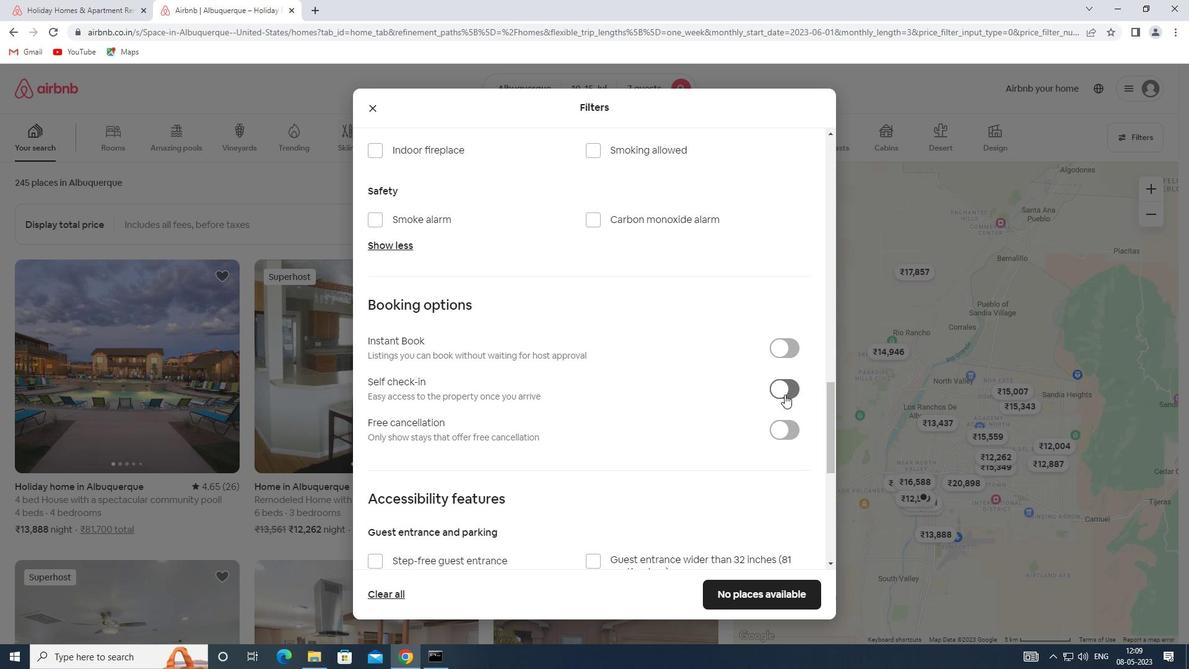 
Action: Mouse pressed left at (788, 393)
Screenshot: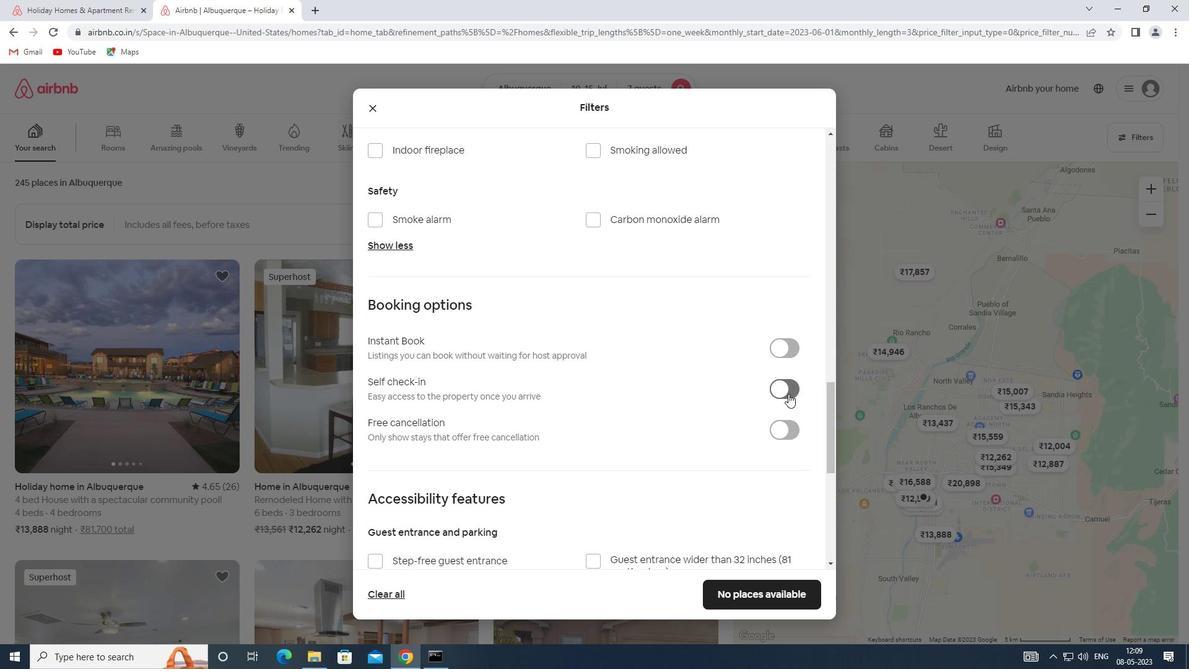 
Action: Mouse moved to (435, 451)
Screenshot: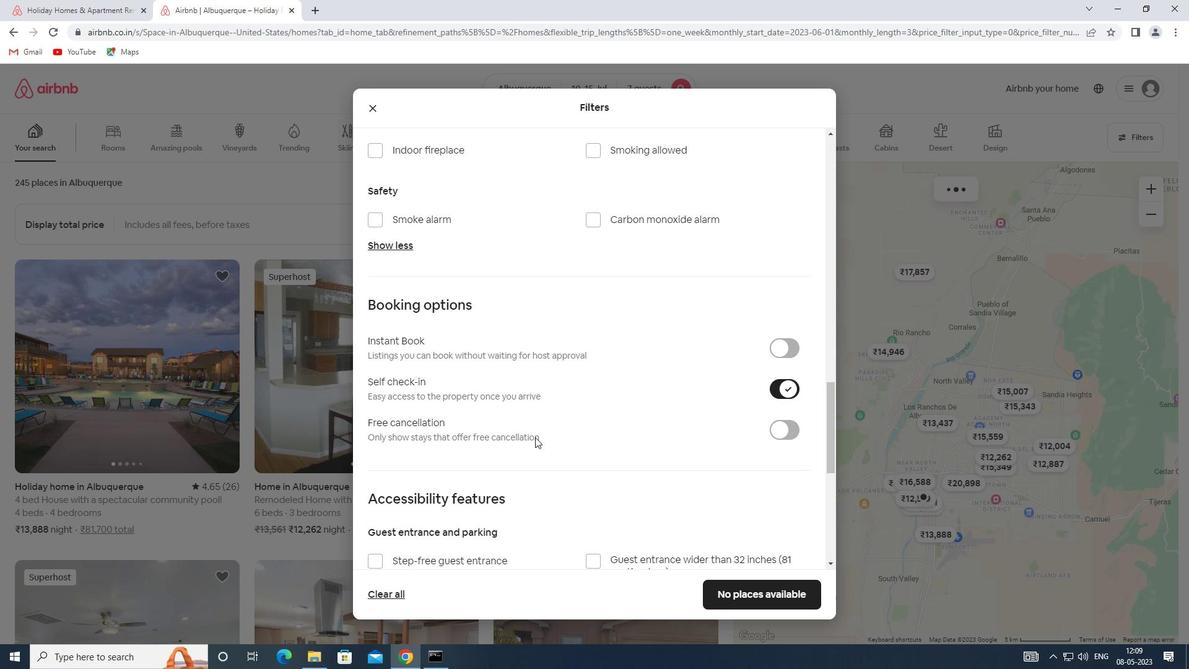 
Action: Mouse scrolled (435, 451) with delta (0, 0)
Screenshot: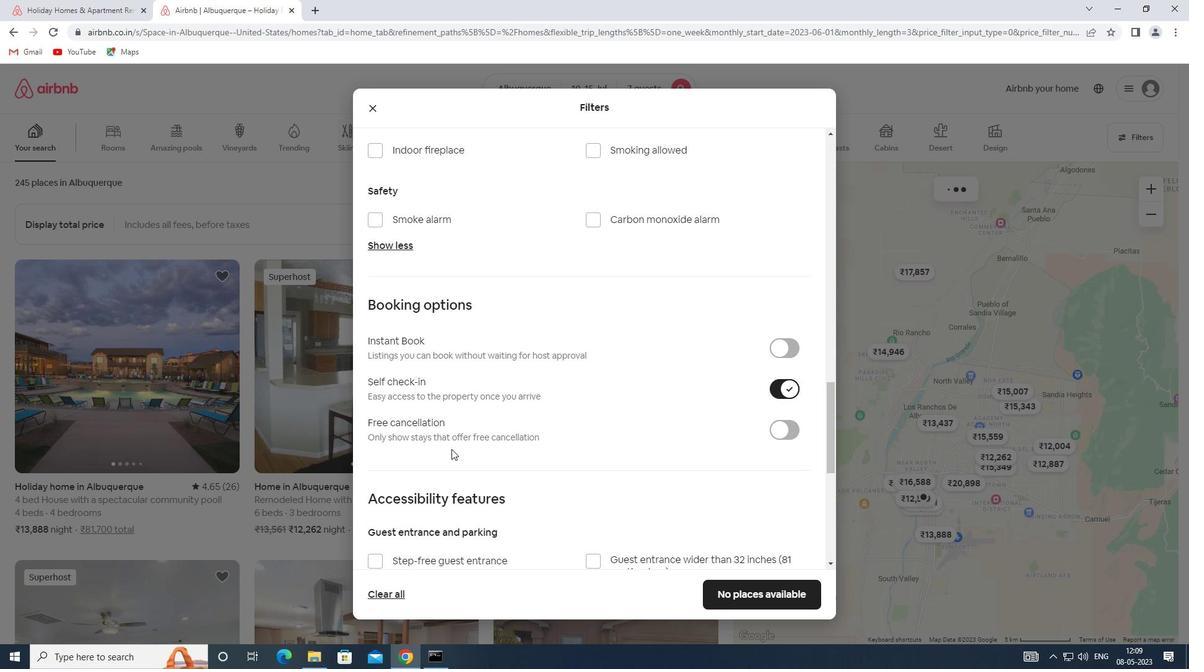 
Action: Mouse scrolled (435, 451) with delta (0, 0)
Screenshot: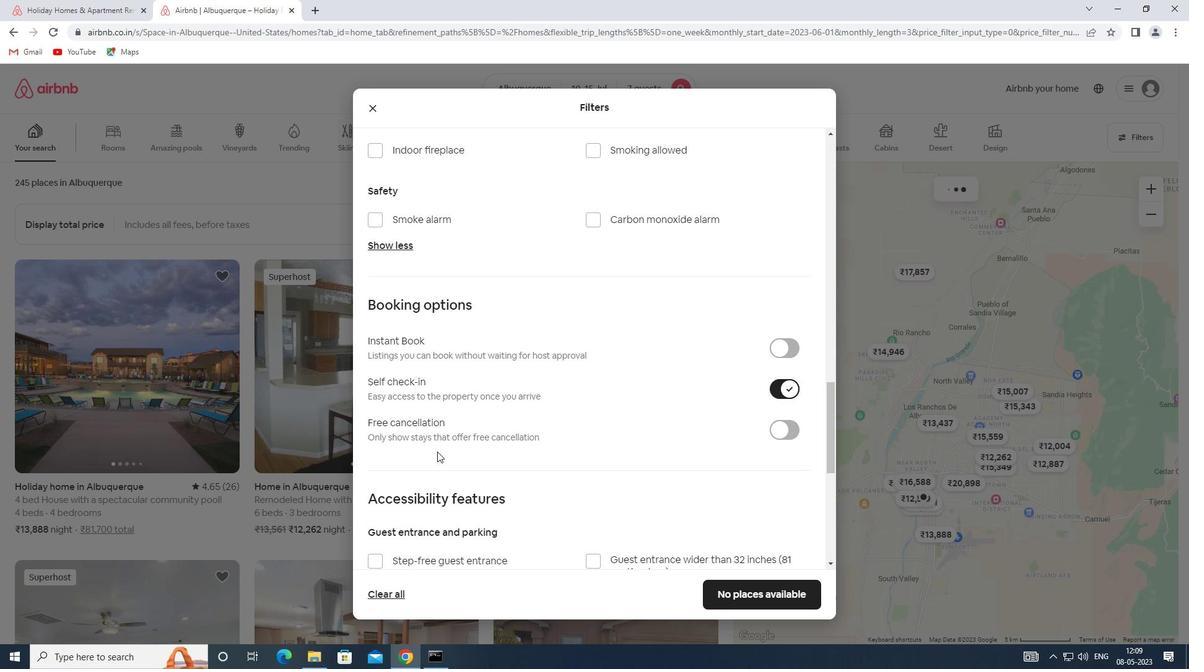 
Action: Mouse scrolled (435, 451) with delta (0, 0)
Screenshot: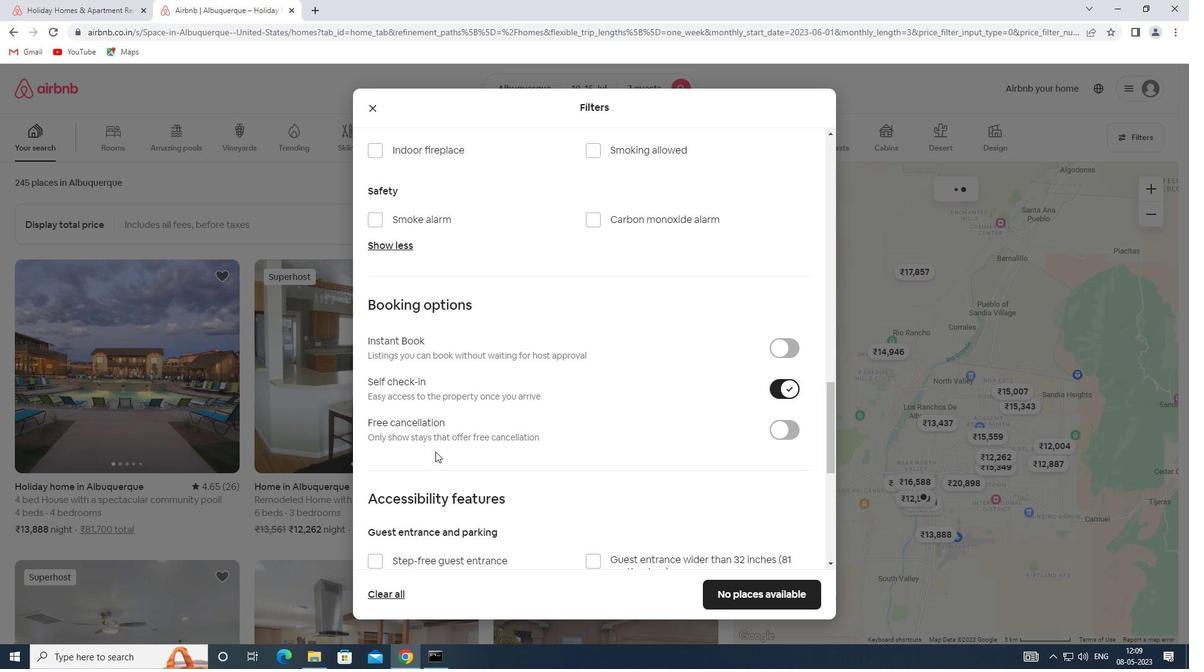 
Action: Mouse scrolled (435, 451) with delta (0, 0)
Screenshot: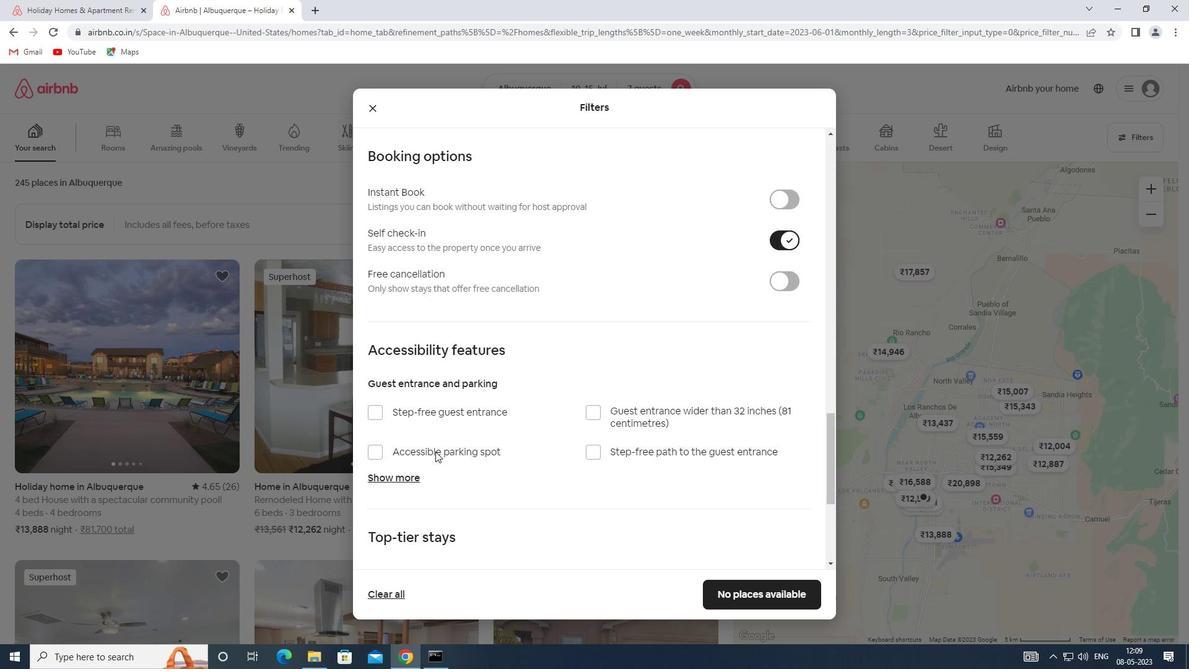 
Action: Mouse scrolled (435, 451) with delta (0, 0)
Screenshot: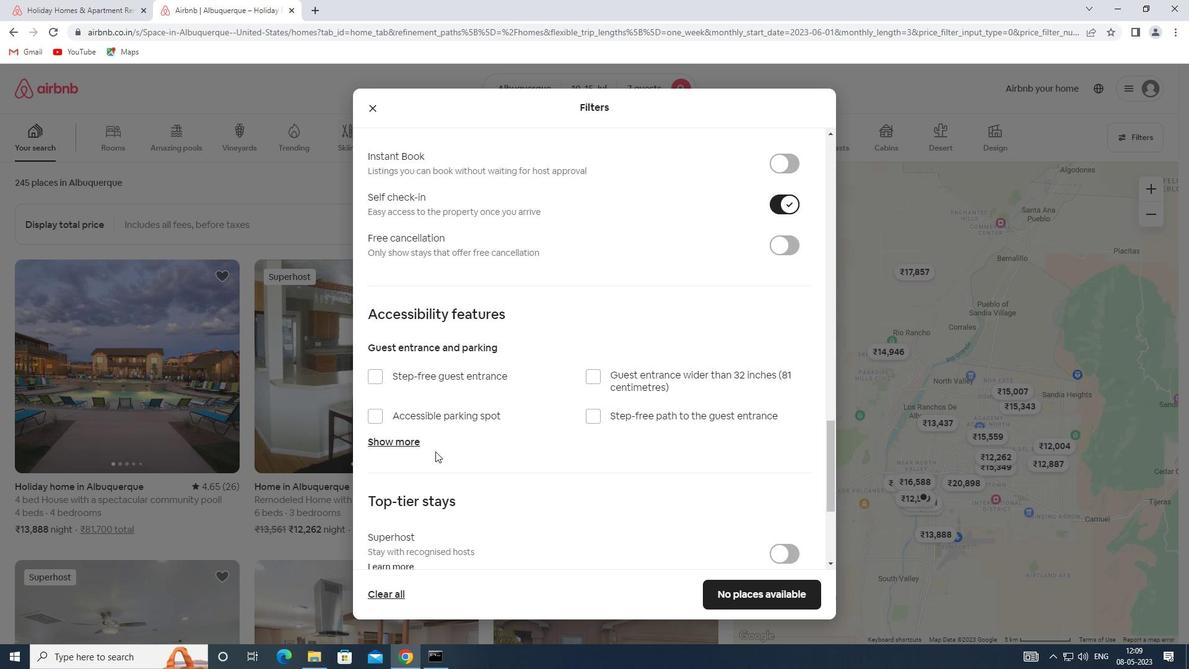 
Action: Mouse scrolled (435, 451) with delta (0, 0)
Screenshot: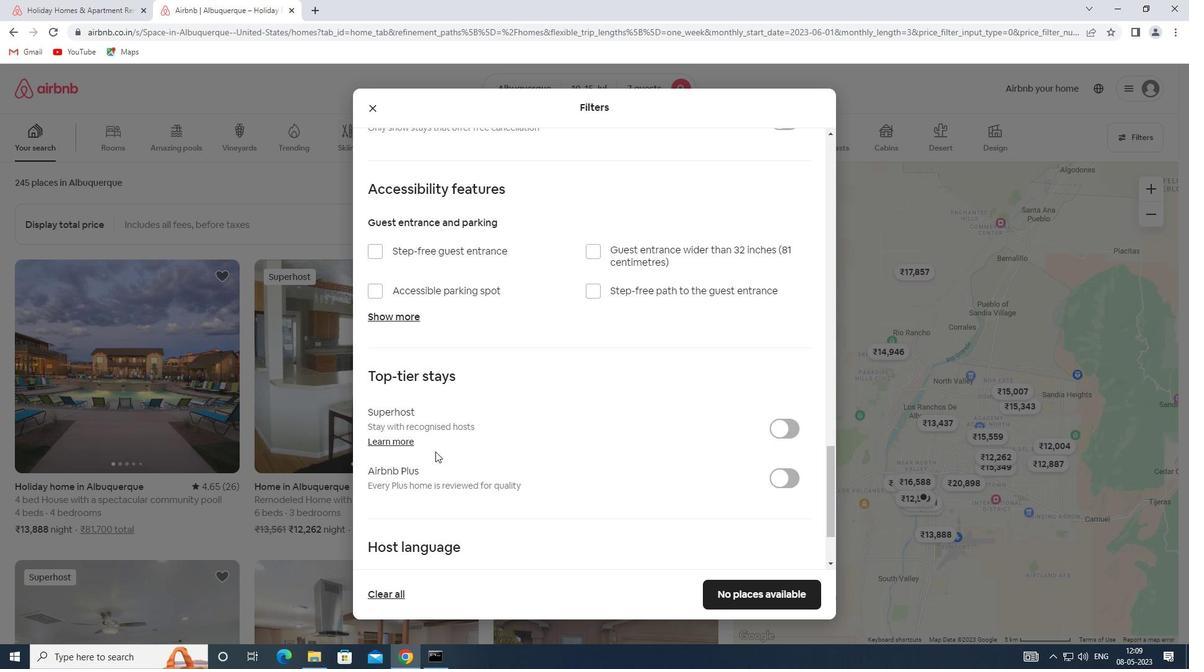 
Action: Mouse scrolled (435, 451) with delta (0, 0)
Screenshot: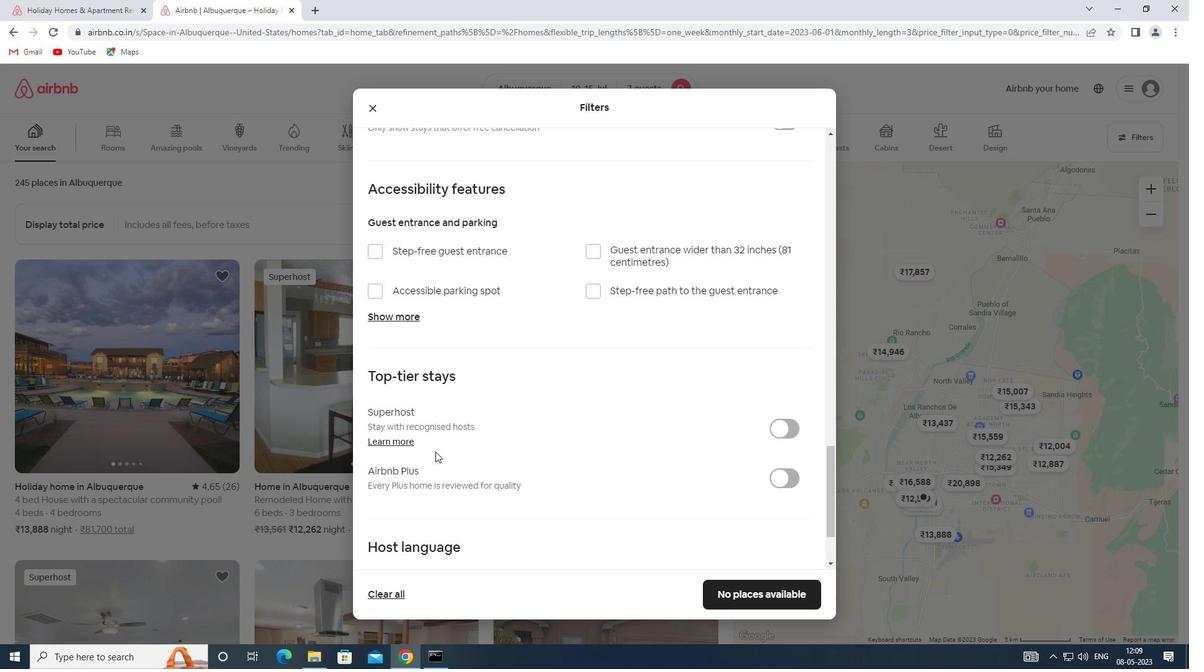 
Action: Mouse scrolled (435, 451) with delta (0, 0)
Screenshot: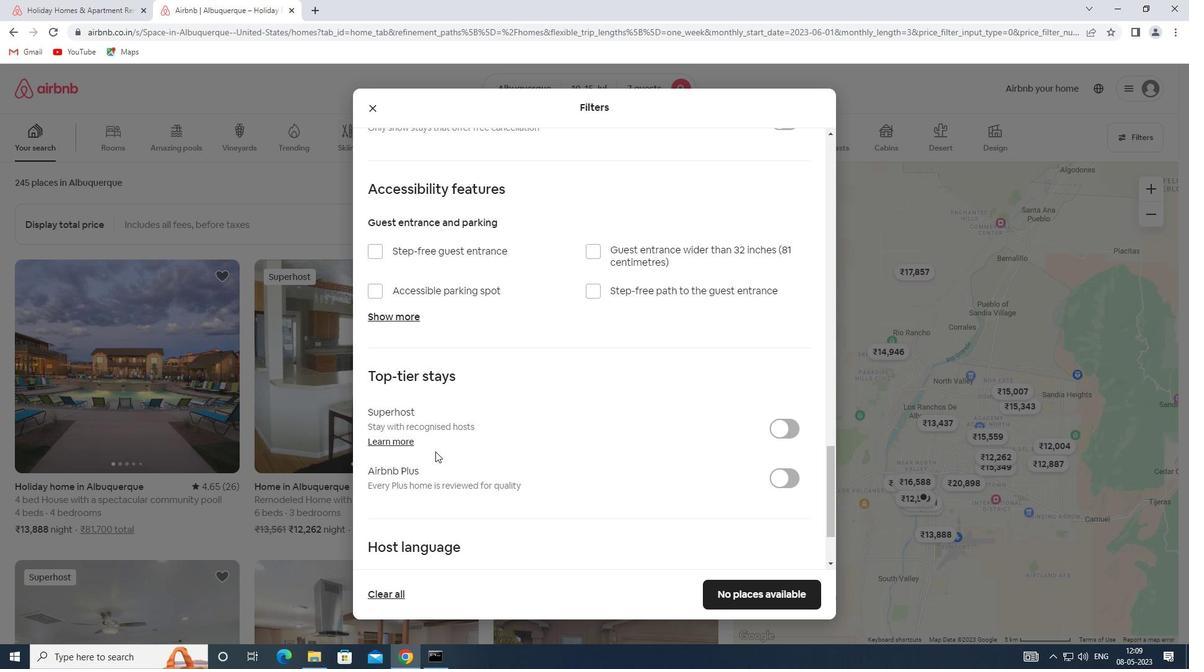 
Action: Mouse moved to (370, 486)
Screenshot: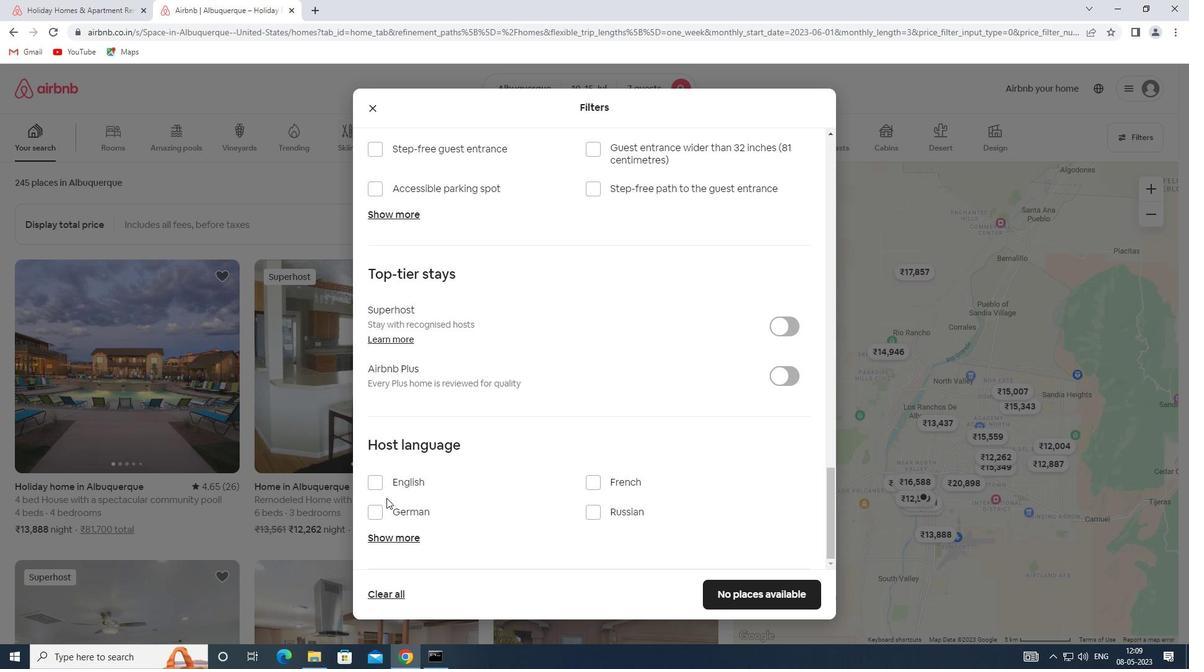 
Action: Mouse pressed left at (370, 486)
Screenshot: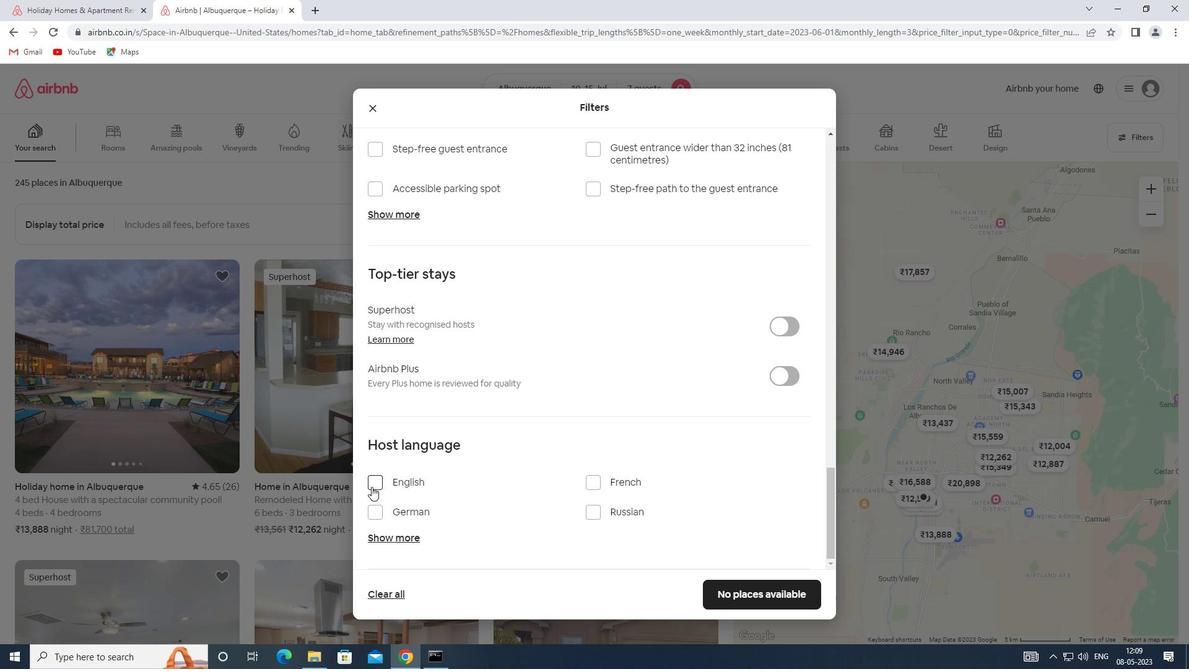 
Action: Mouse moved to (773, 597)
Screenshot: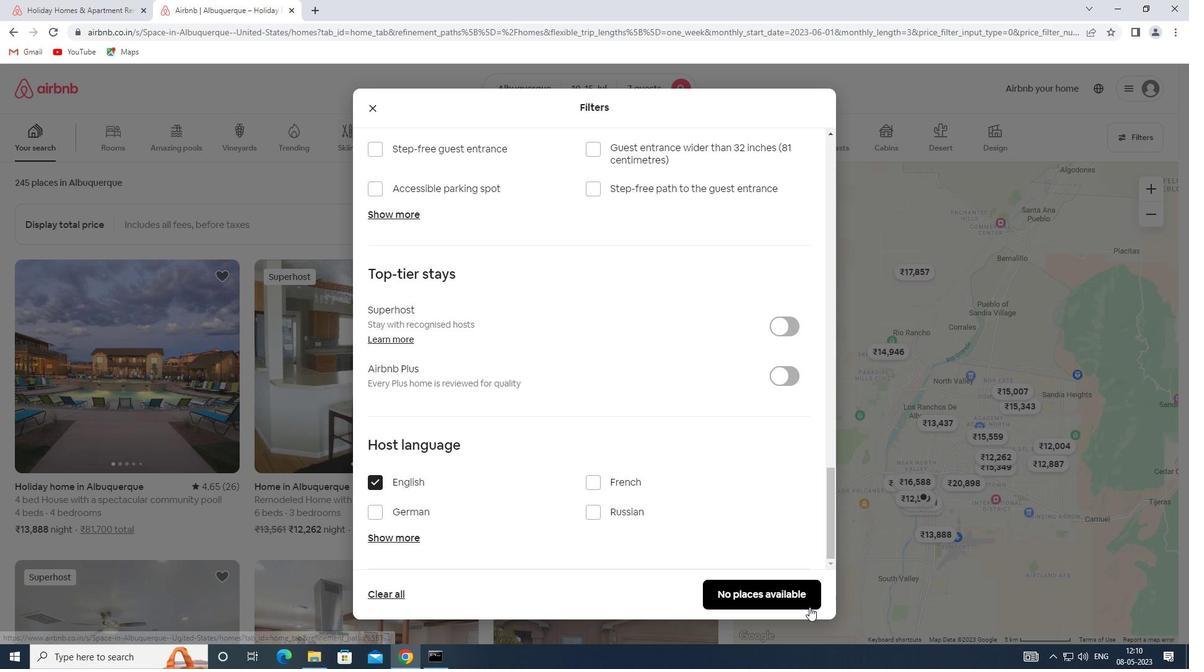 
Action: Mouse pressed left at (773, 597)
Screenshot: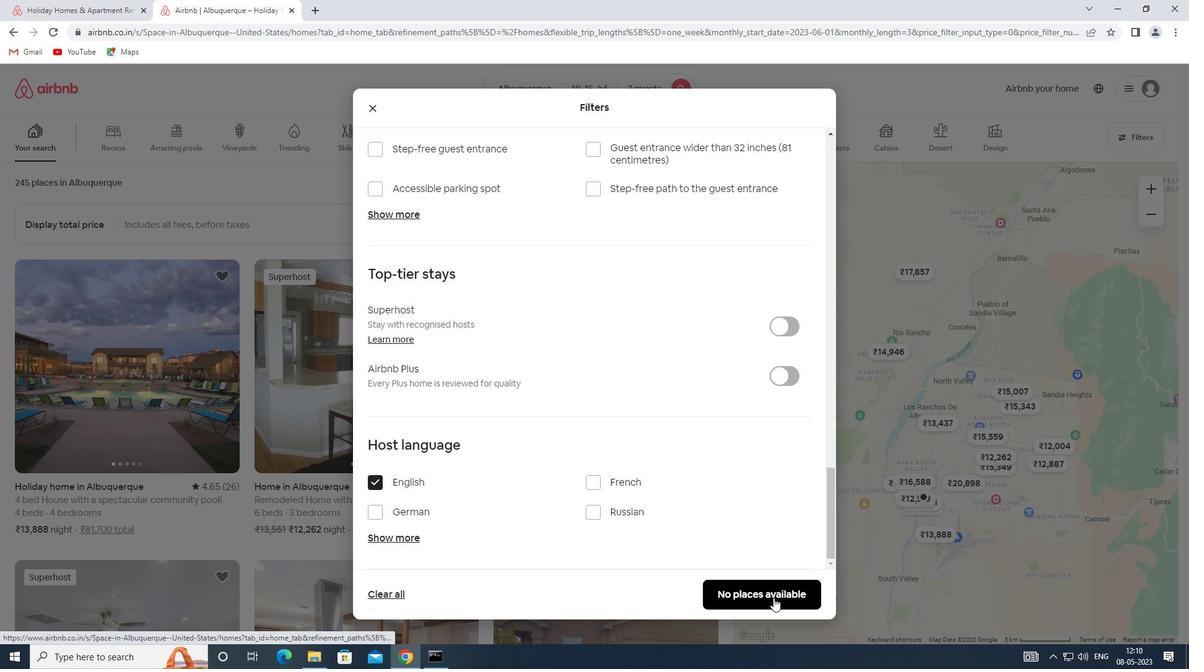 
